 Task: Look for space in Glan, Philippines from 6th September, 2023 to 15th September, 2023 for 6 adults in price range Rs.8000 to Rs.12000. Place can be entire place or private room with 6 bedrooms having 6 beds and 6 bathrooms. Property type can be house, flat, guest house. Amenities needed are: wifi, TV, free parkinig on premises, gym, breakfast. Booking option can be shelf check-in. Required host language is English.
Action: Mouse moved to (588, 120)
Screenshot: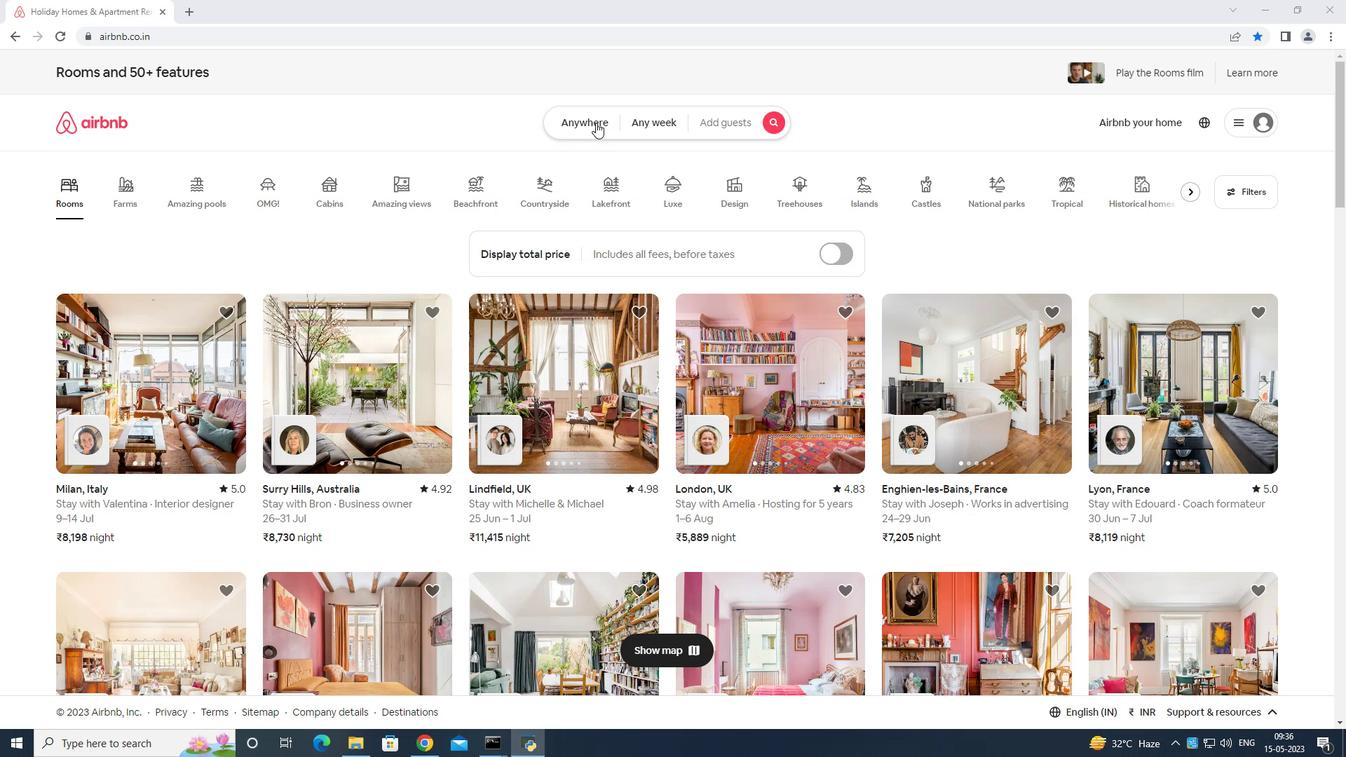
Action: Mouse pressed left at (588, 120)
Screenshot: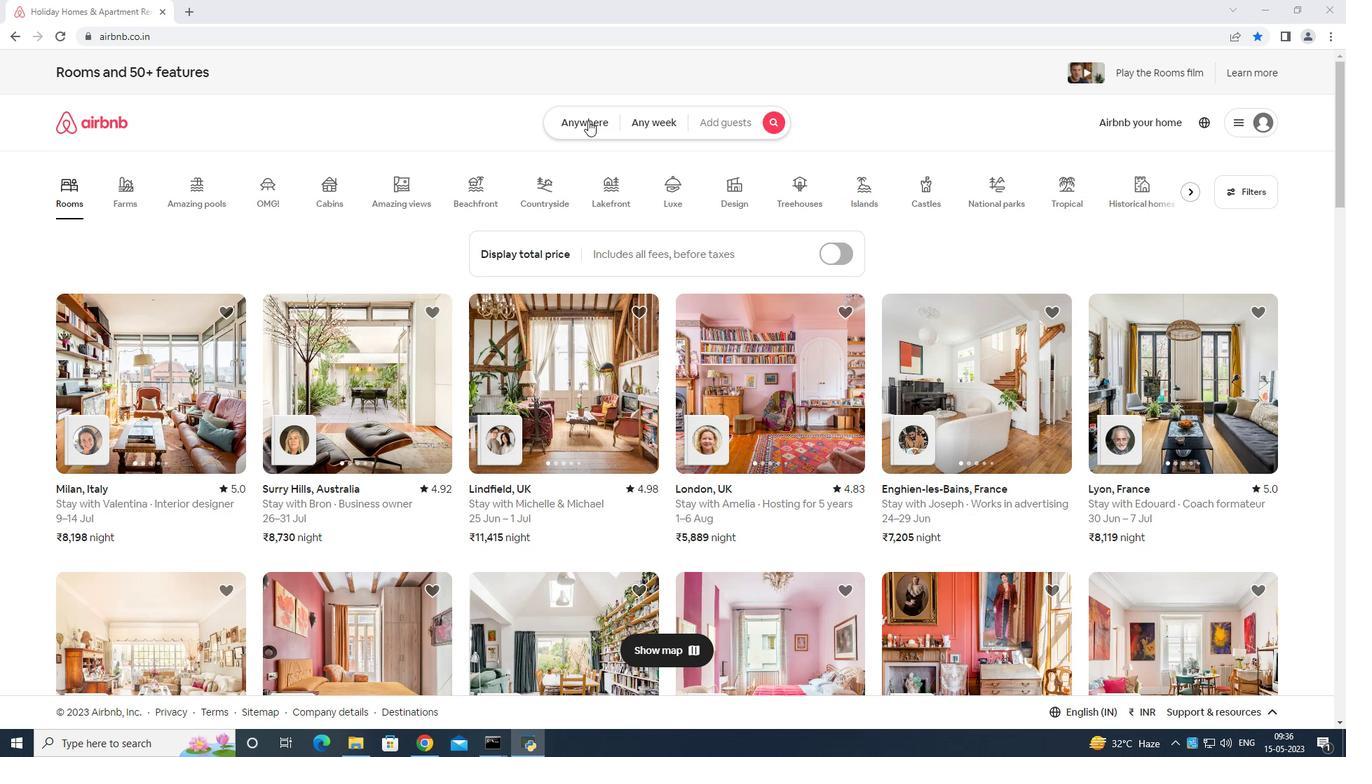 
Action: Mouse moved to (564, 169)
Screenshot: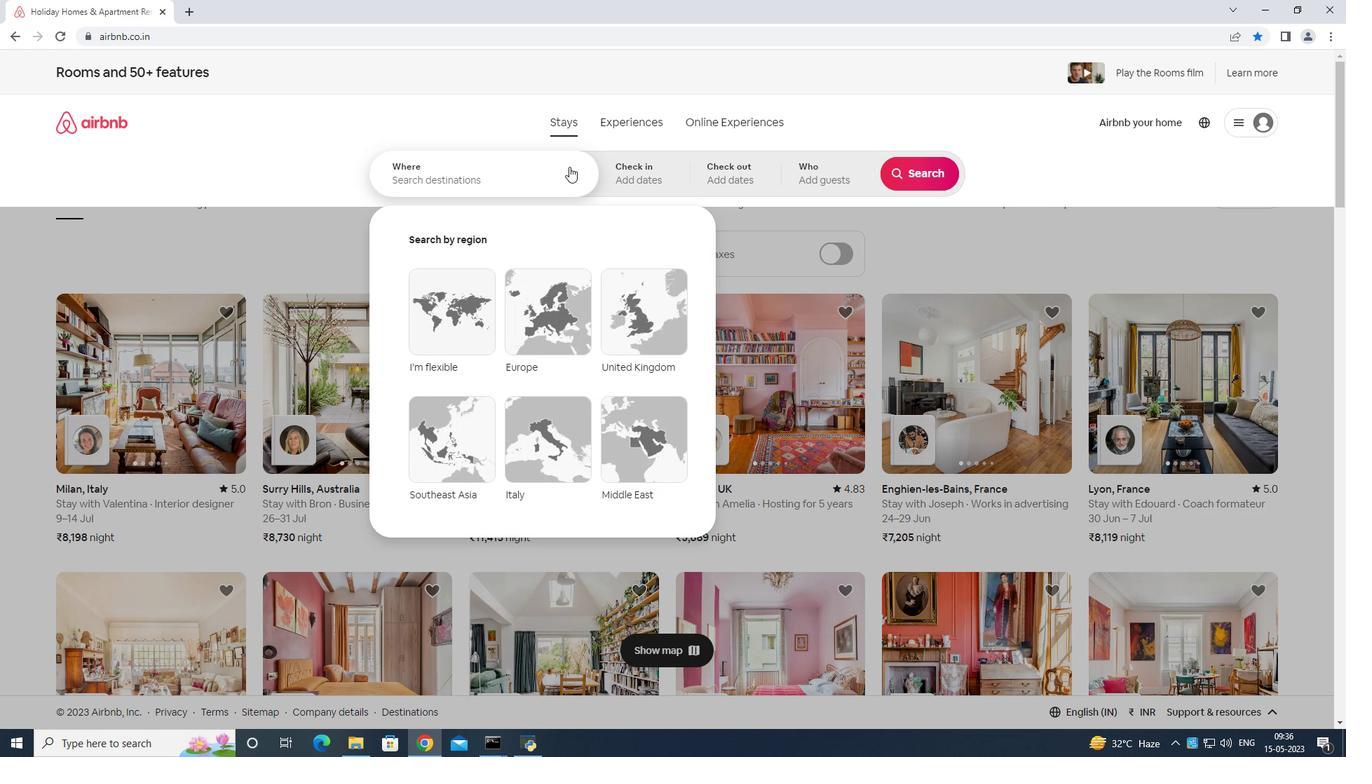 
Action: Mouse pressed left at (564, 169)
Screenshot: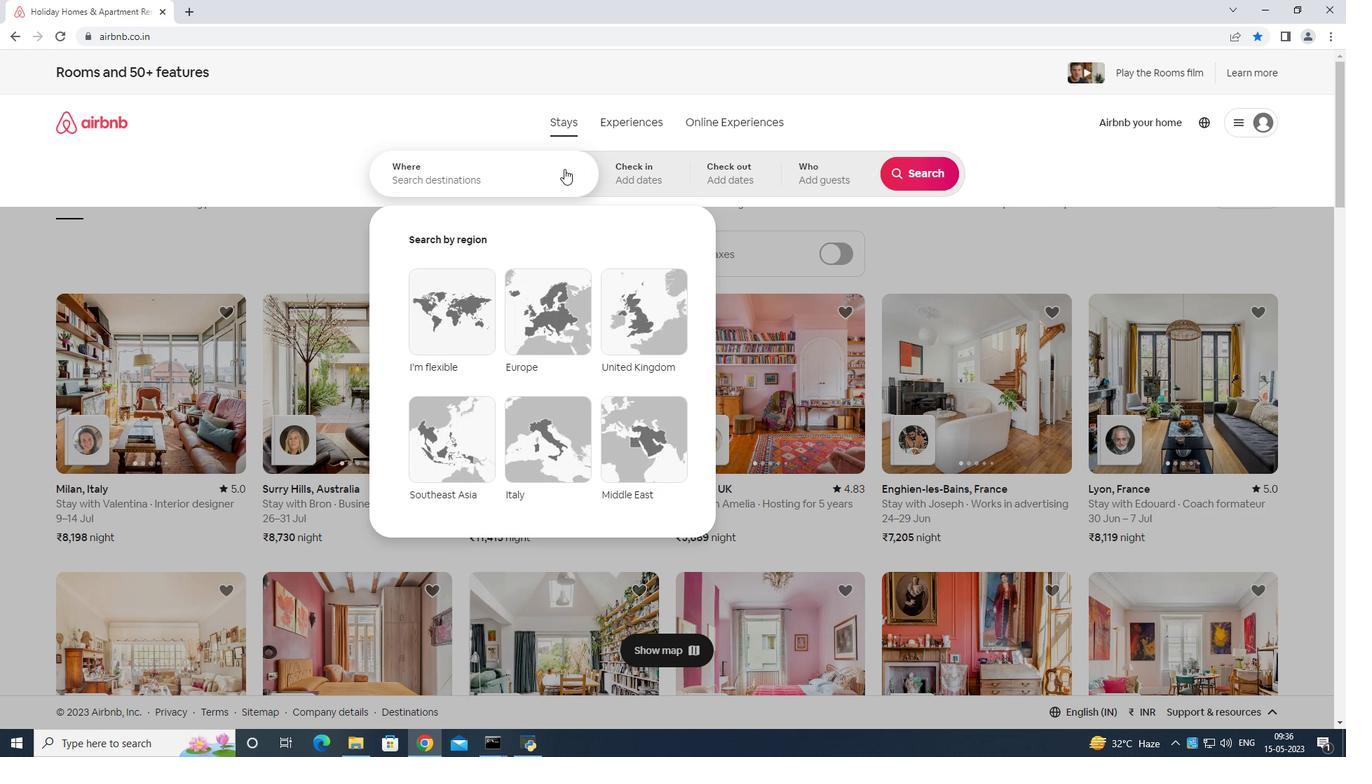 
Action: Mouse moved to (582, 180)
Screenshot: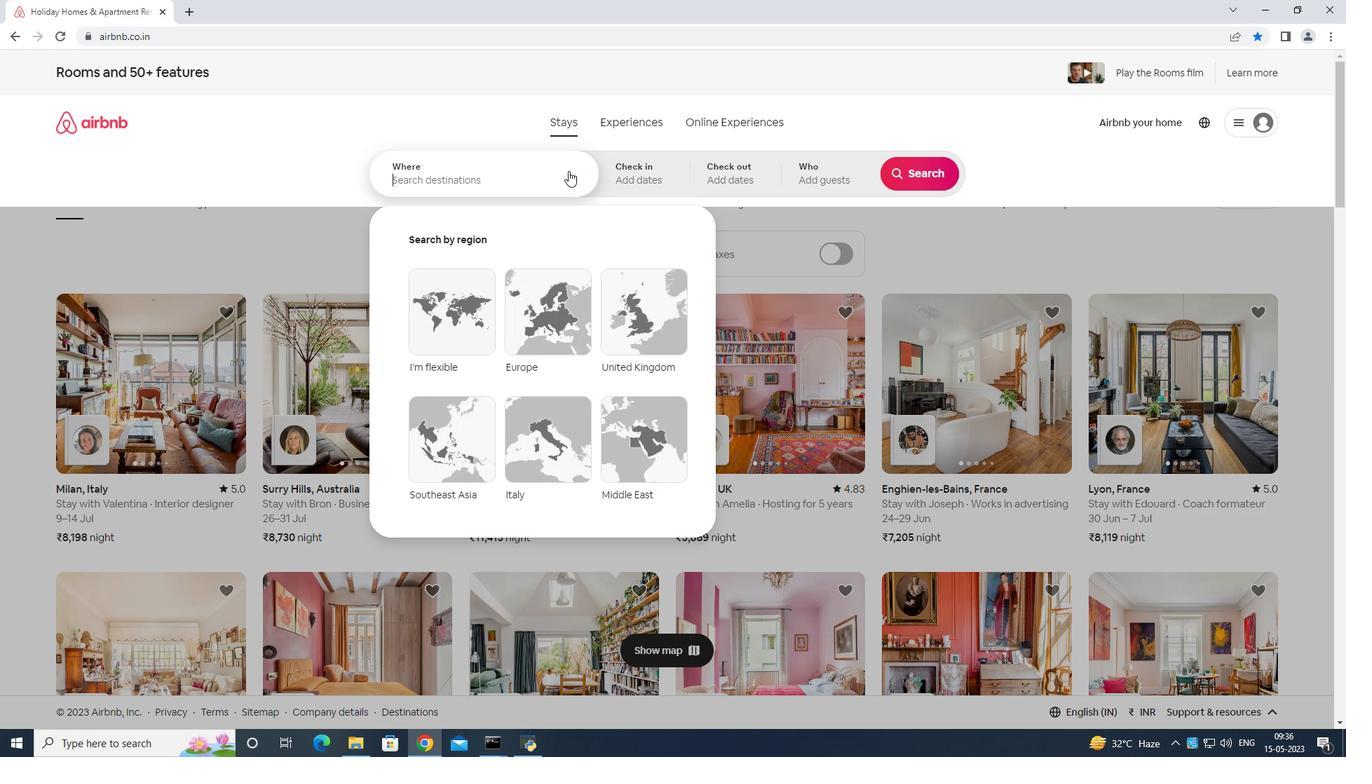 
Action: Key pressed <Key.shift>Glan<Key.space>philipines<Key.enter>
Screenshot: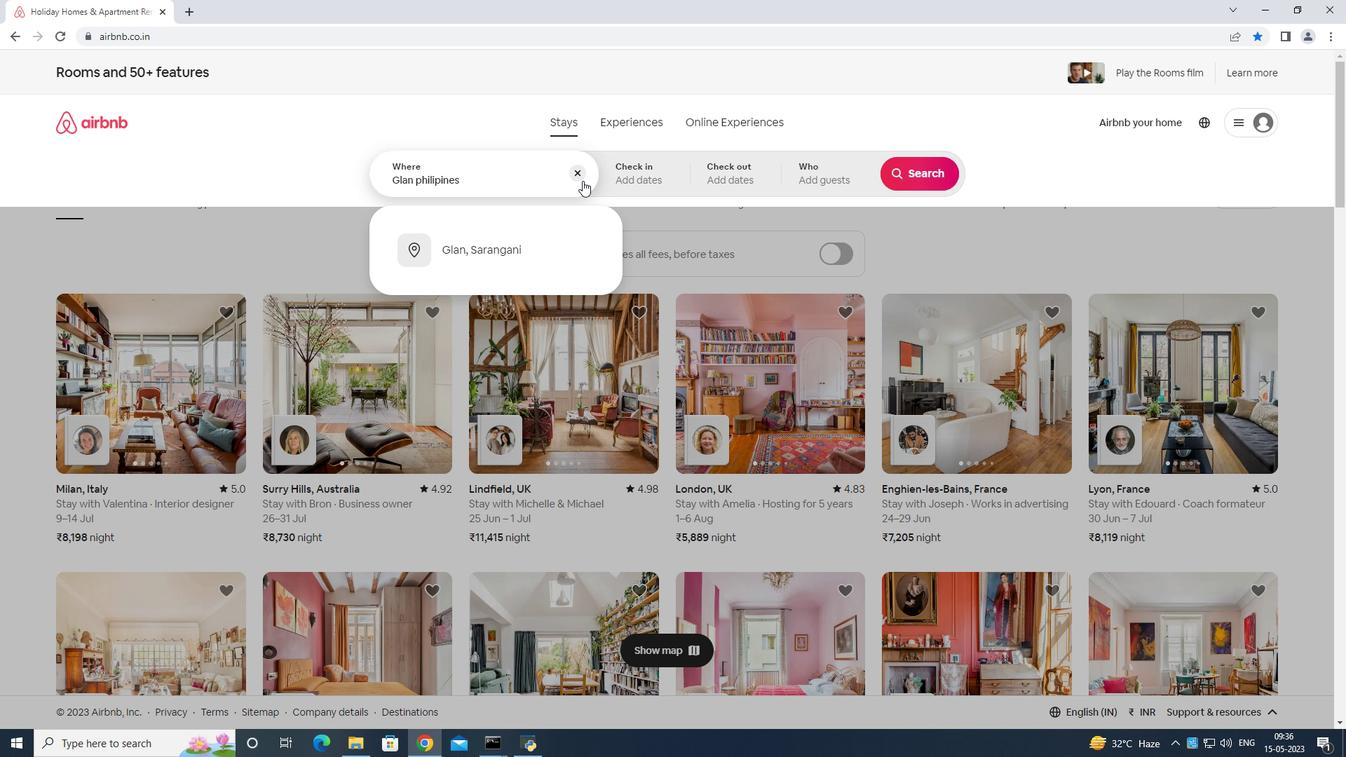 
Action: Mouse moved to (924, 283)
Screenshot: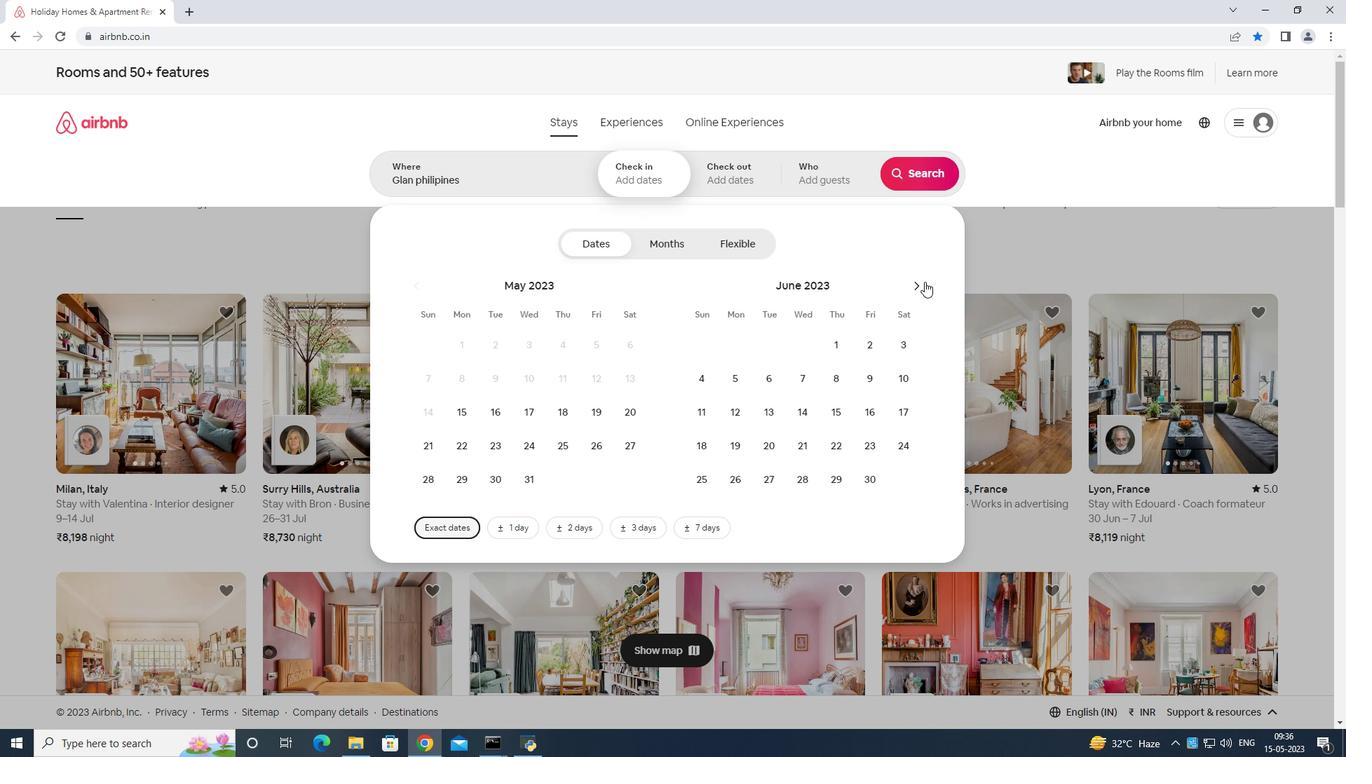 
Action: Mouse pressed left at (924, 283)
Screenshot: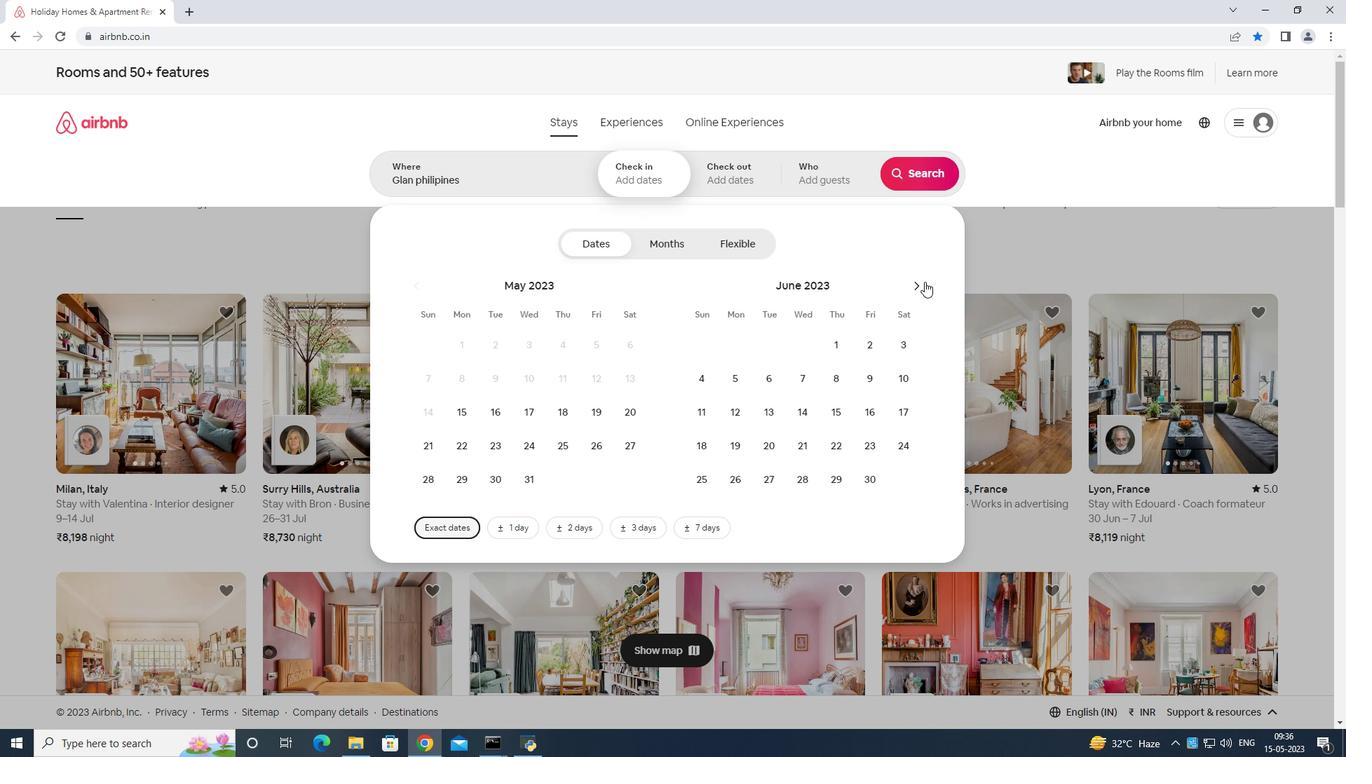 
Action: Mouse moved to (922, 284)
Screenshot: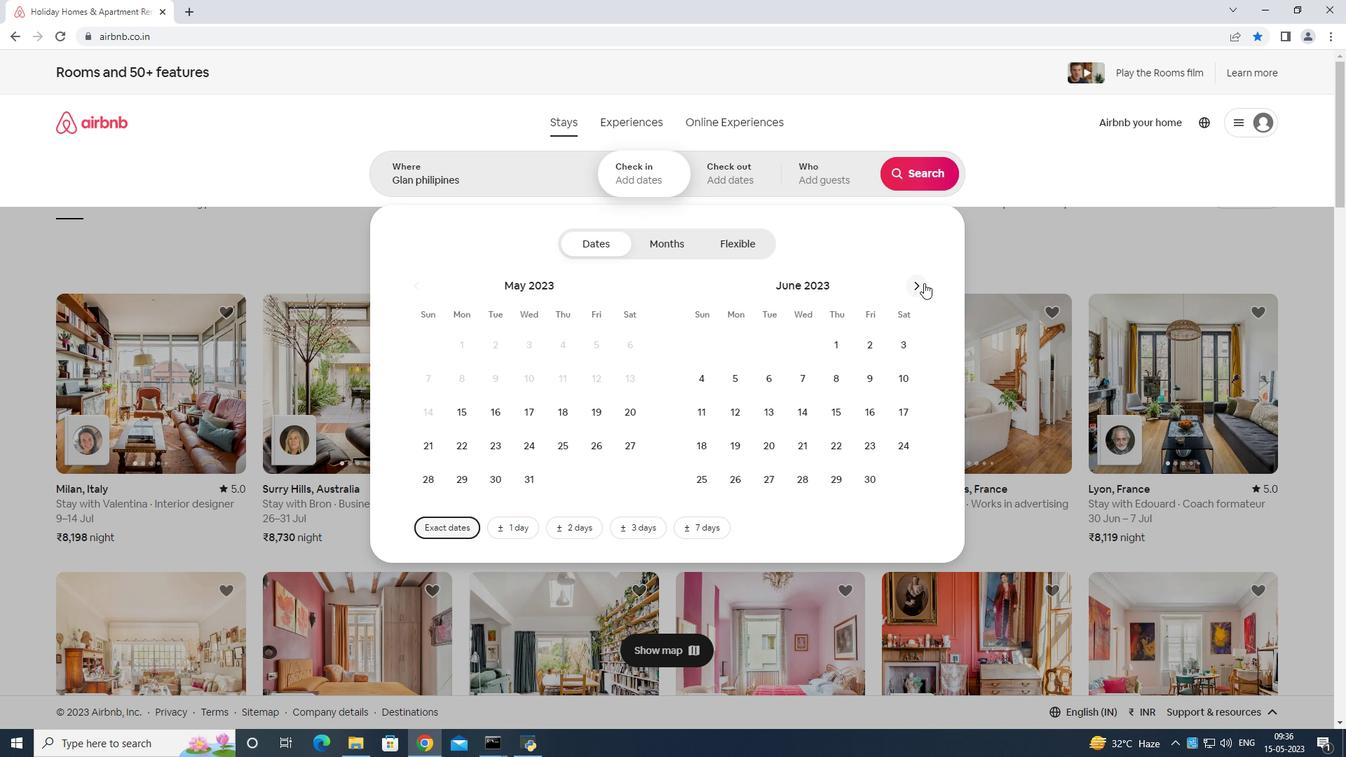 
Action: Mouse pressed left at (922, 284)
Screenshot: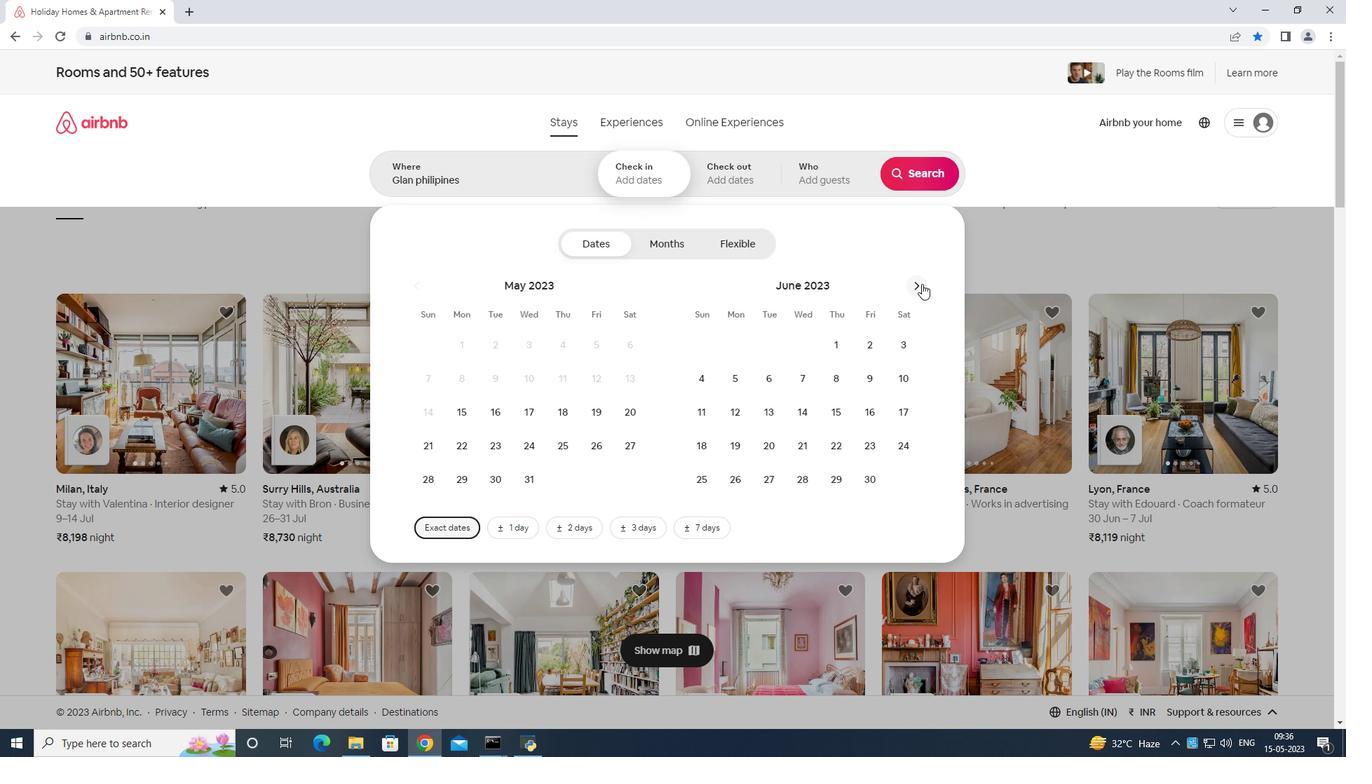 
Action: Mouse pressed left at (922, 284)
Screenshot: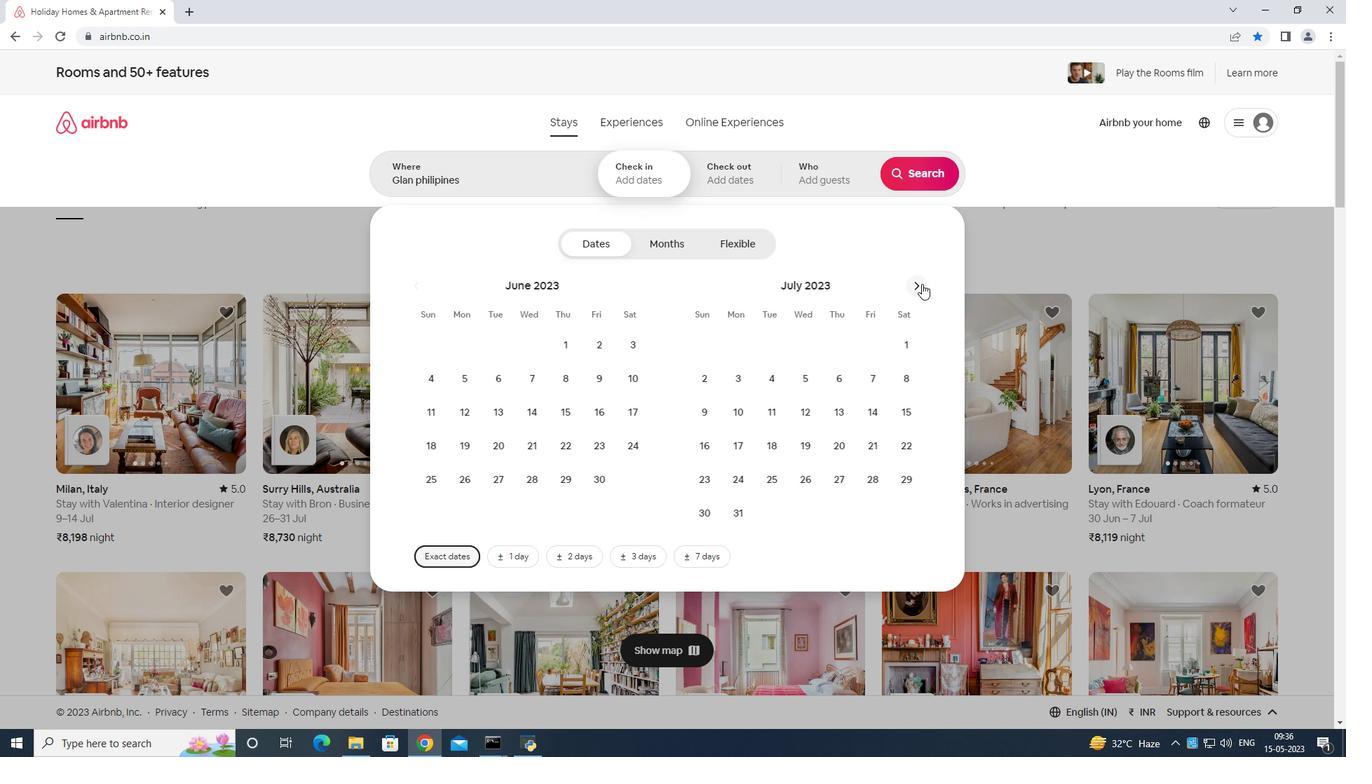 
Action: Mouse moved to (919, 282)
Screenshot: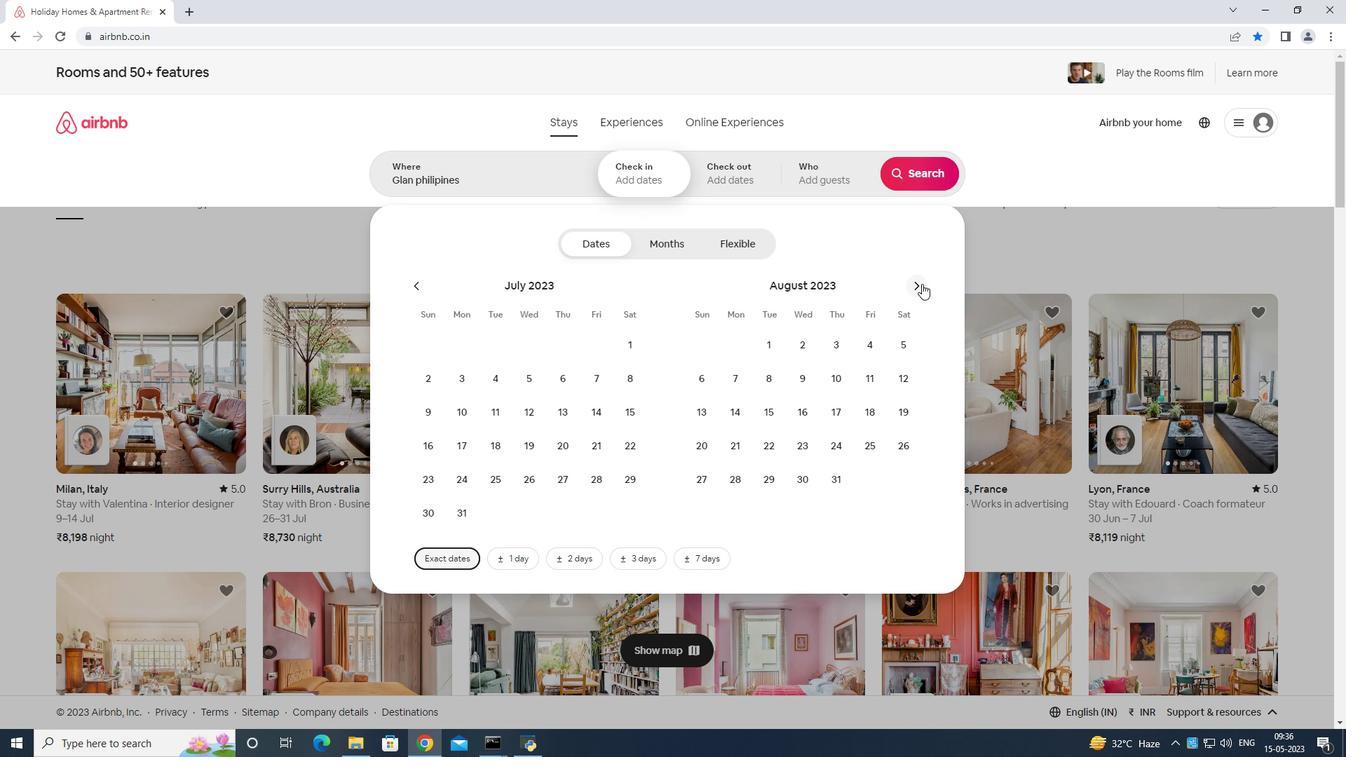 
Action: Mouse pressed left at (919, 282)
Screenshot: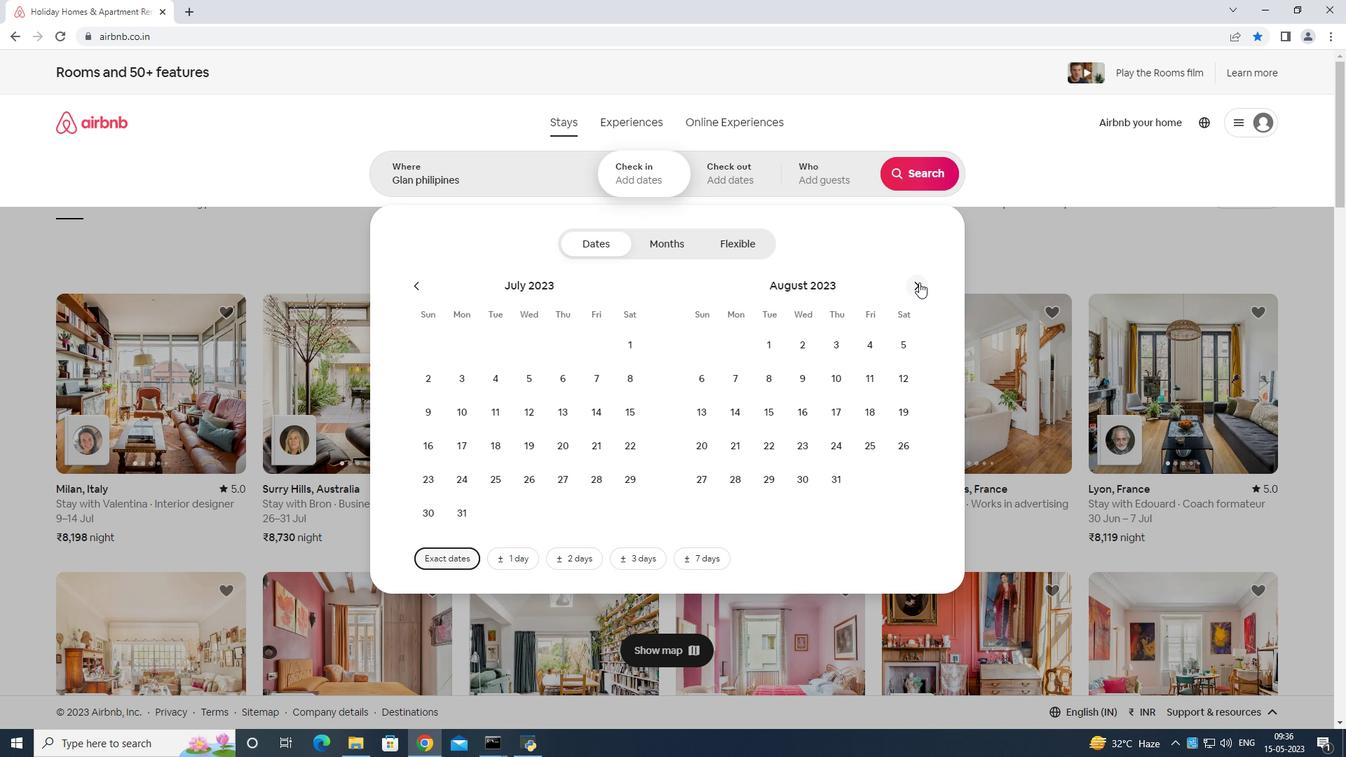 
Action: Mouse moved to (796, 376)
Screenshot: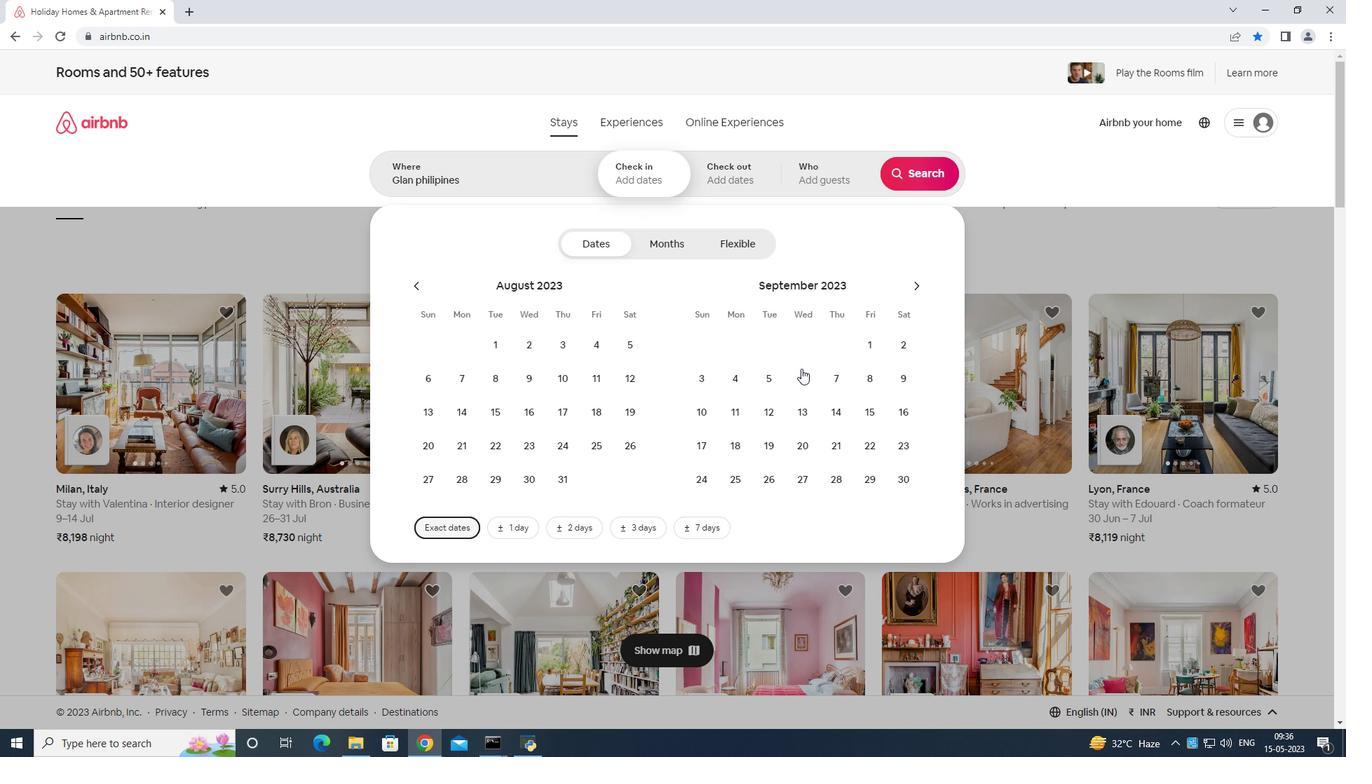 
Action: Mouse pressed left at (796, 376)
Screenshot: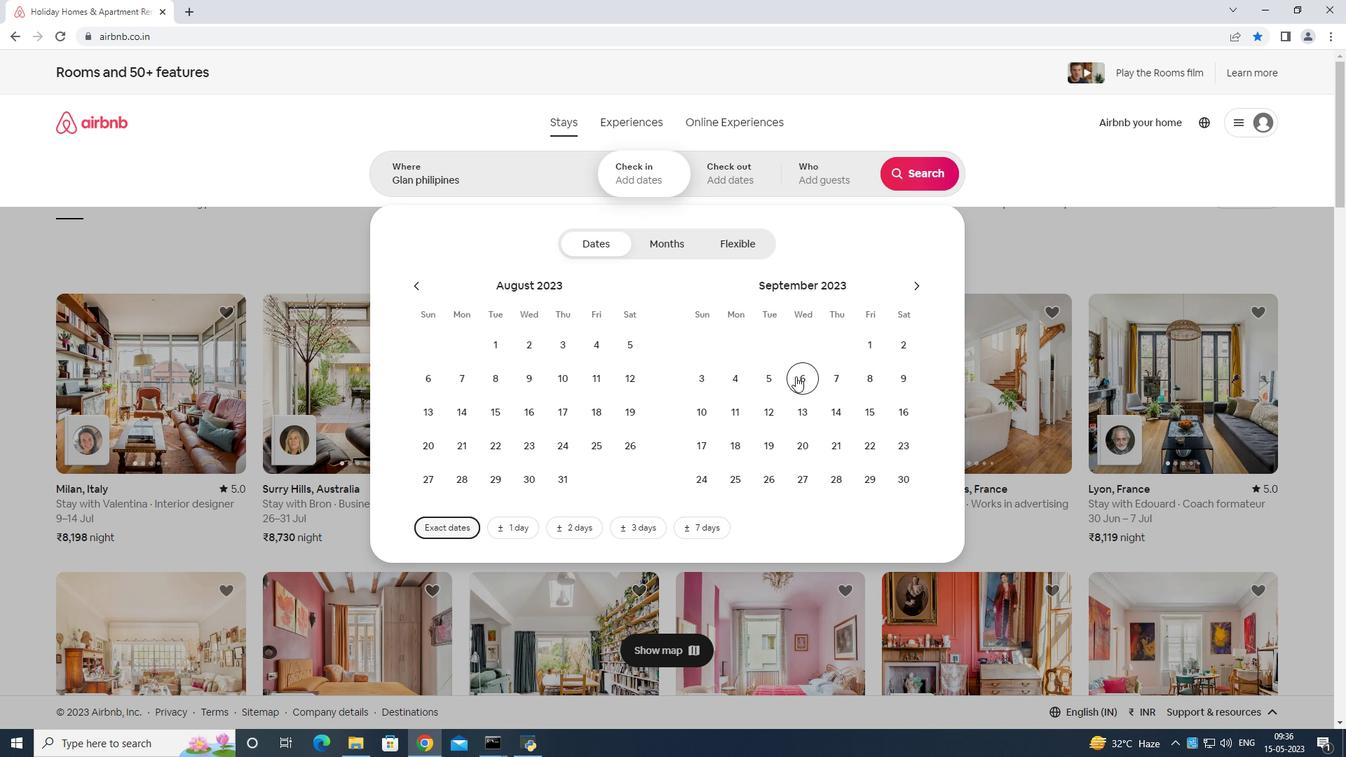 
Action: Mouse moved to (858, 413)
Screenshot: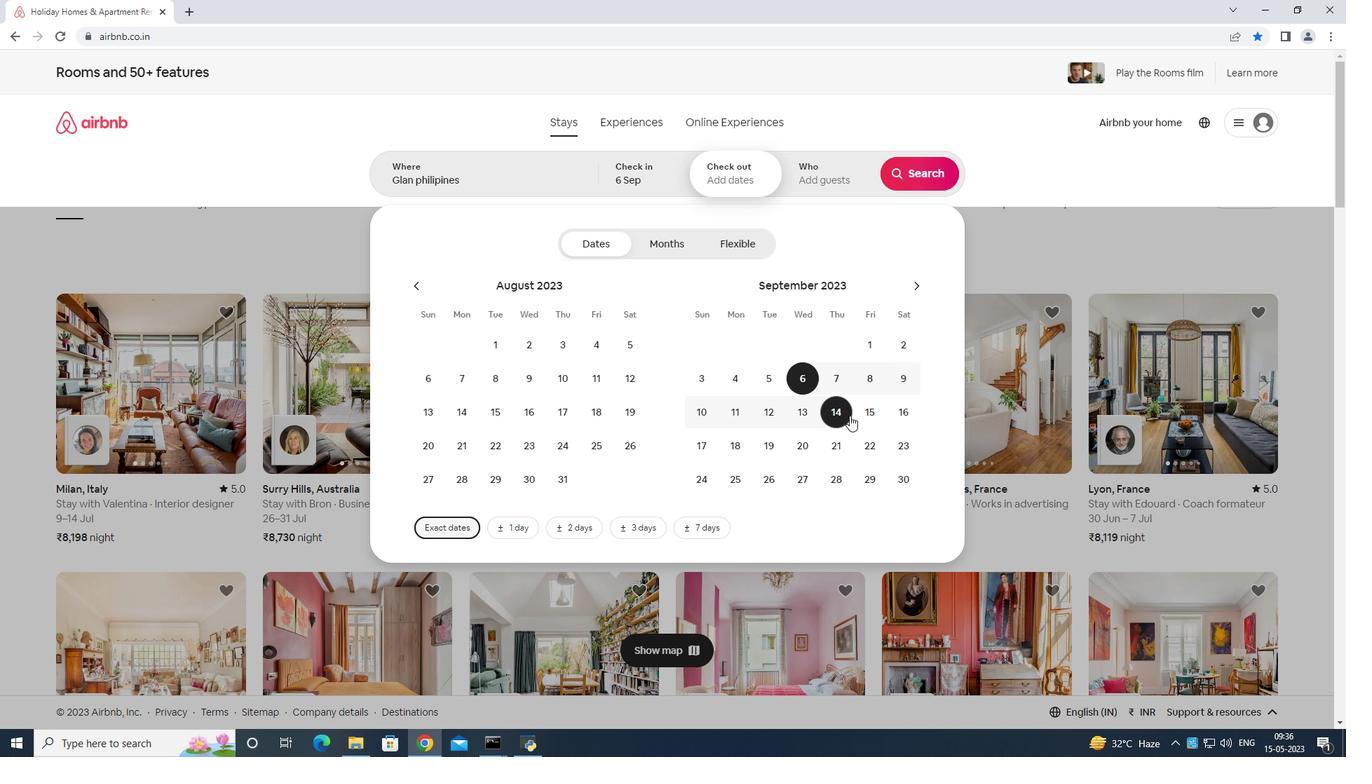 
Action: Mouse pressed left at (858, 413)
Screenshot: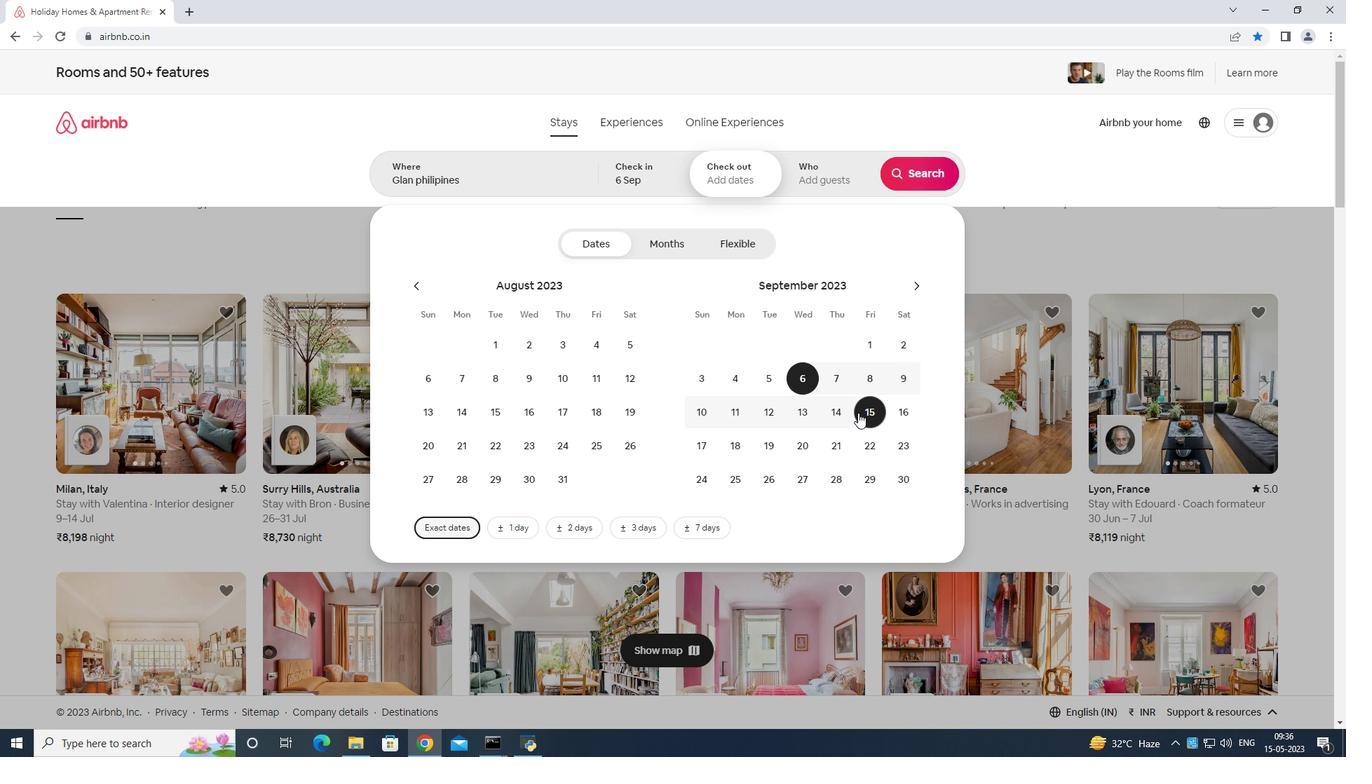 
Action: Mouse moved to (835, 176)
Screenshot: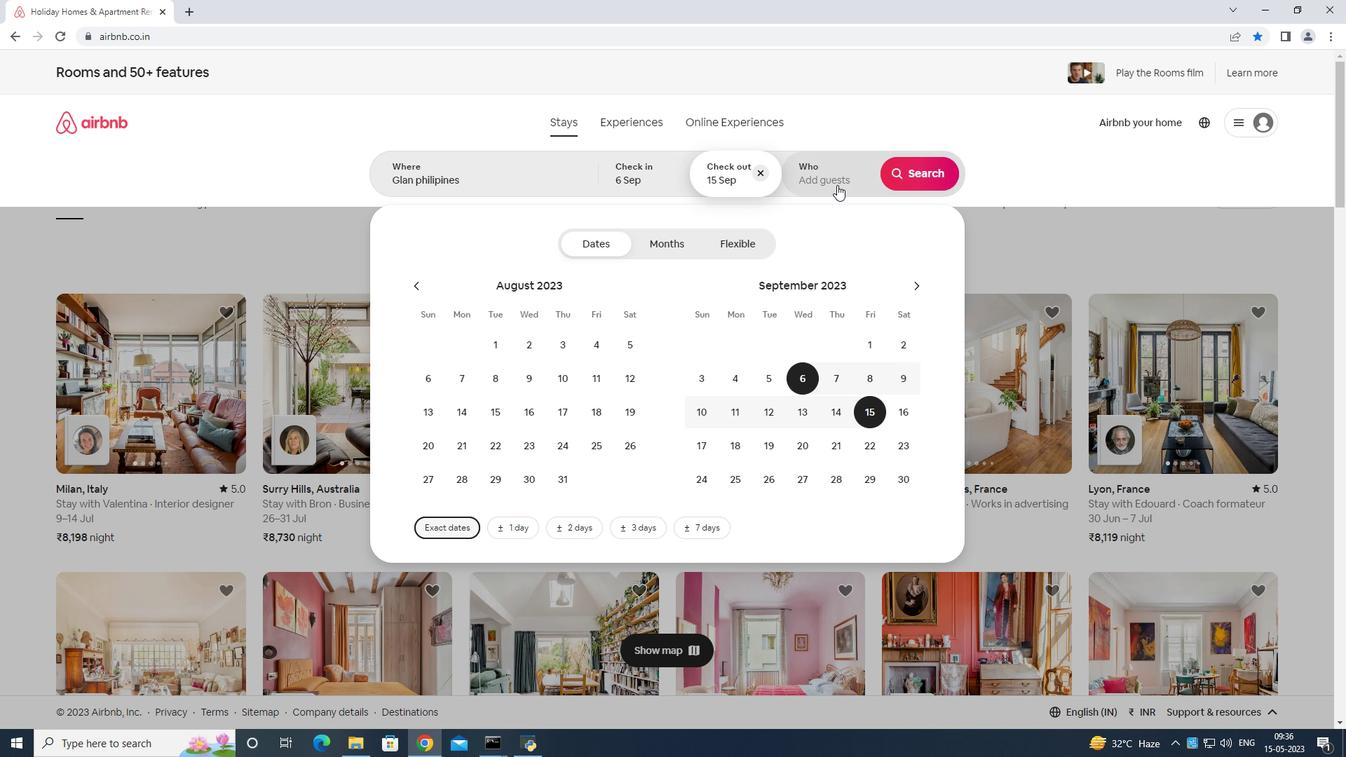 
Action: Mouse pressed left at (835, 176)
Screenshot: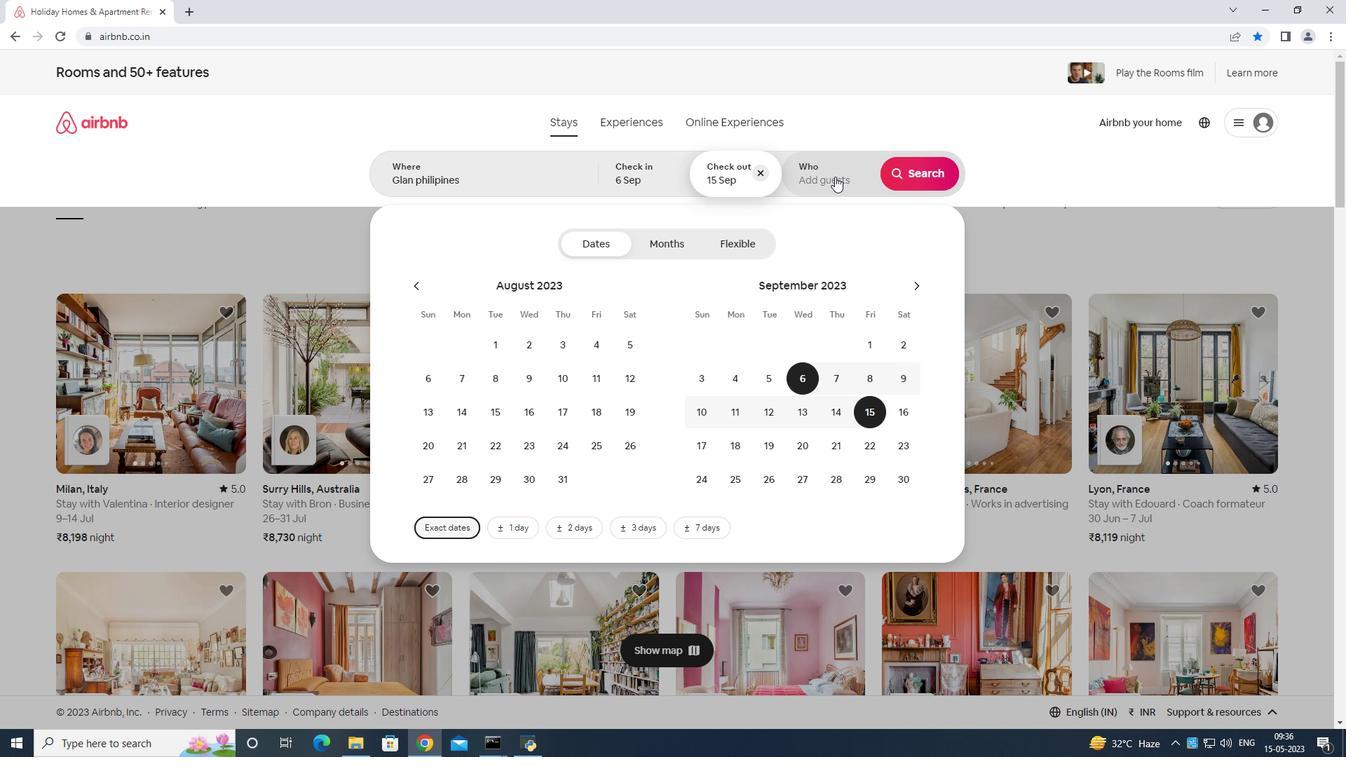 
Action: Mouse moved to (929, 253)
Screenshot: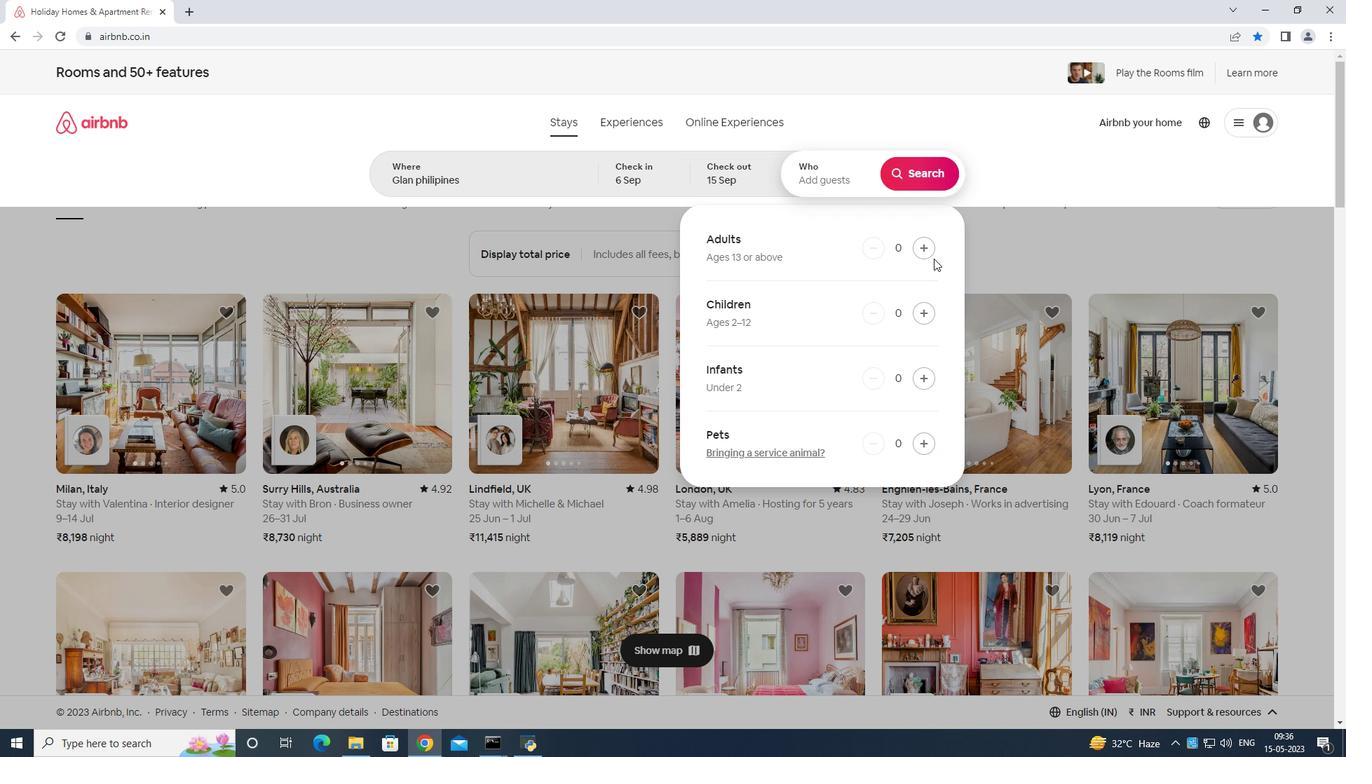 
Action: Mouse pressed left at (929, 253)
Screenshot: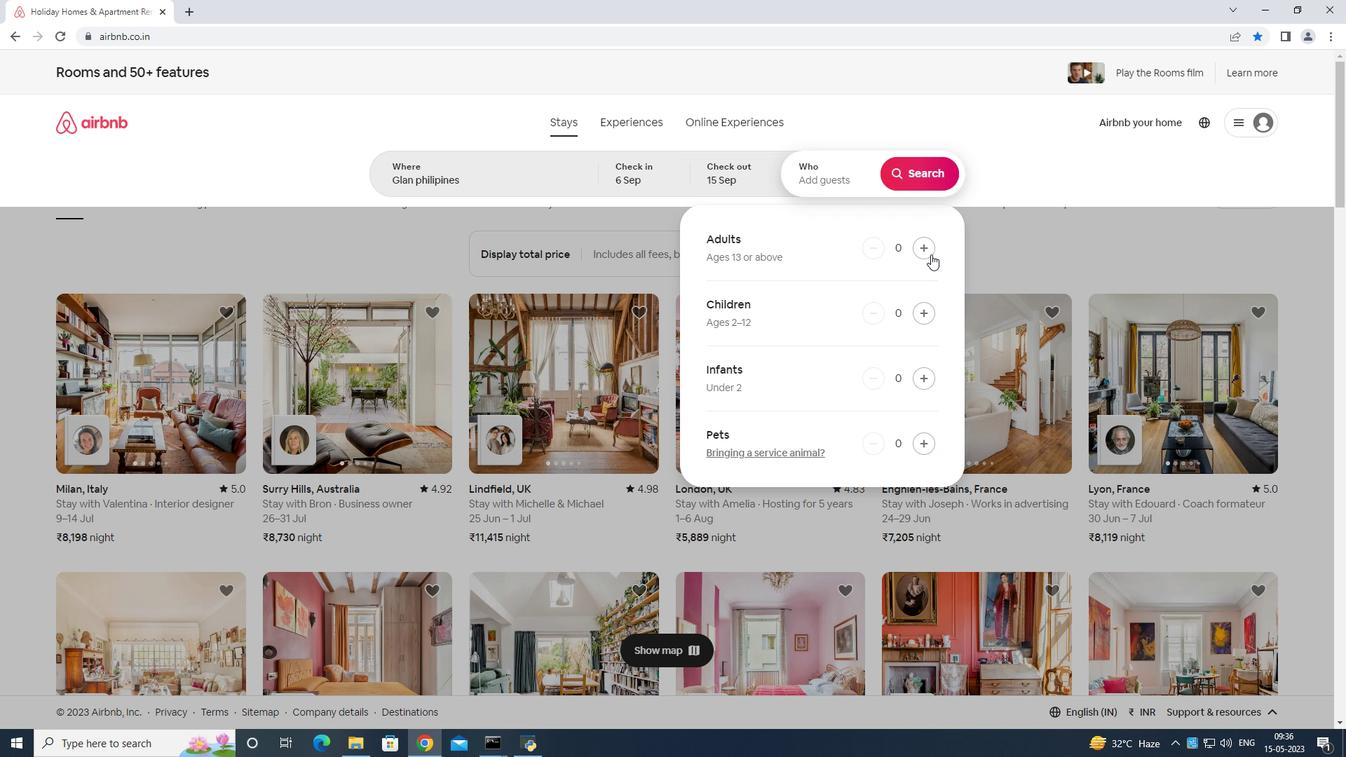 
Action: Mouse pressed left at (929, 253)
Screenshot: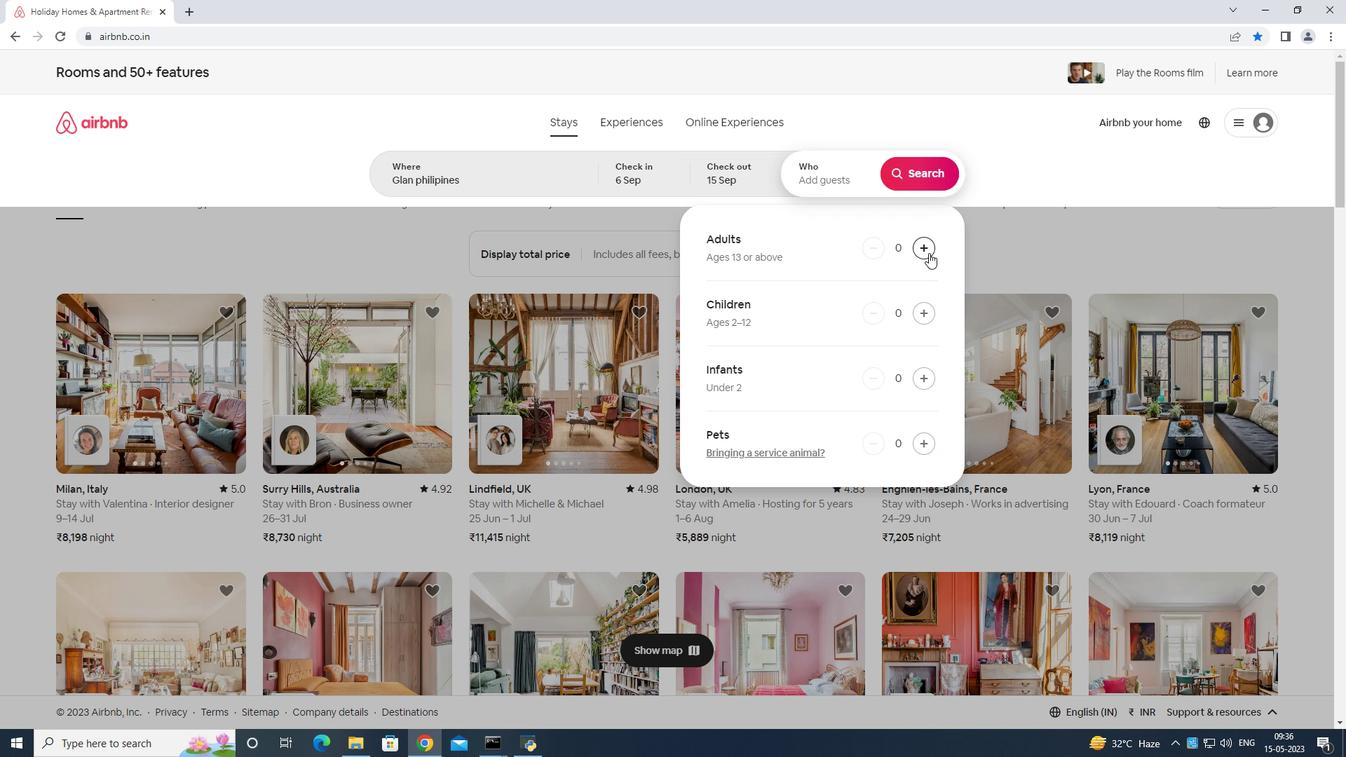 
Action: Mouse pressed left at (929, 253)
Screenshot: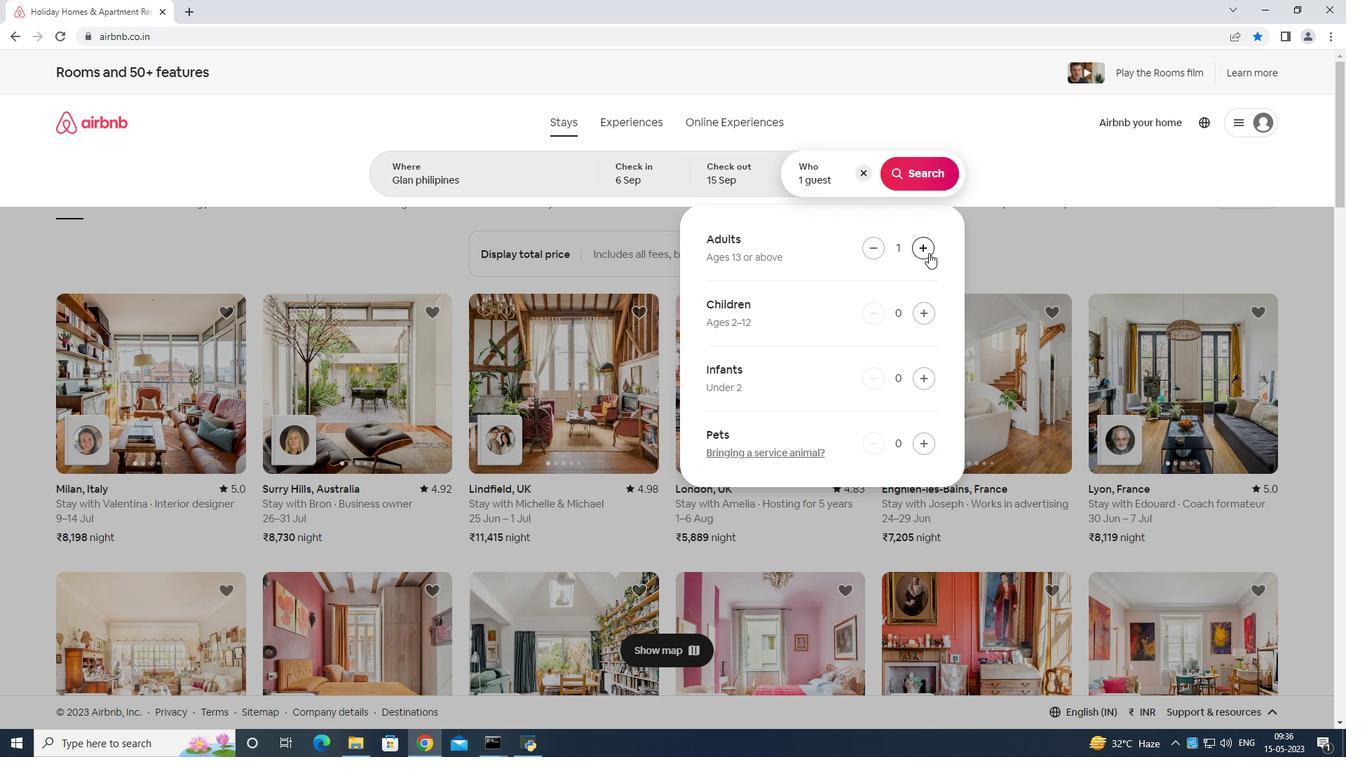 
Action: Mouse pressed left at (929, 253)
Screenshot: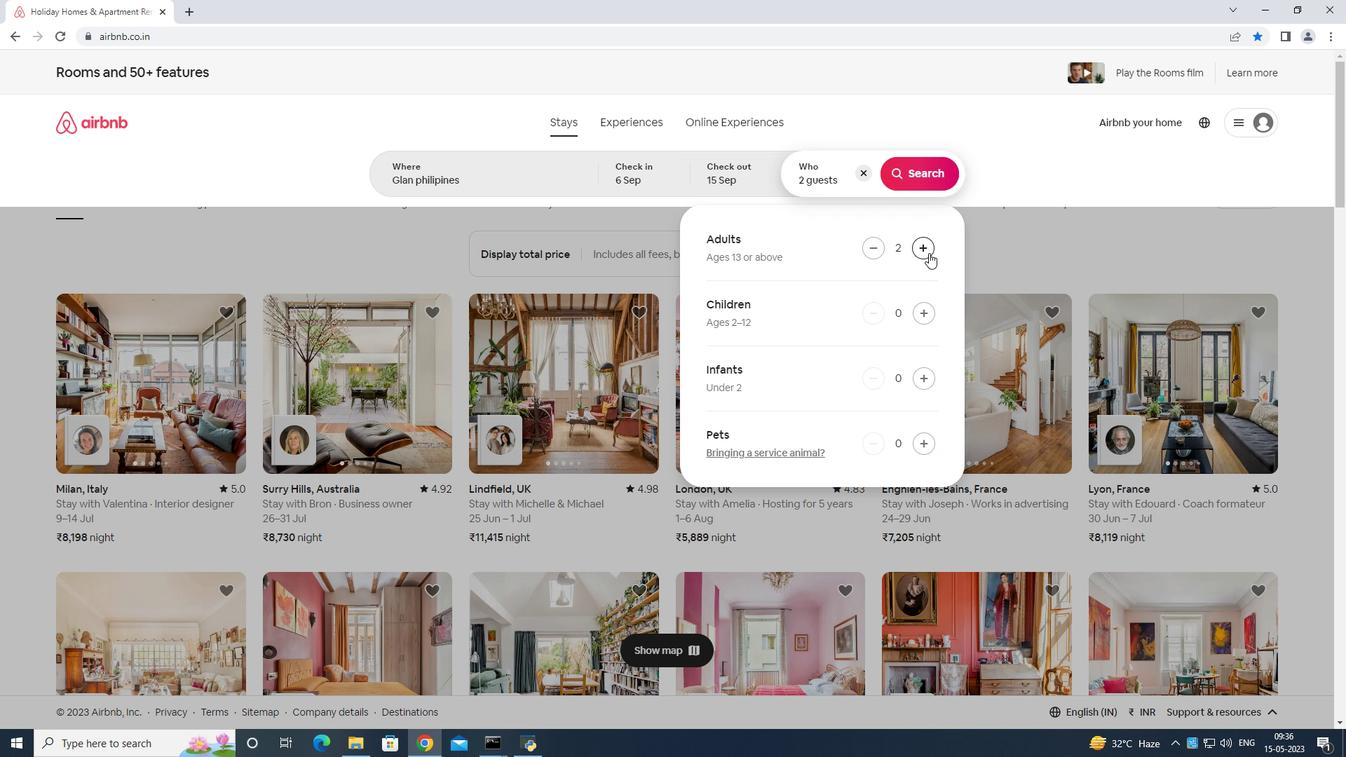 
Action: Mouse pressed left at (929, 253)
Screenshot: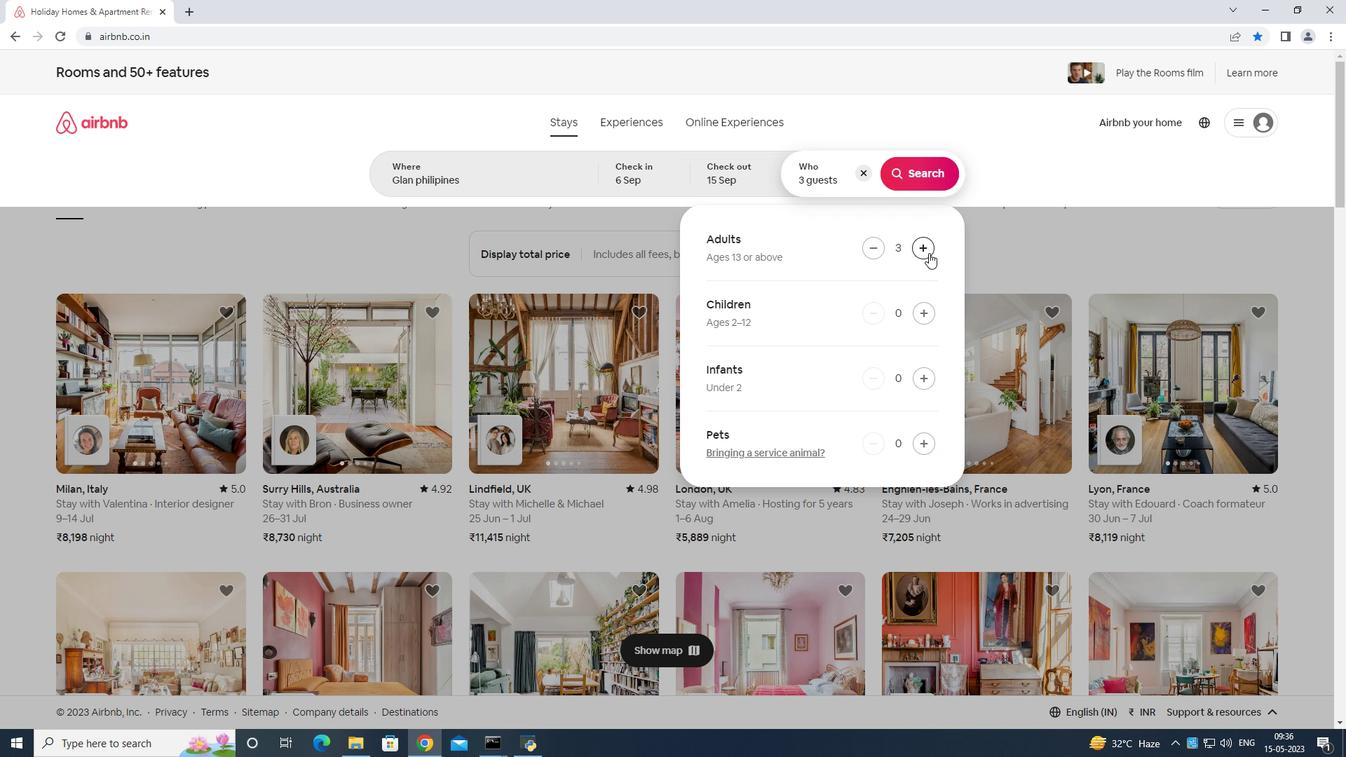 
Action: Mouse pressed left at (929, 253)
Screenshot: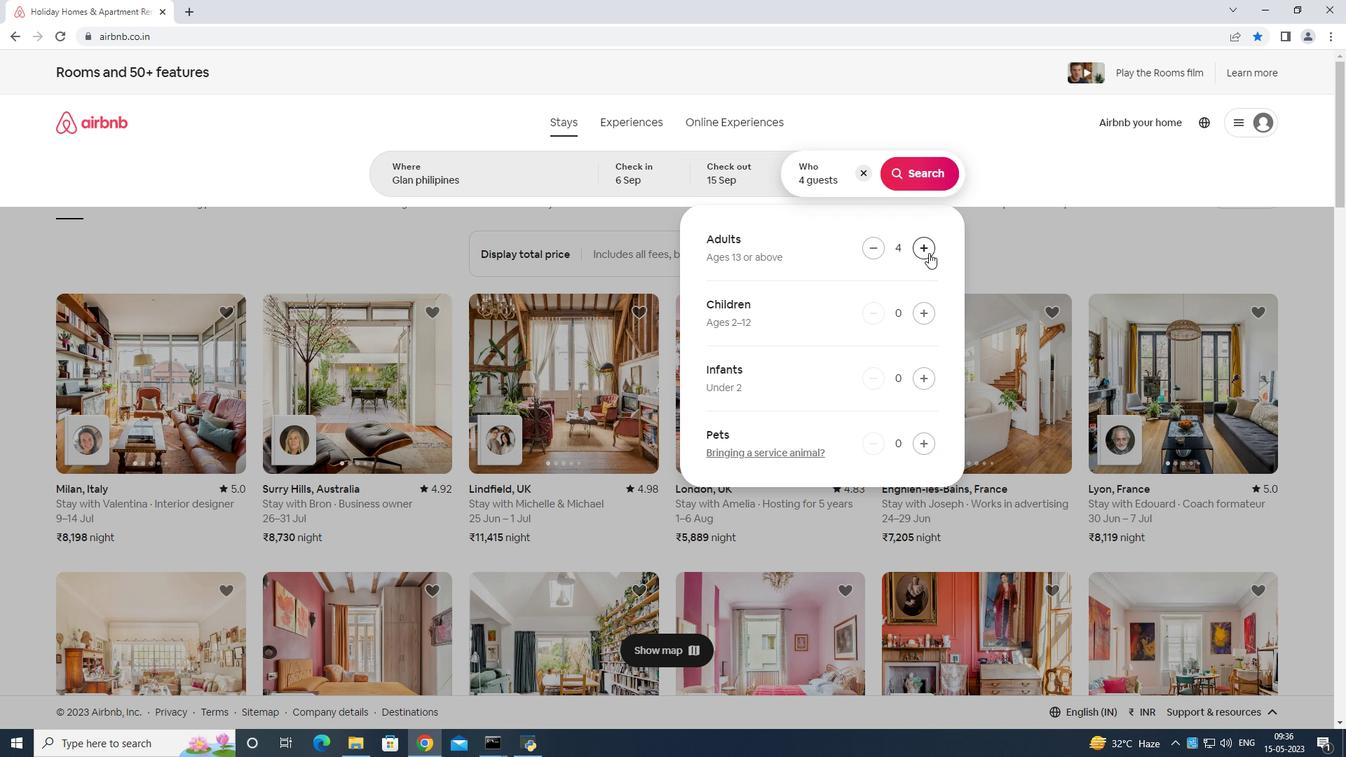 
Action: Mouse moved to (916, 176)
Screenshot: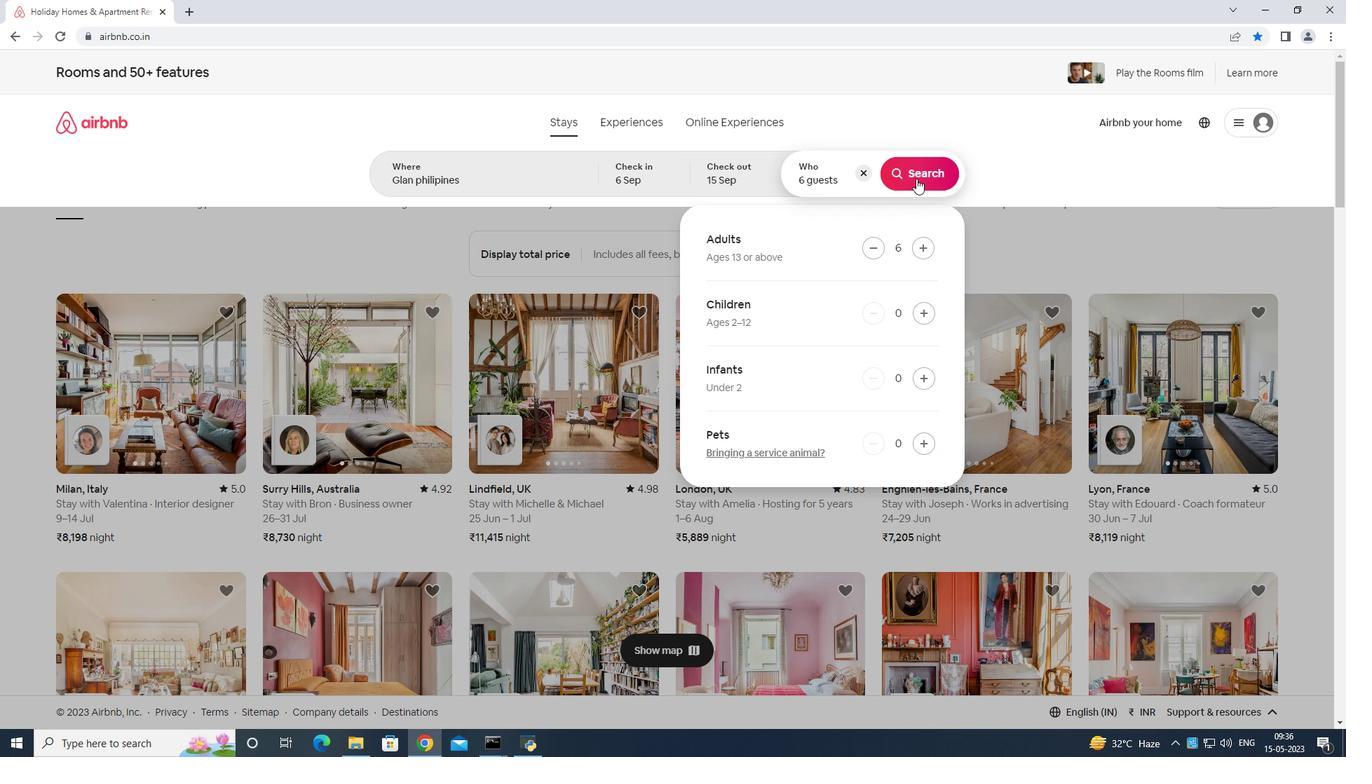 
Action: Mouse pressed left at (916, 176)
Screenshot: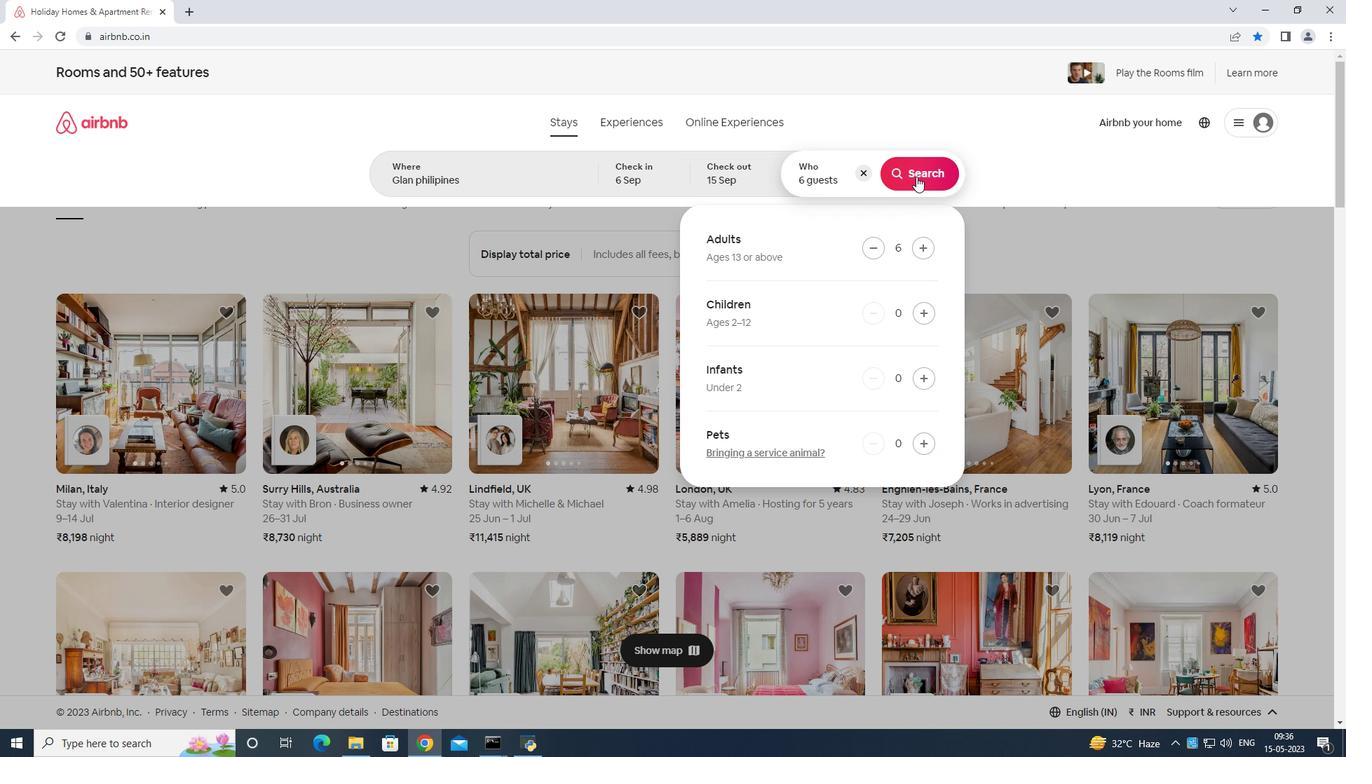 
Action: Mouse moved to (1300, 130)
Screenshot: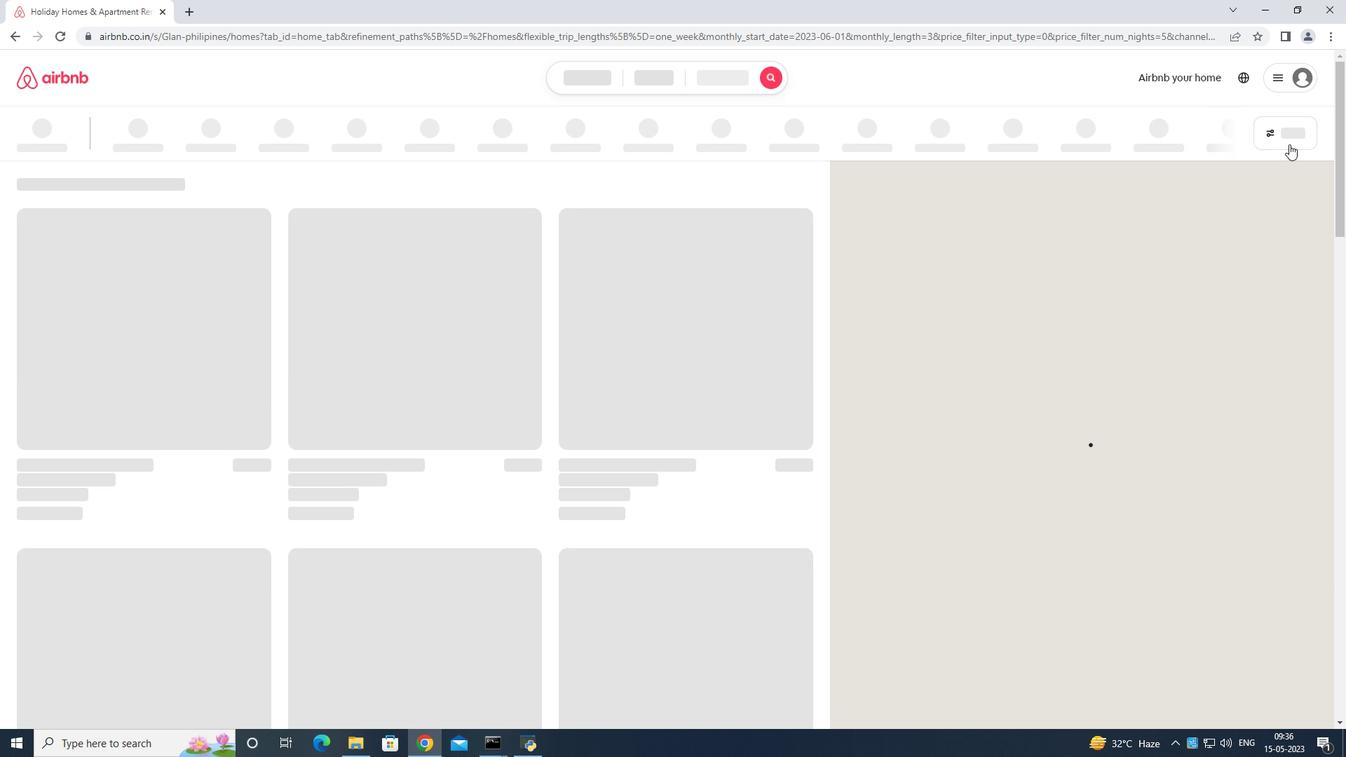
Action: Mouse pressed left at (1300, 130)
Screenshot: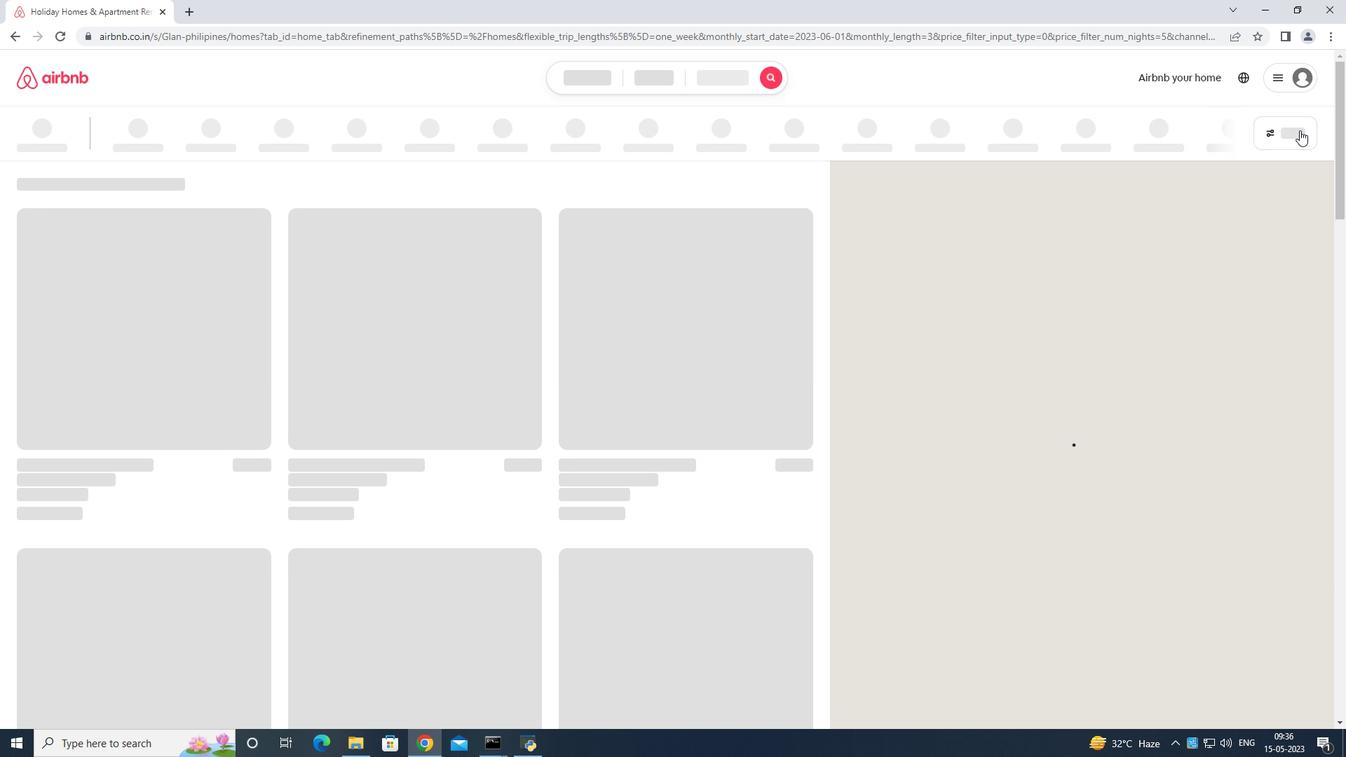 
Action: Mouse moved to (595, 460)
Screenshot: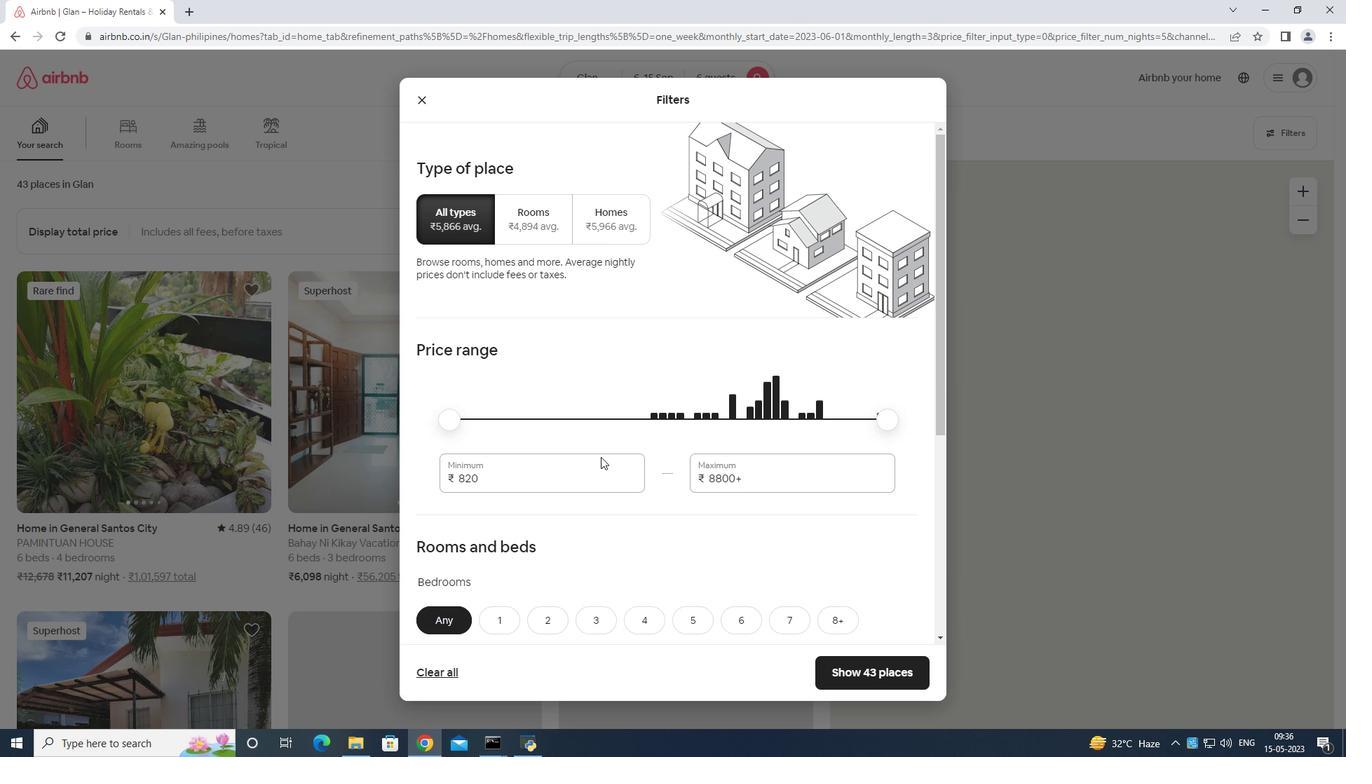 
Action: Mouse pressed left at (595, 460)
Screenshot: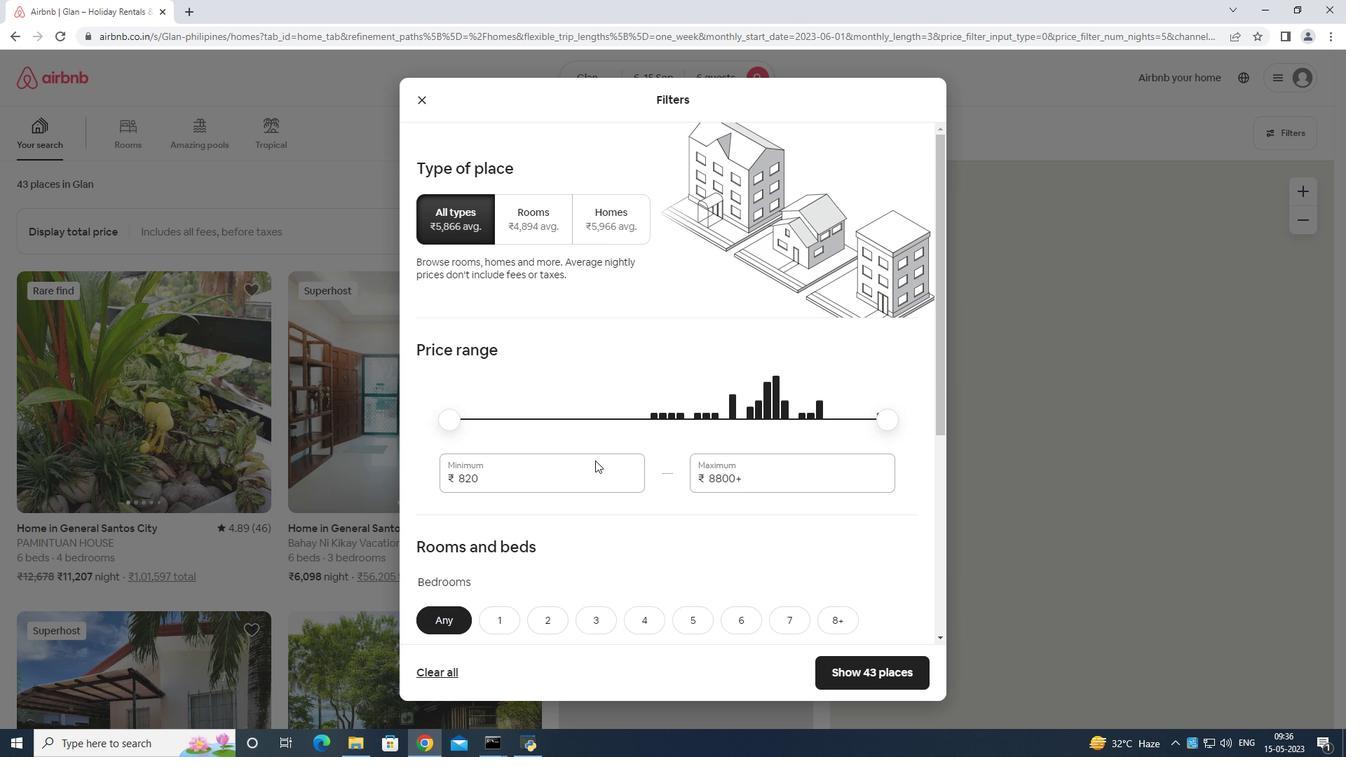 
Action: Key pressed <Key.backspace><Key.backspace><Key.backspace><Key.backspace><Key.backspace><Key.backspace><Key.backspace><Key.backspace><Key.backspace><Key.backspace><Key.backspace><Key.backspace>
Screenshot: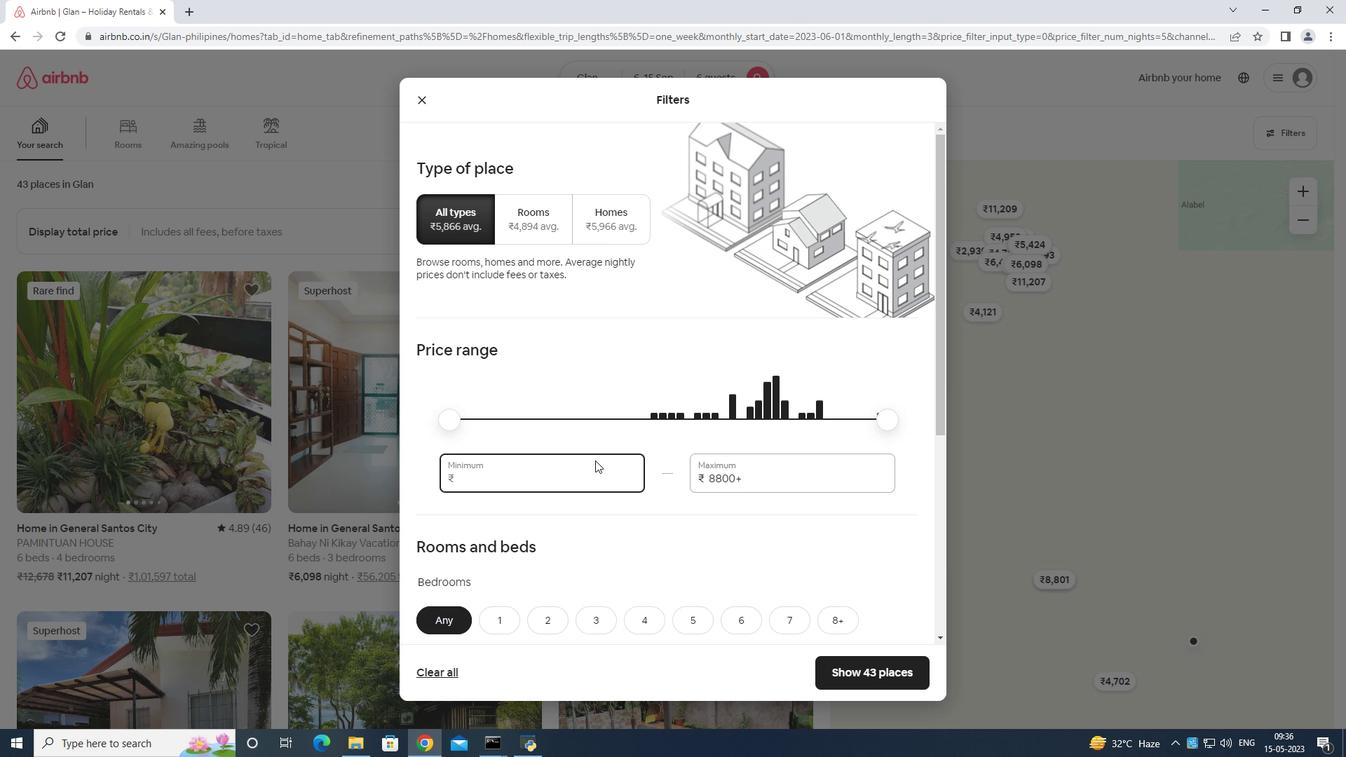 
Action: Mouse moved to (595, 460)
Screenshot: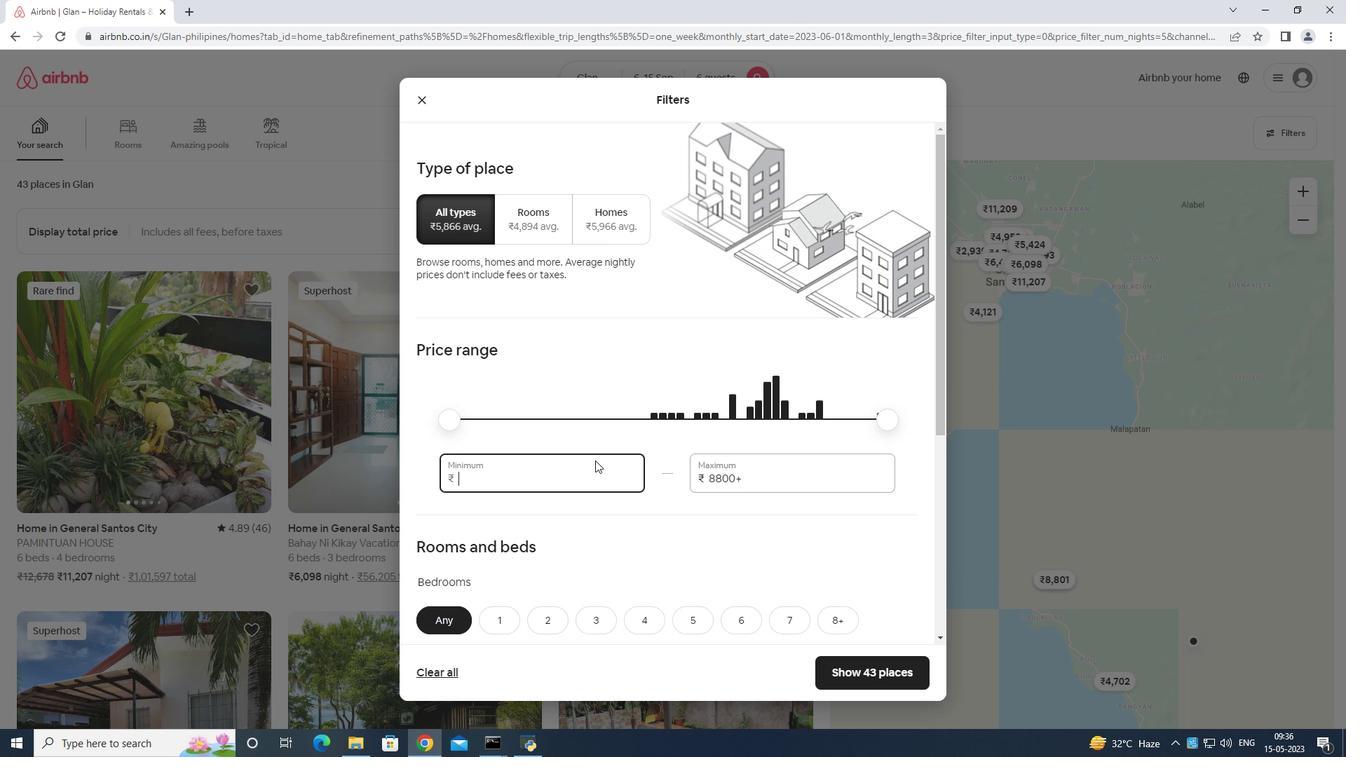
Action: Key pressed 8
Screenshot: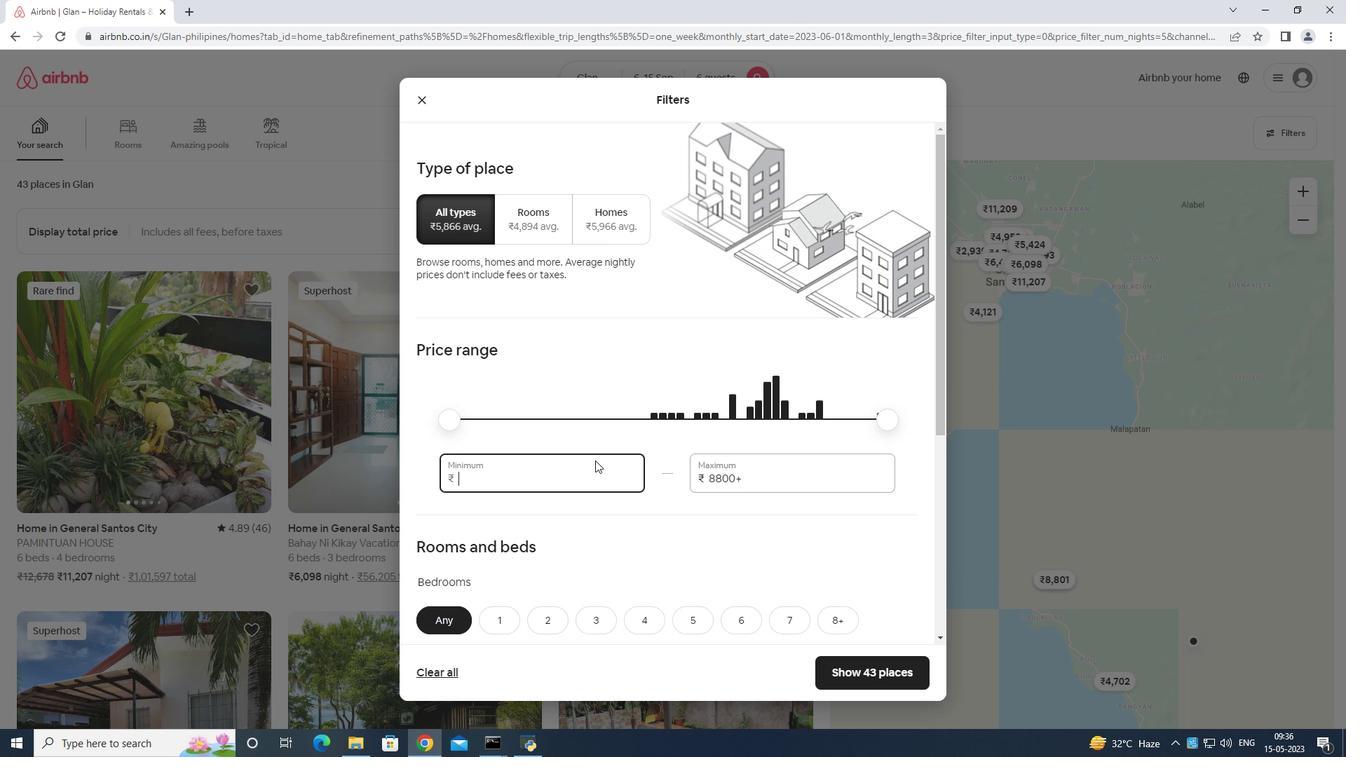 
Action: Mouse moved to (598, 460)
Screenshot: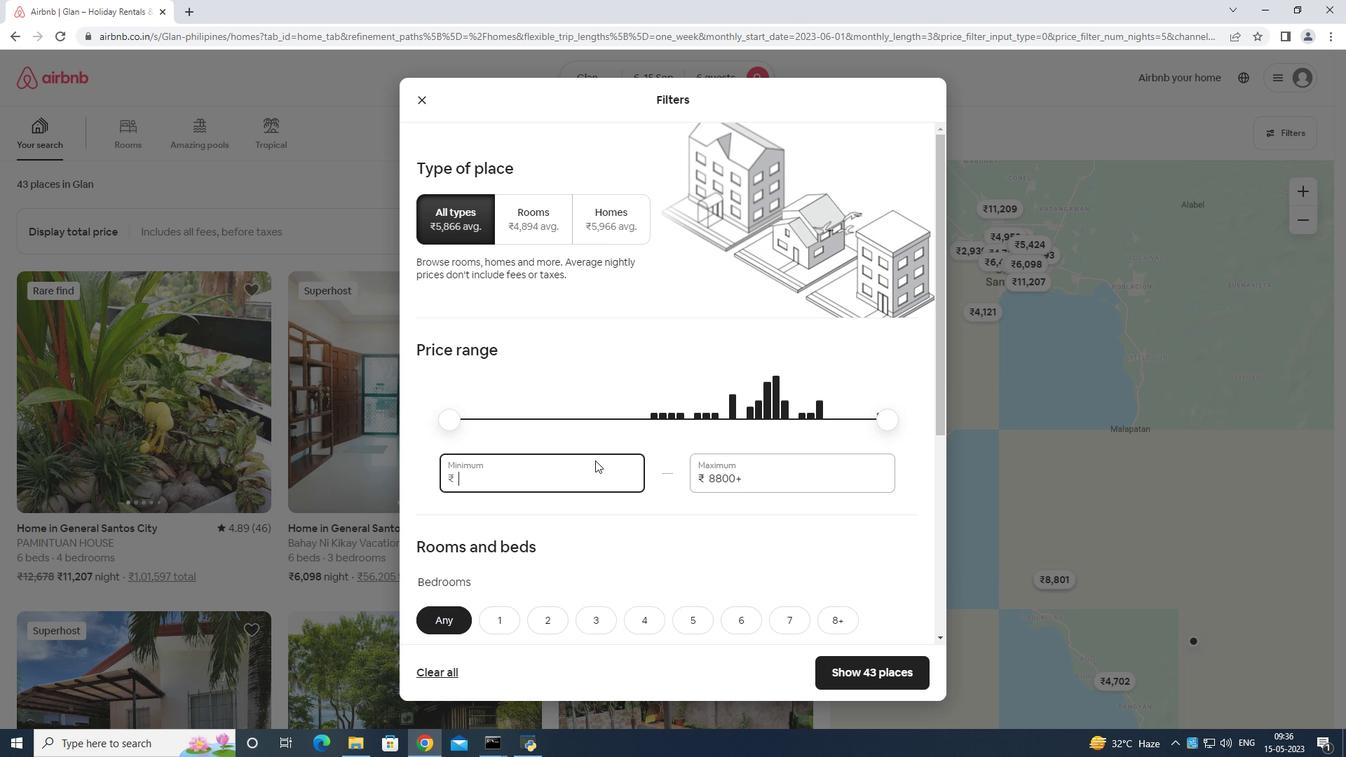 
Action: Key pressed 000
Screenshot: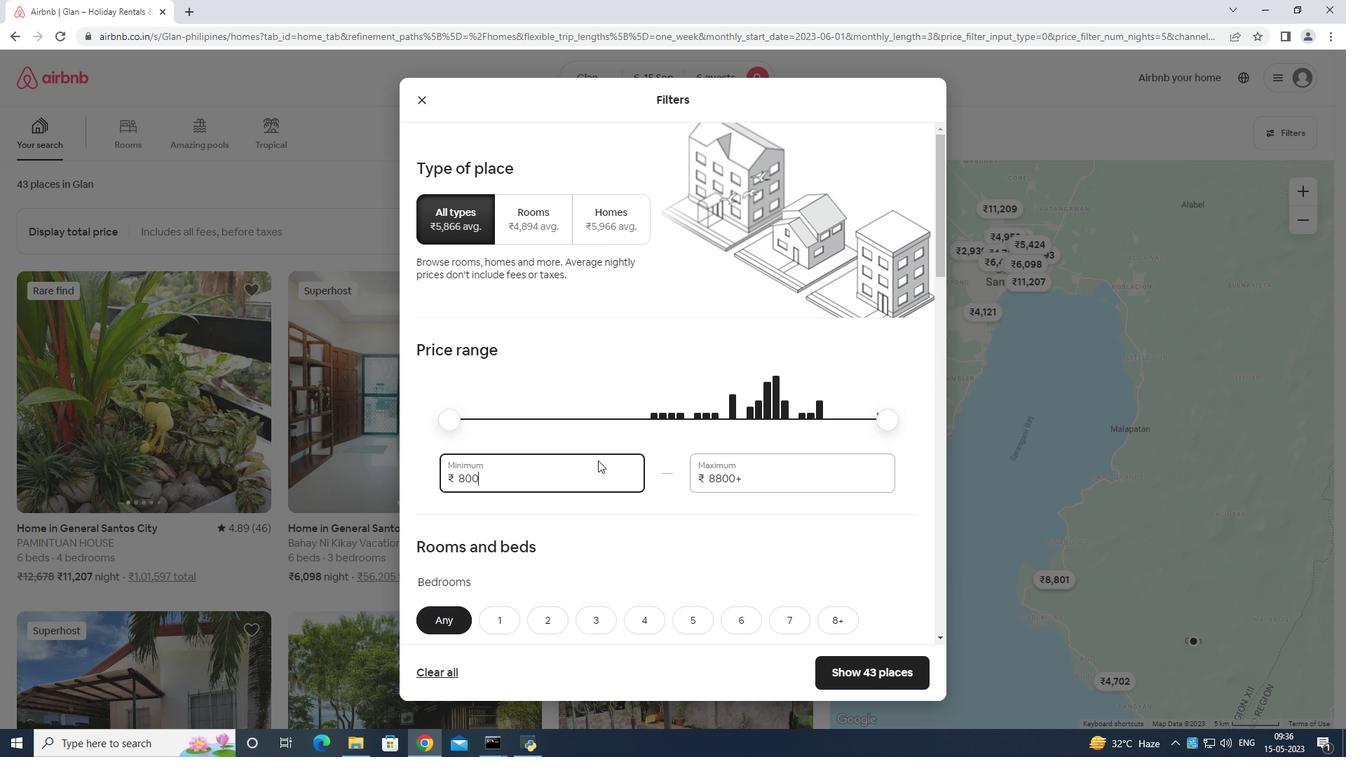 
Action: Mouse moved to (786, 477)
Screenshot: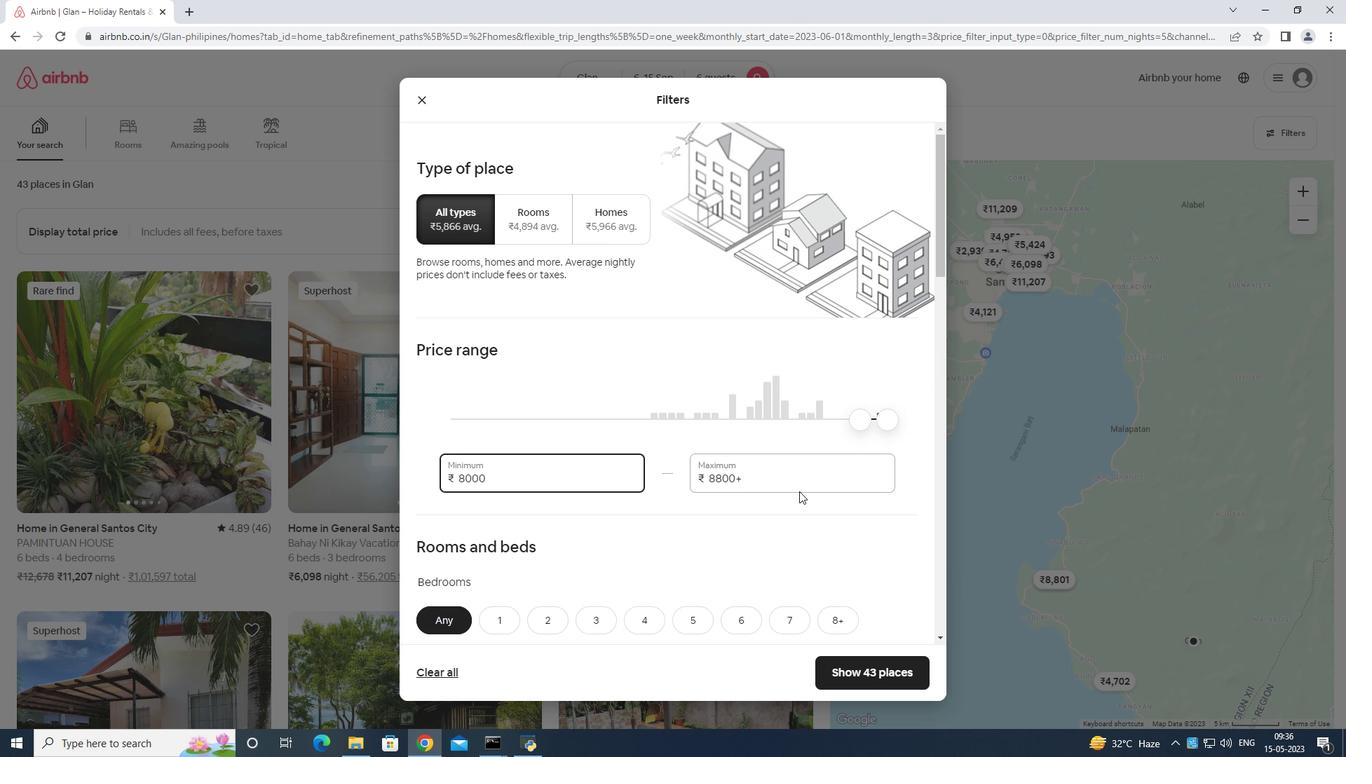 
Action: Mouse pressed left at (786, 477)
Screenshot: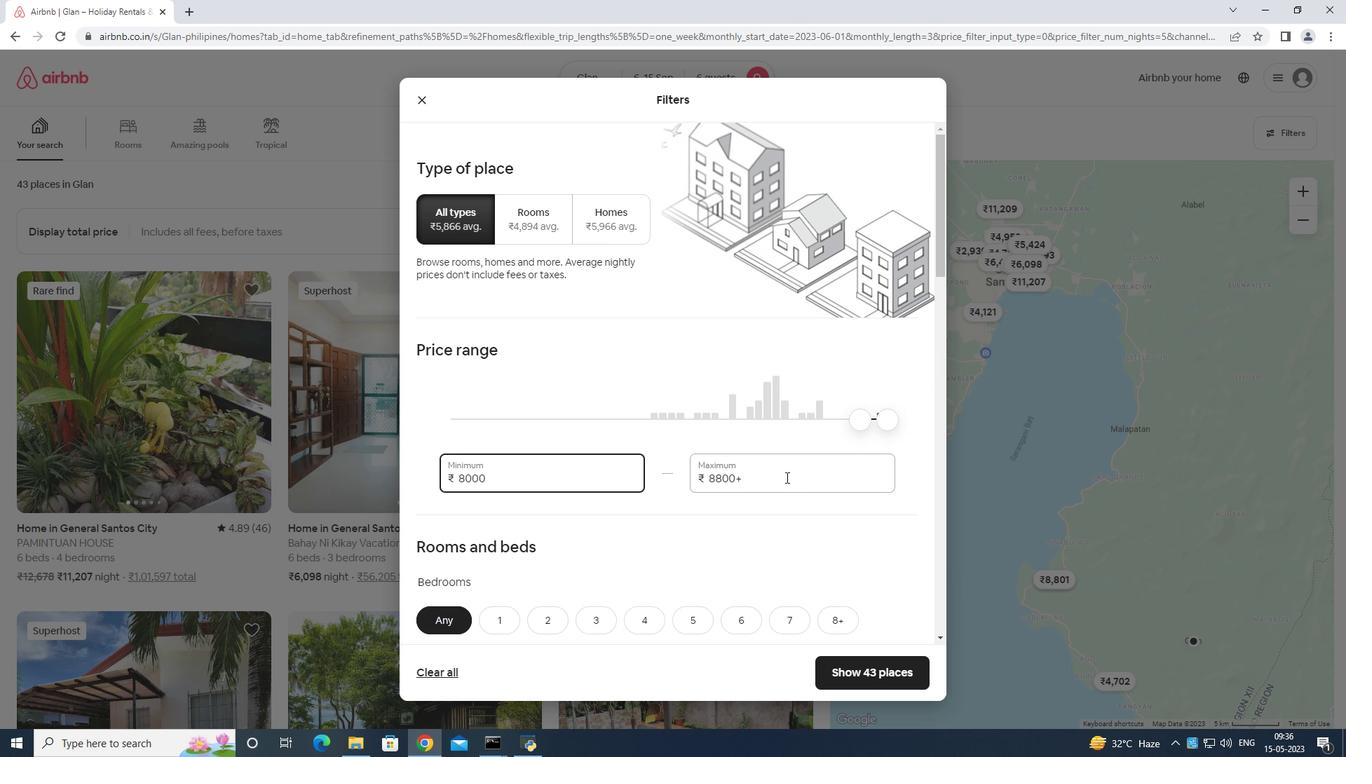 
Action: Key pressed <Key.backspace><Key.backspace><Key.backspace><Key.backspace><Key.backspace><Key.backspace><Key.backspace><Key.backspace><Key.backspace><Key.backspace><Key.backspace><Key.backspace>12000
Screenshot: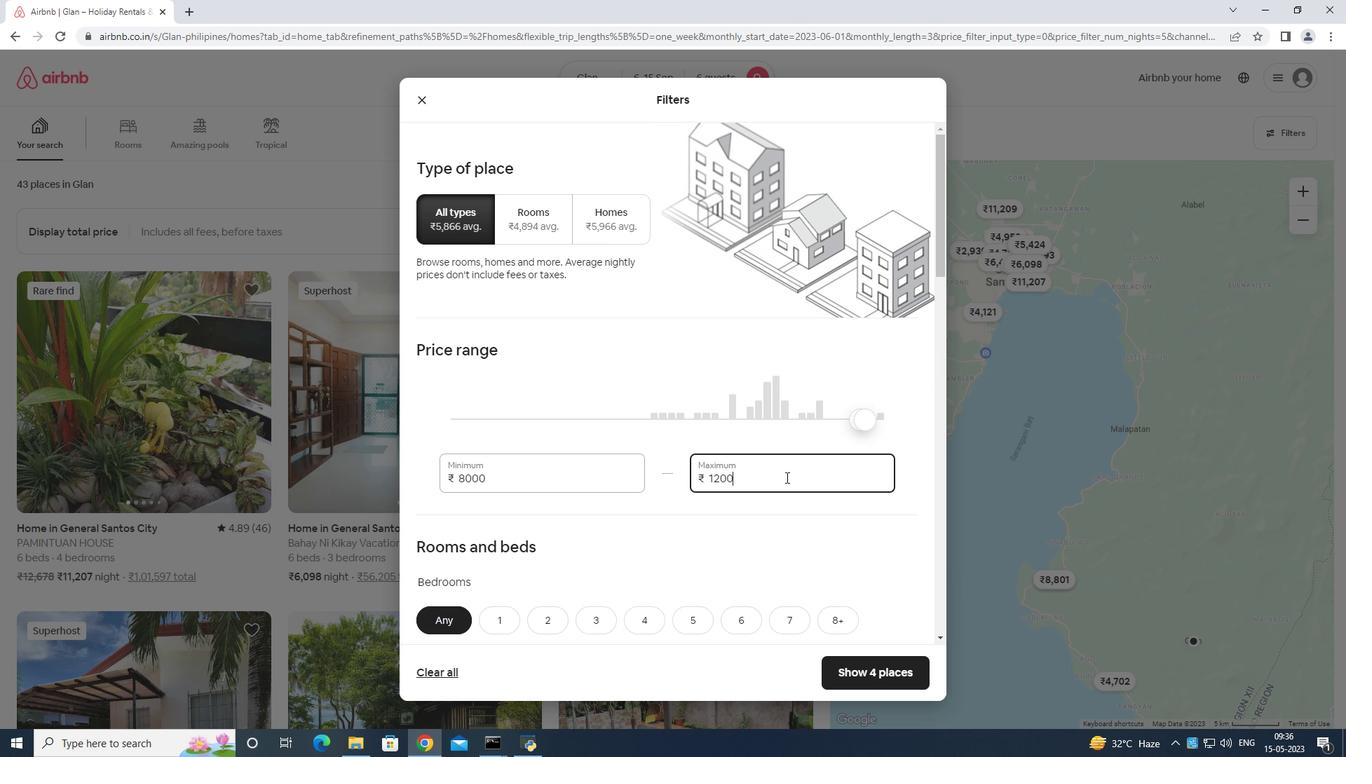 
Action: Mouse scrolled (786, 476) with delta (0, 0)
Screenshot: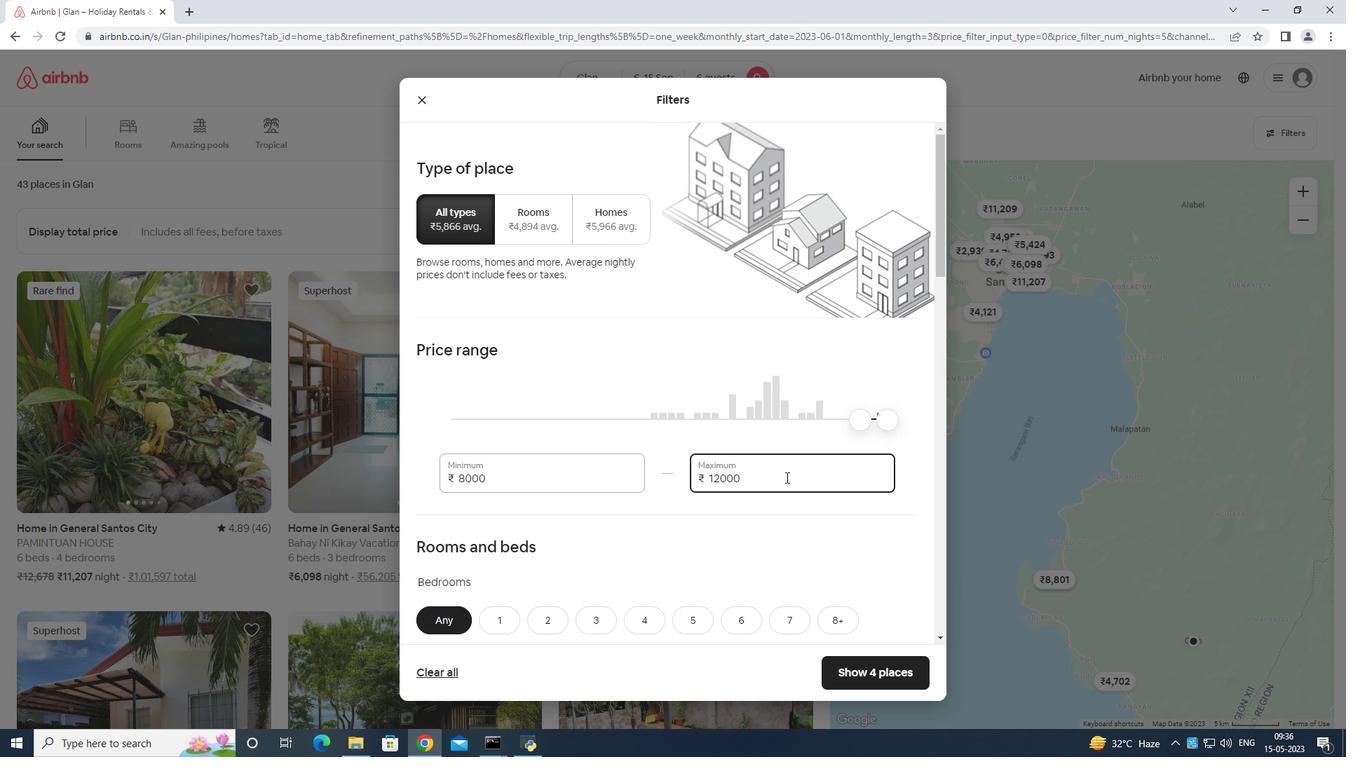 
Action: Mouse scrolled (786, 476) with delta (0, 0)
Screenshot: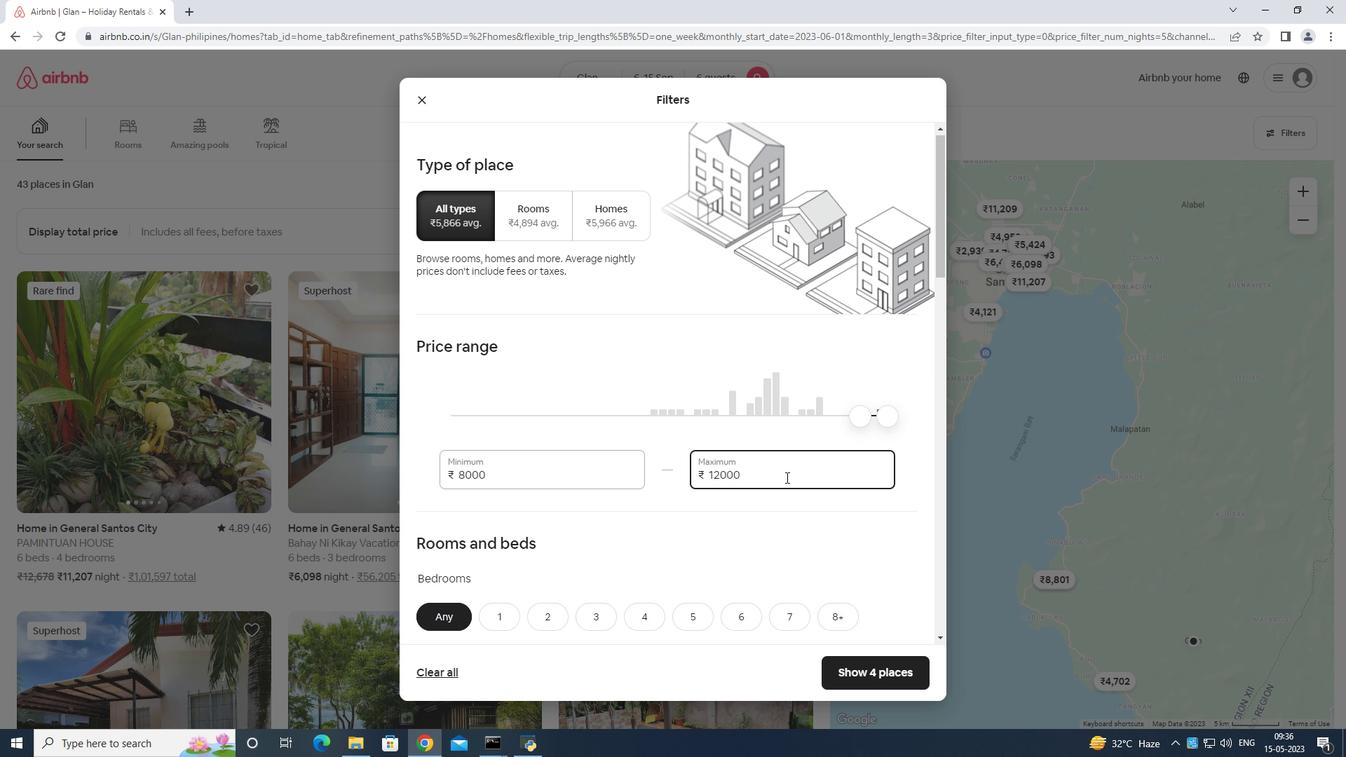 
Action: Mouse scrolled (786, 476) with delta (0, 0)
Screenshot: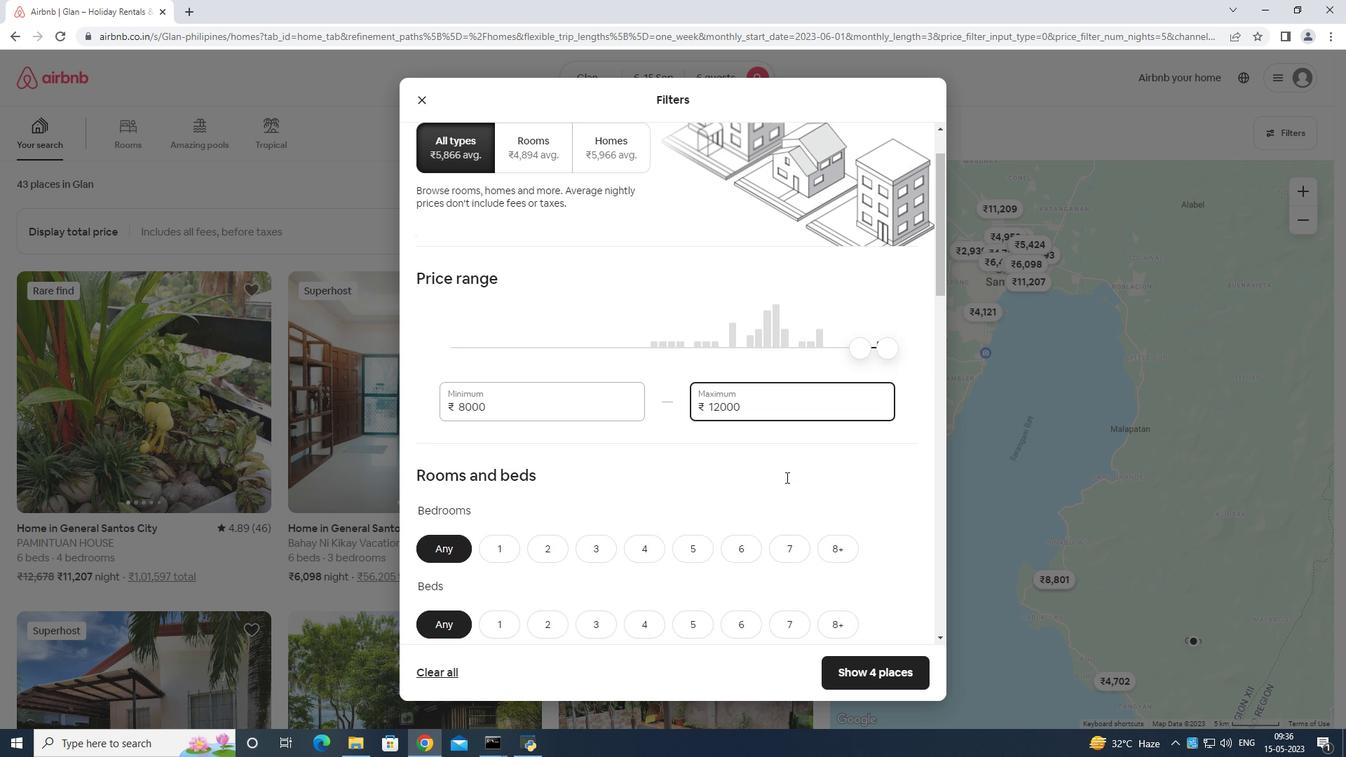 
Action: Mouse scrolled (786, 476) with delta (0, 0)
Screenshot: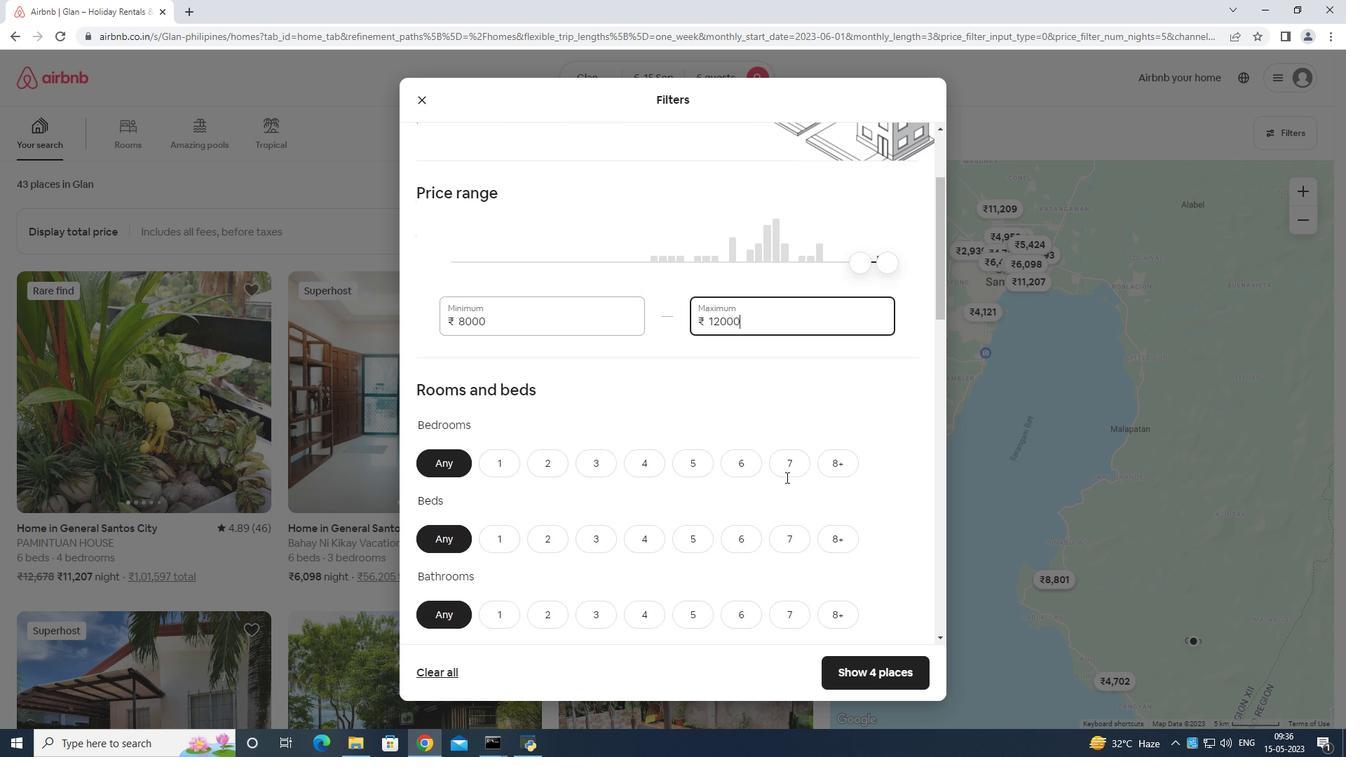 
Action: Mouse scrolled (786, 476) with delta (0, 0)
Screenshot: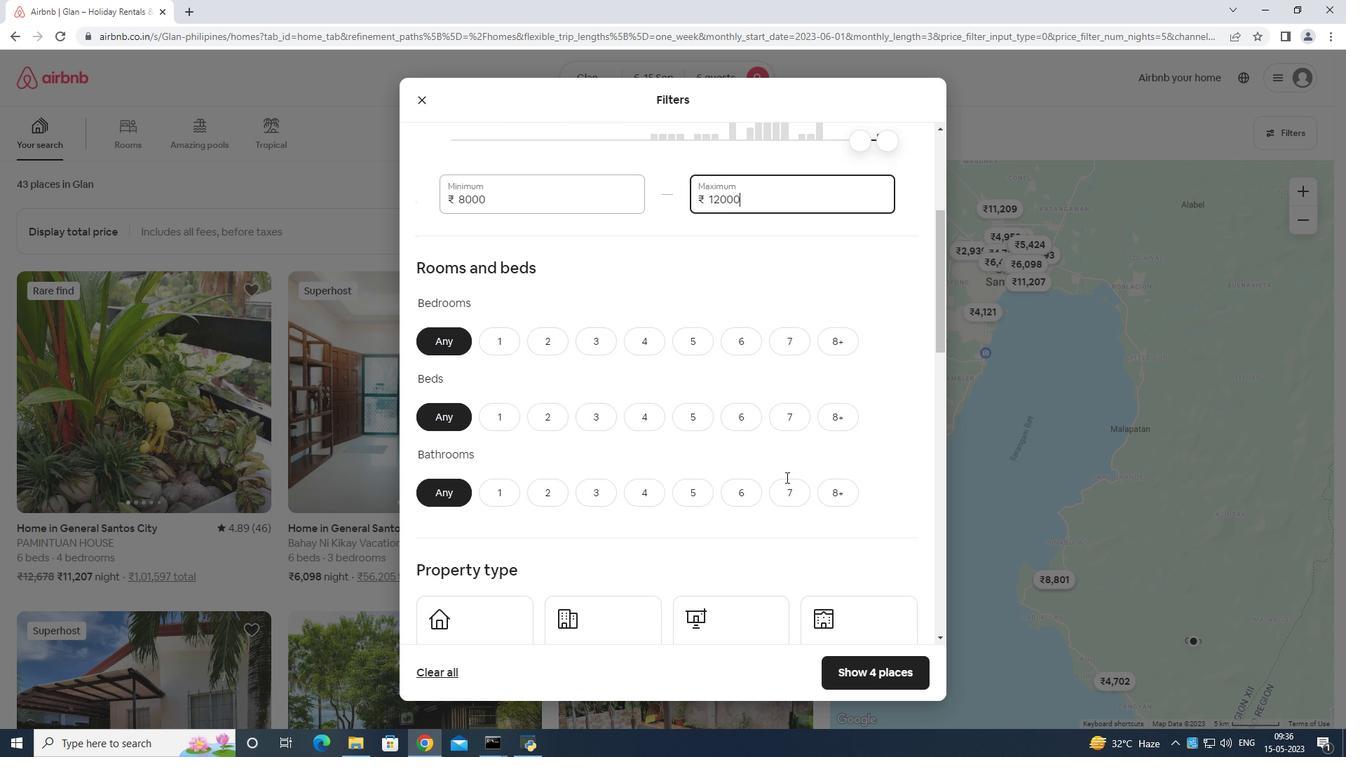 
Action: Mouse moved to (737, 271)
Screenshot: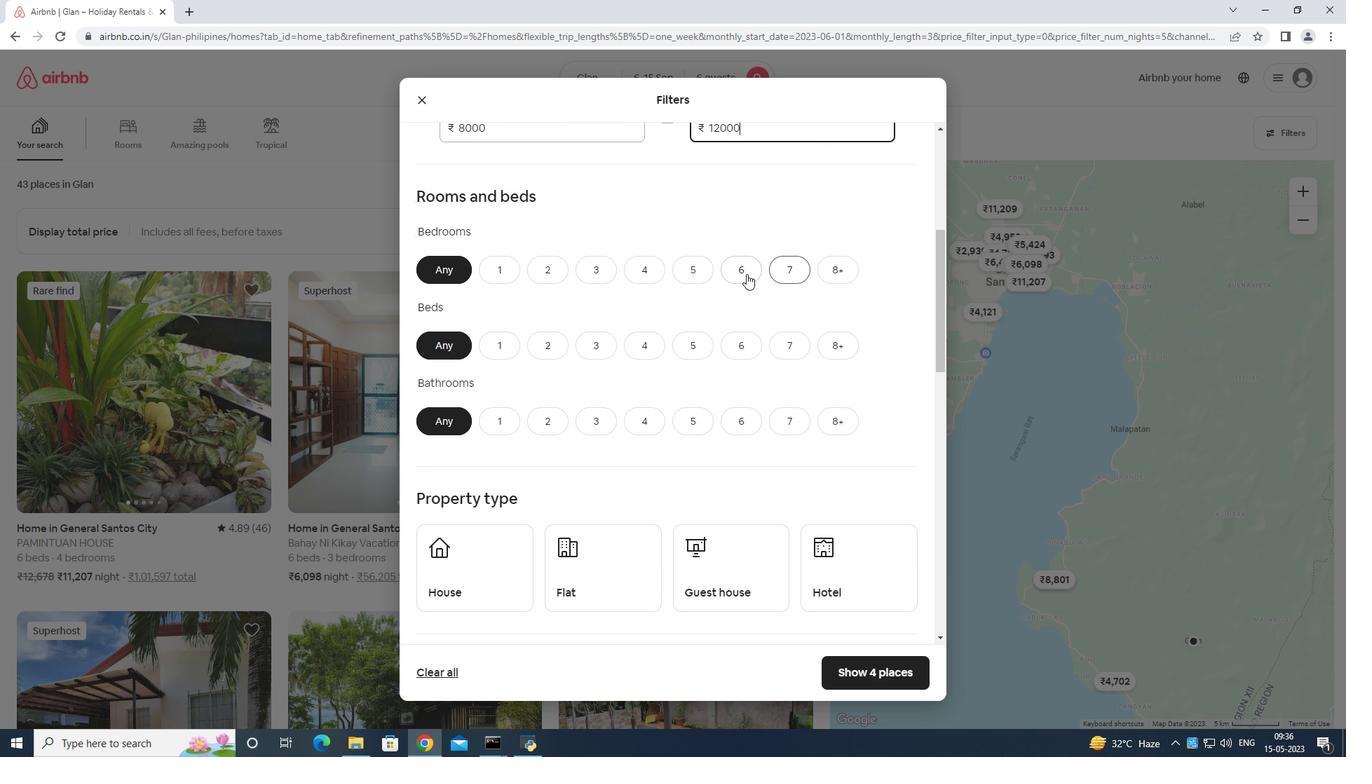
Action: Mouse pressed left at (737, 271)
Screenshot: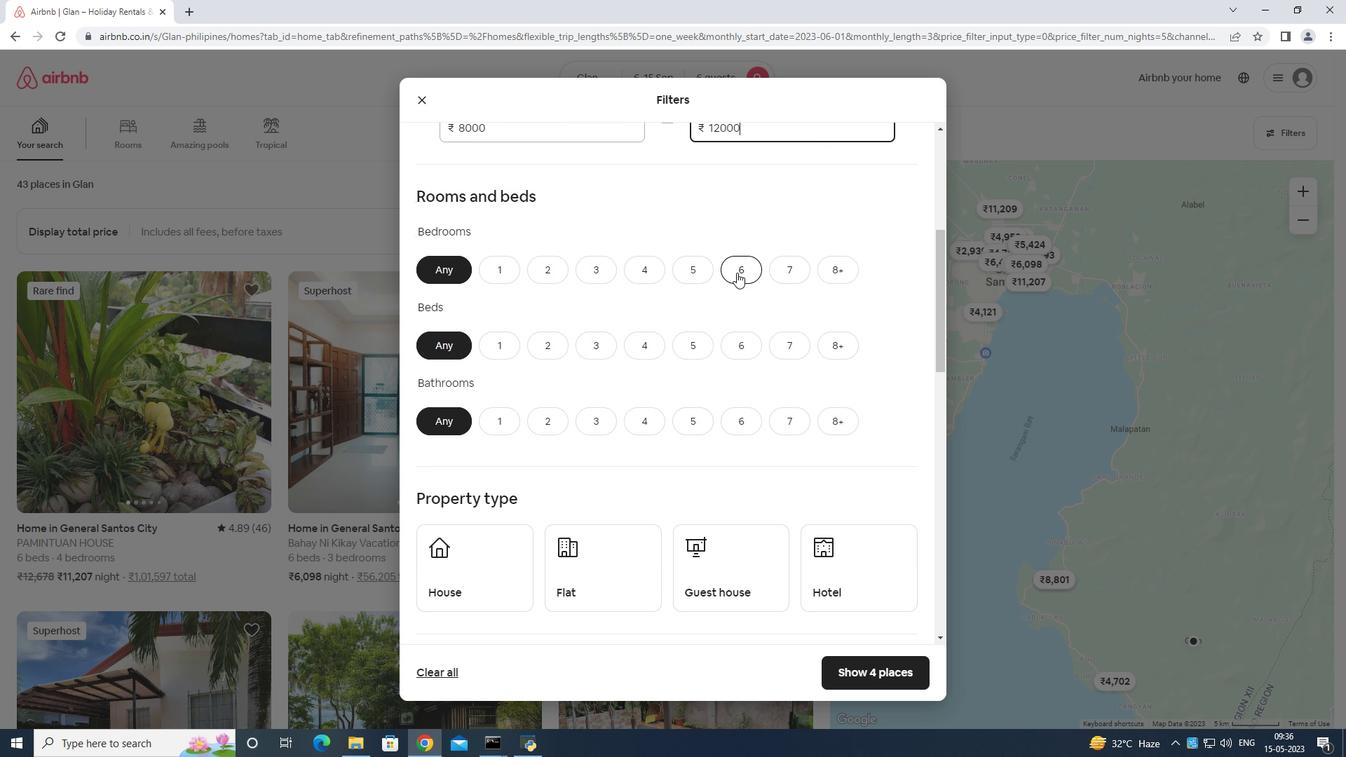 
Action: Mouse moved to (732, 349)
Screenshot: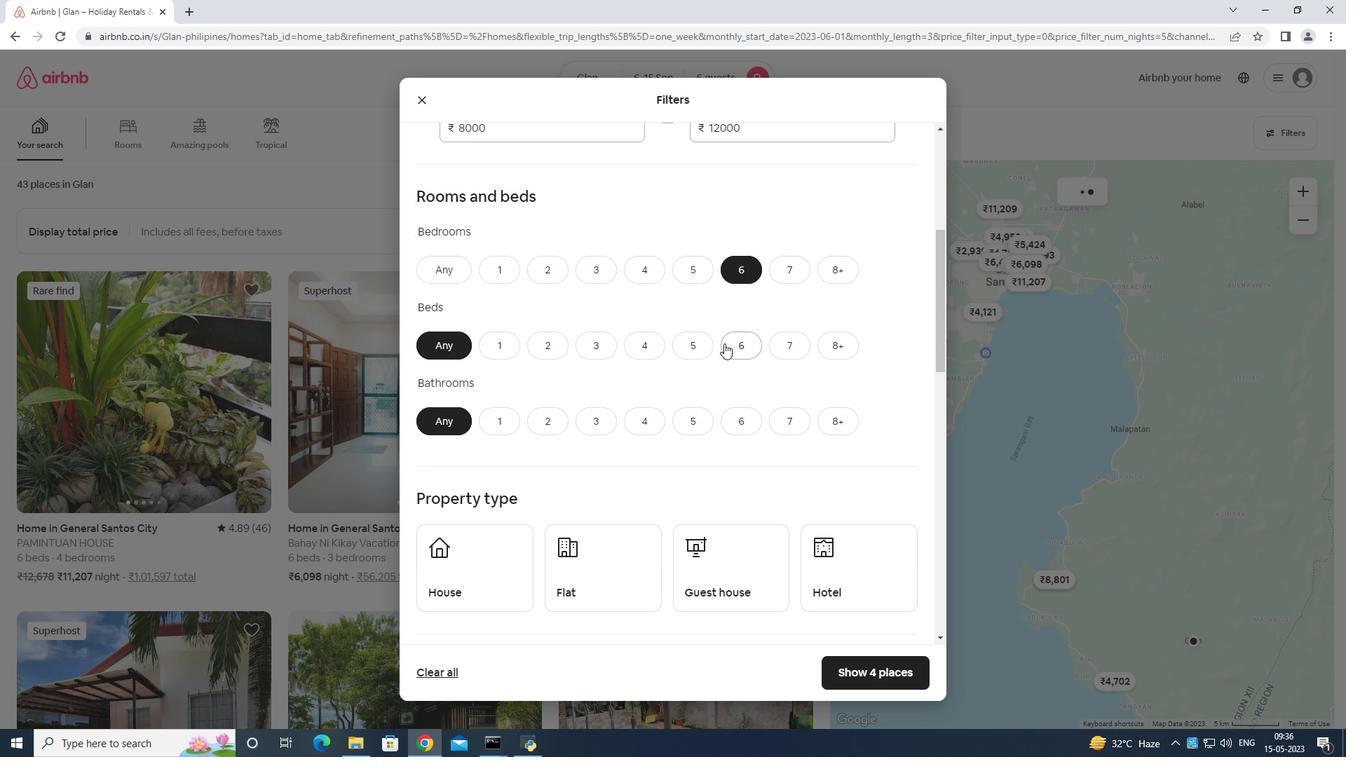 
Action: Mouse pressed left at (732, 349)
Screenshot: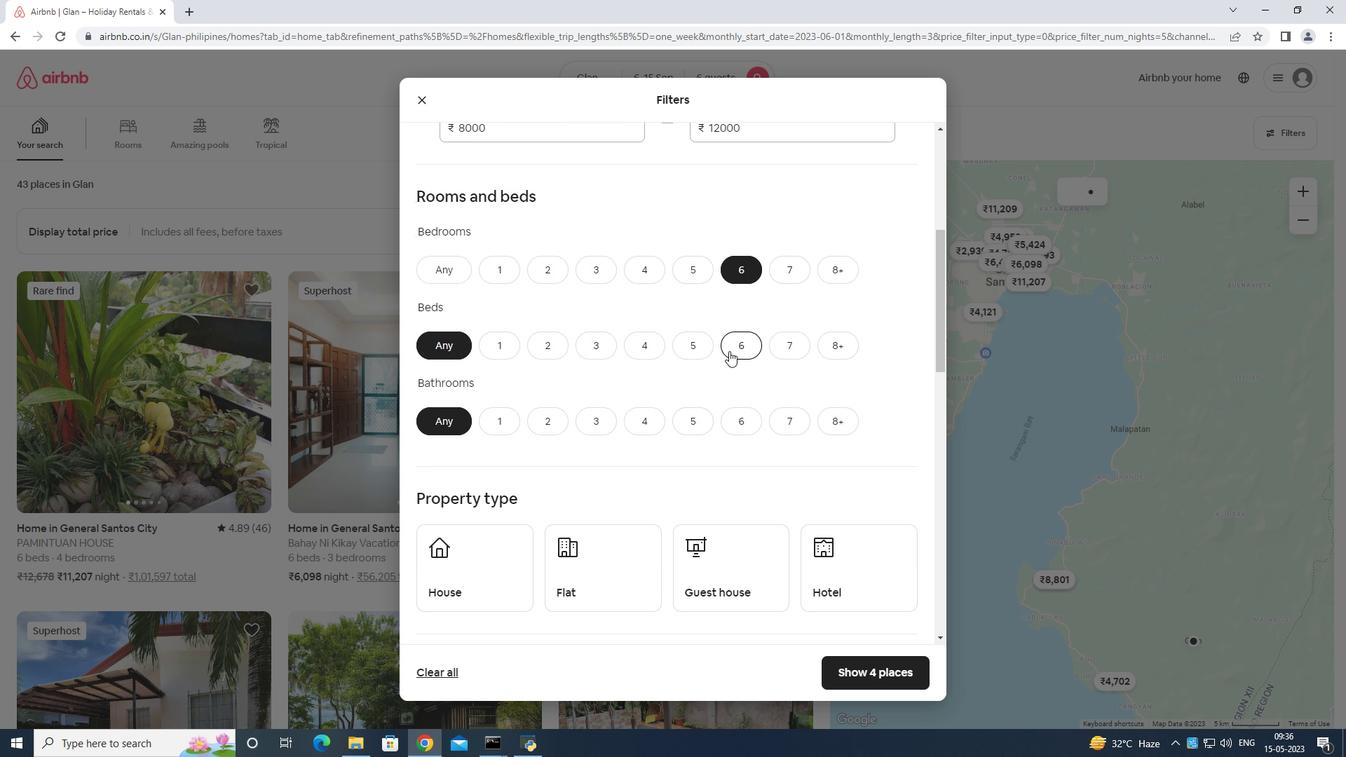 
Action: Mouse moved to (733, 412)
Screenshot: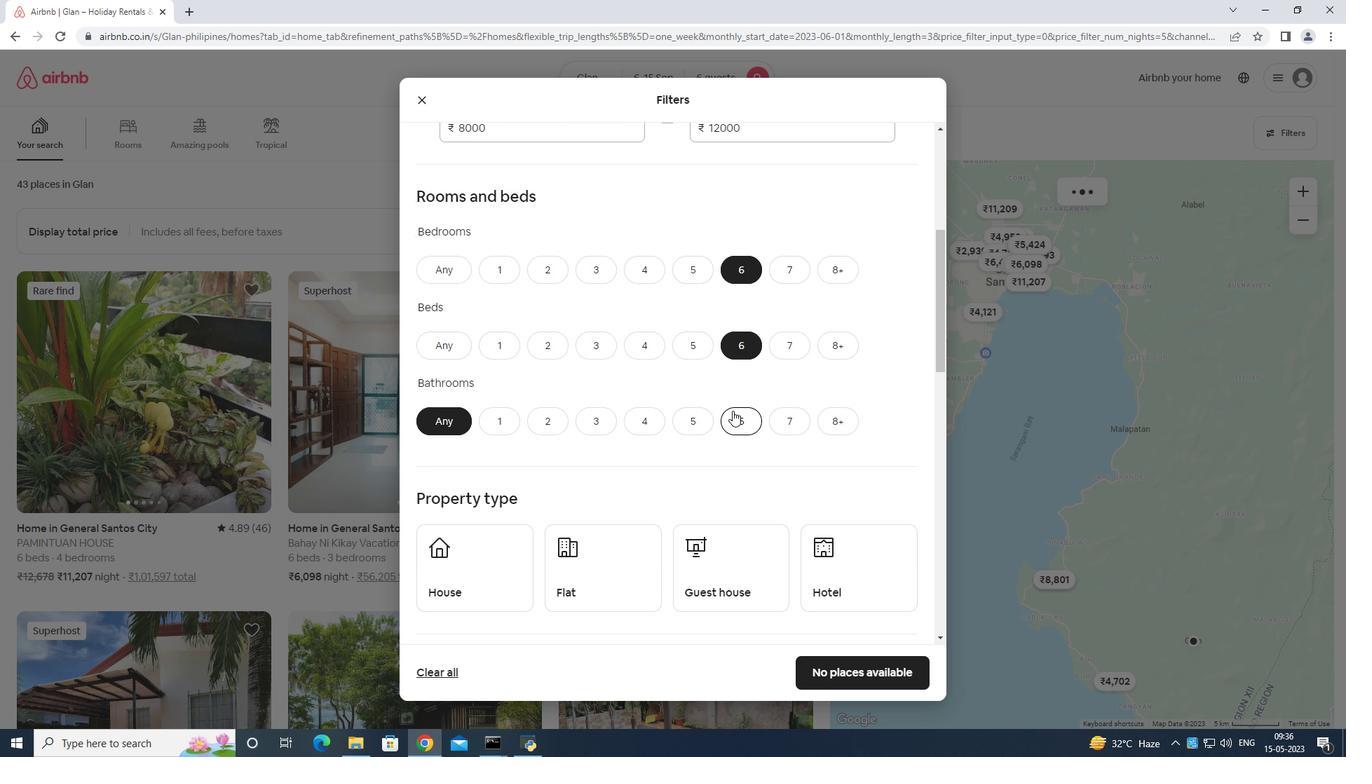 
Action: Mouse pressed left at (733, 412)
Screenshot: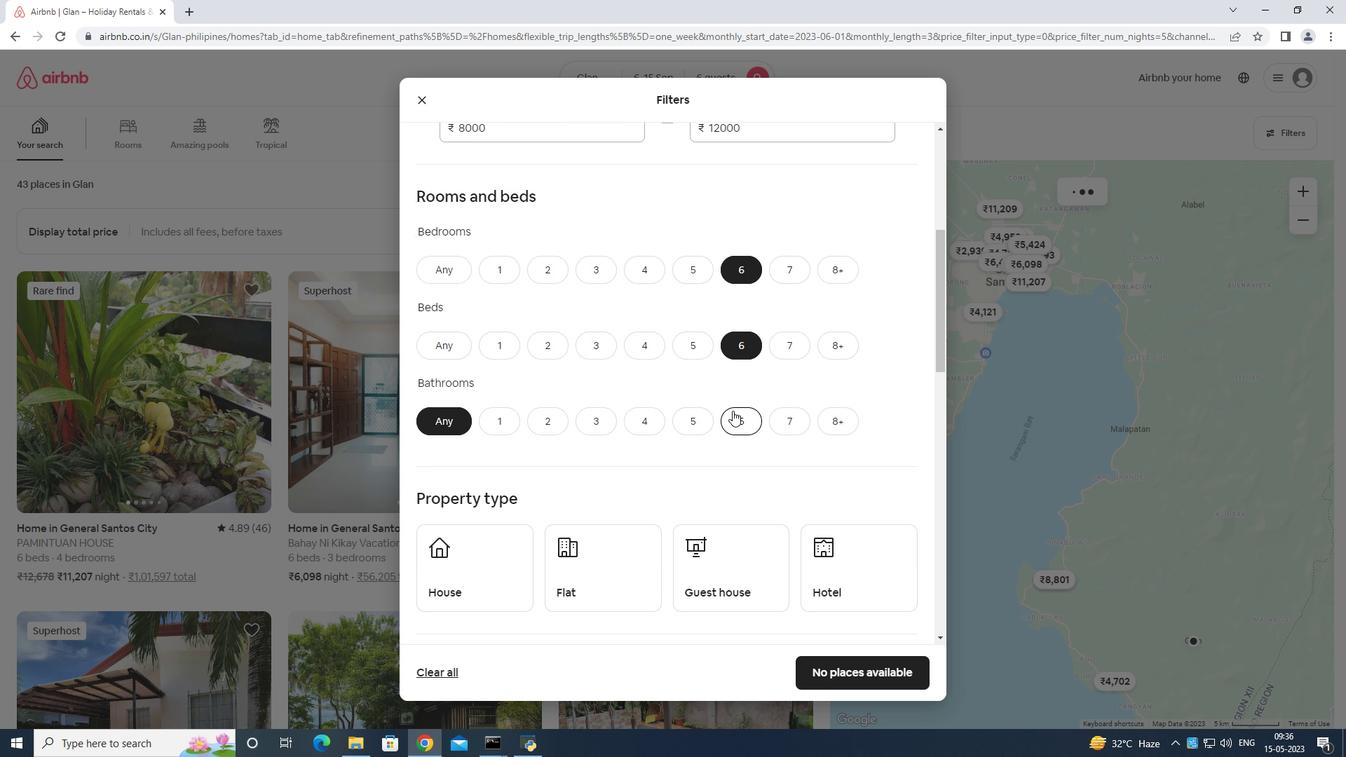 
Action: Mouse scrolled (733, 411) with delta (0, 0)
Screenshot: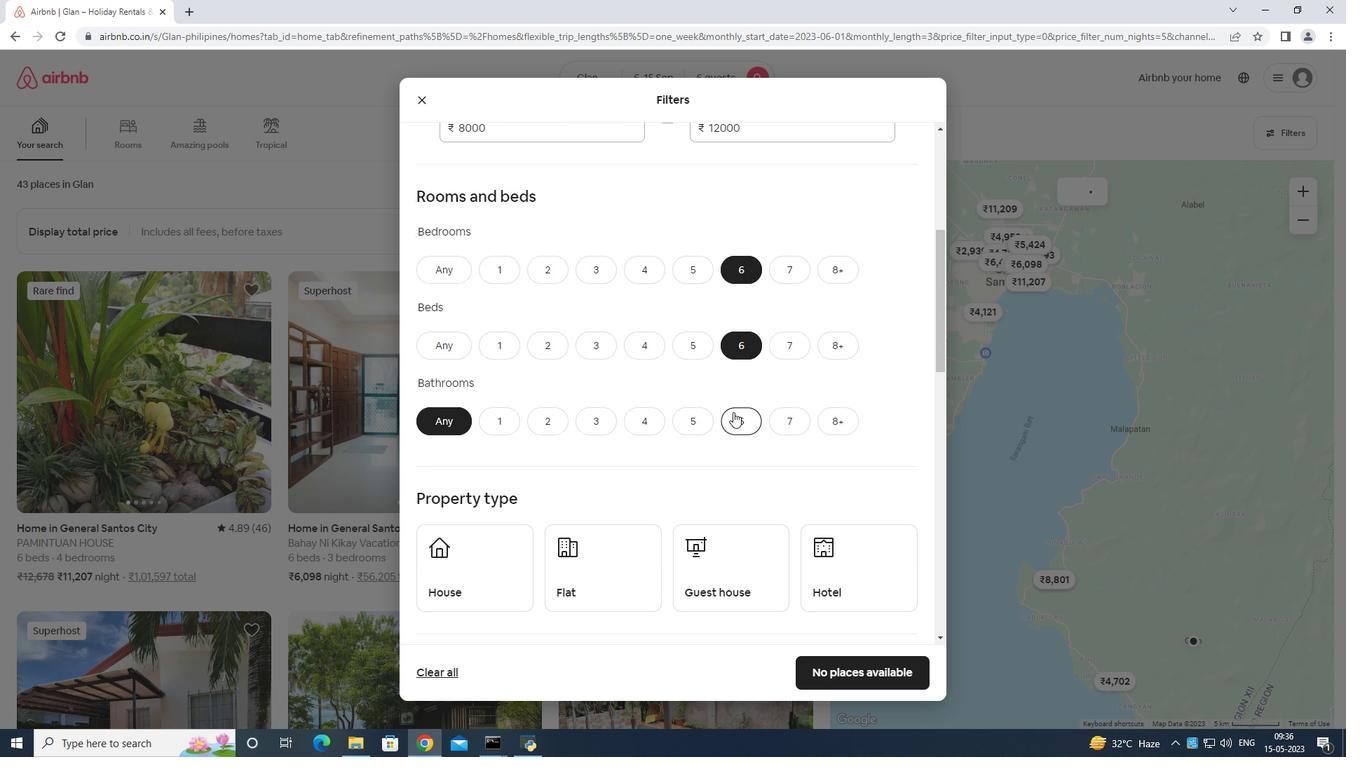 
Action: Mouse scrolled (733, 411) with delta (0, 0)
Screenshot: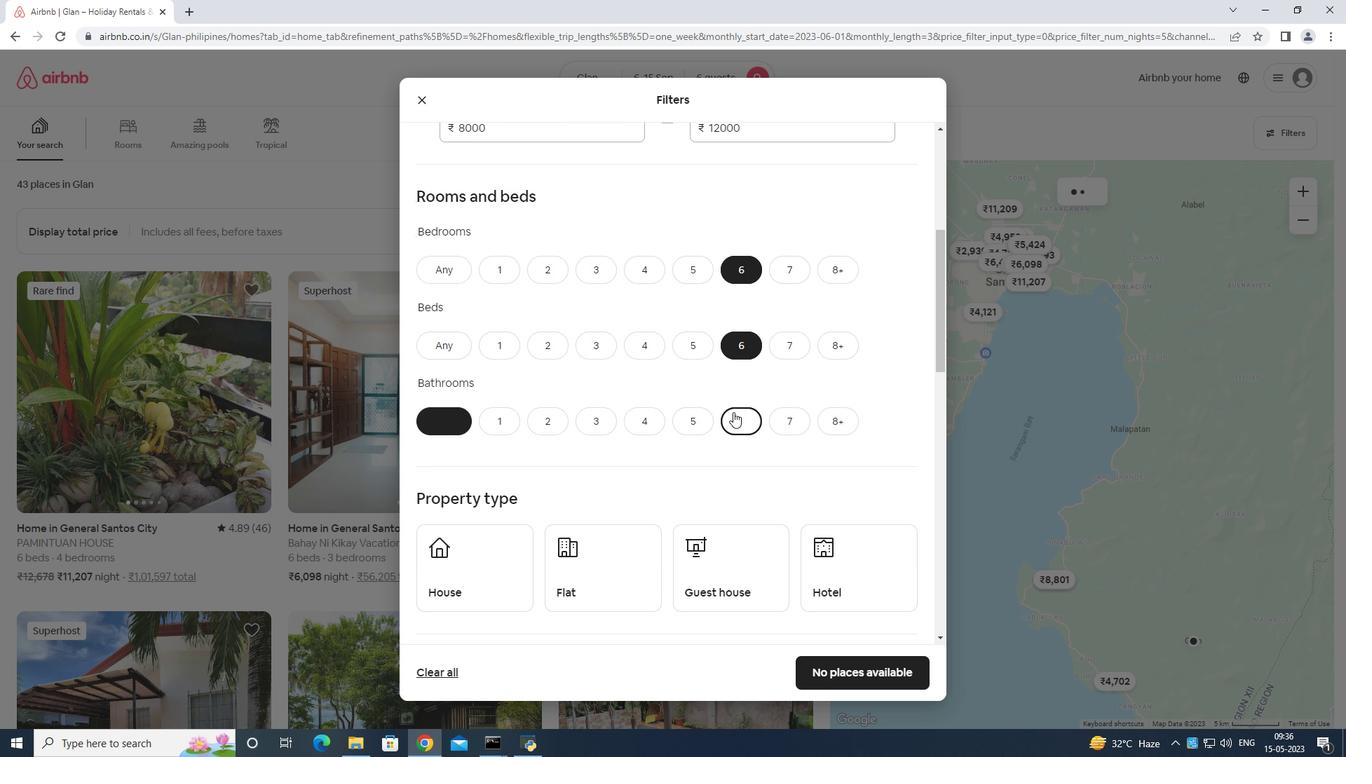 
Action: Mouse scrolled (733, 411) with delta (0, 0)
Screenshot: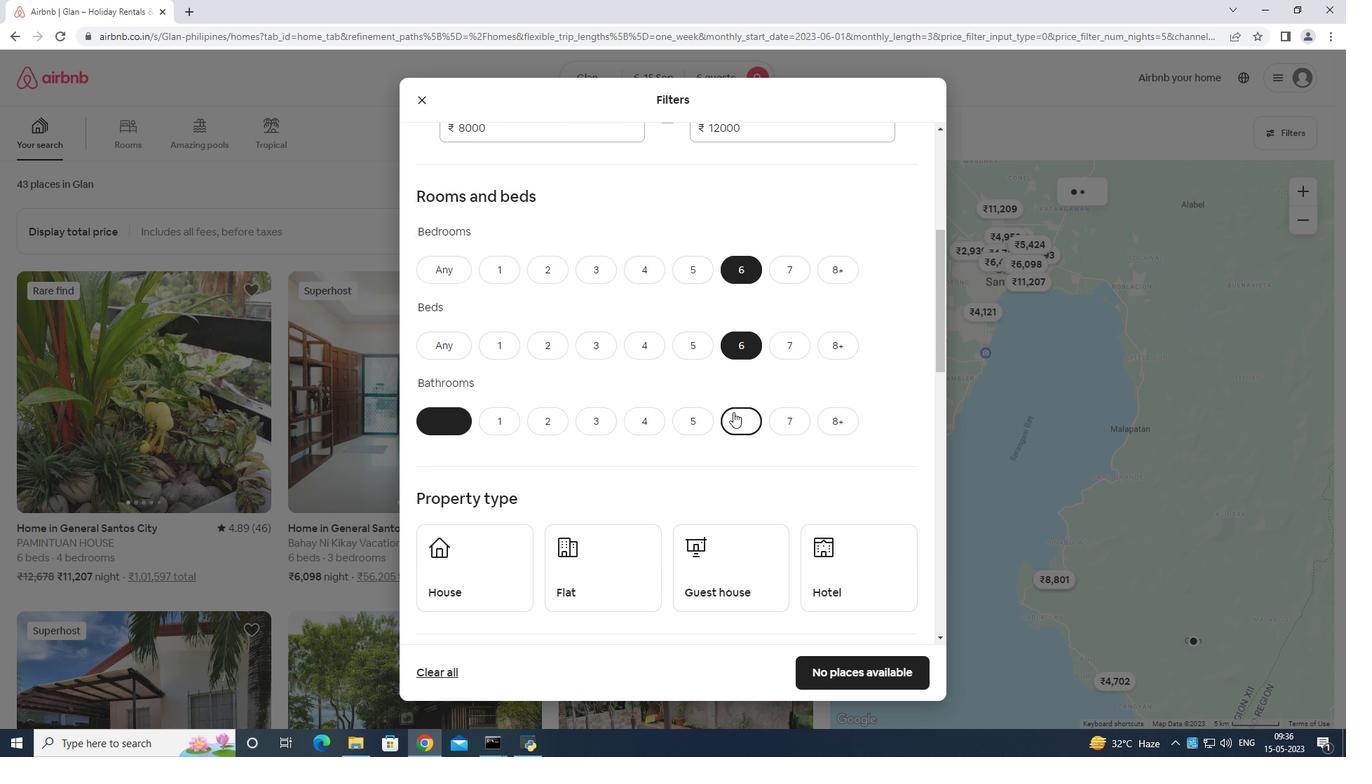 
Action: Mouse moved to (489, 372)
Screenshot: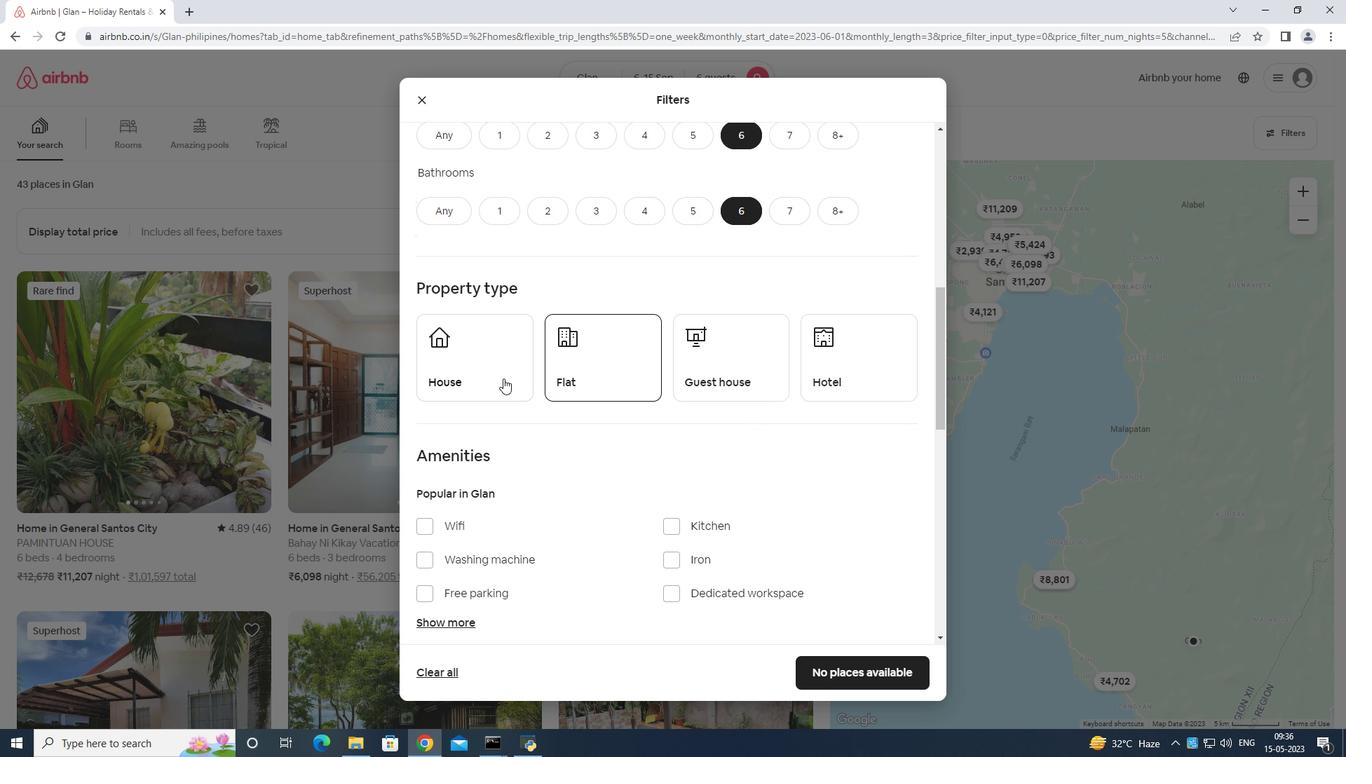 
Action: Mouse pressed left at (489, 372)
Screenshot: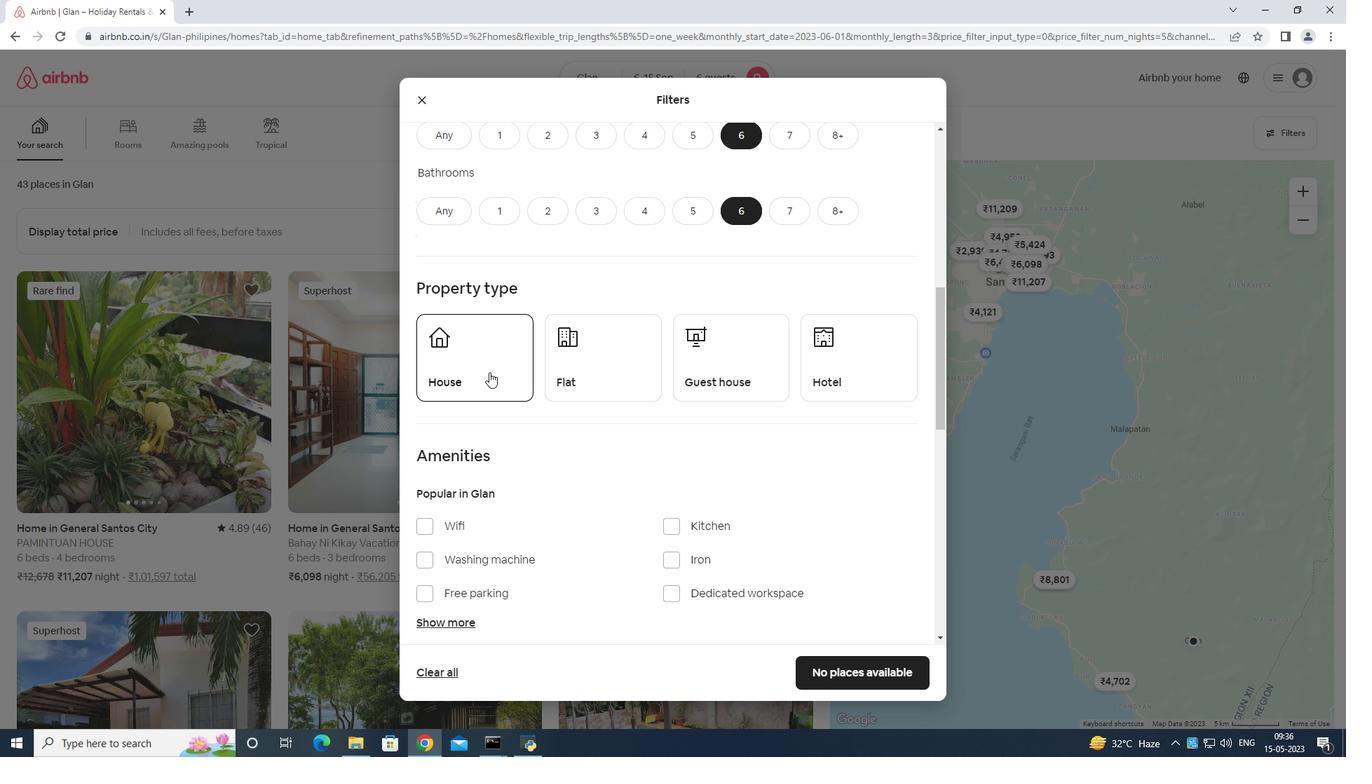 
Action: Mouse moved to (575, 366)
Screenshot: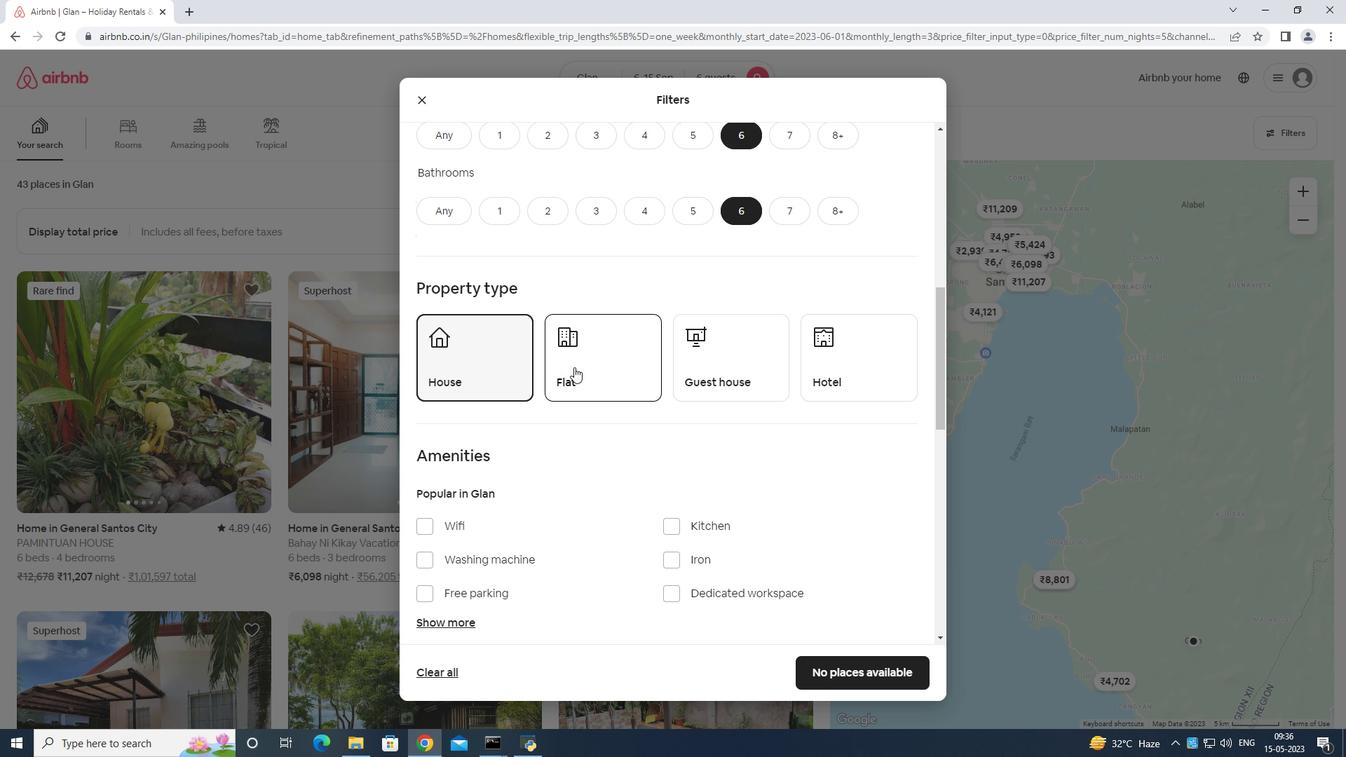 
Action: Mouse pressed left at (575, 366)
Screenshot: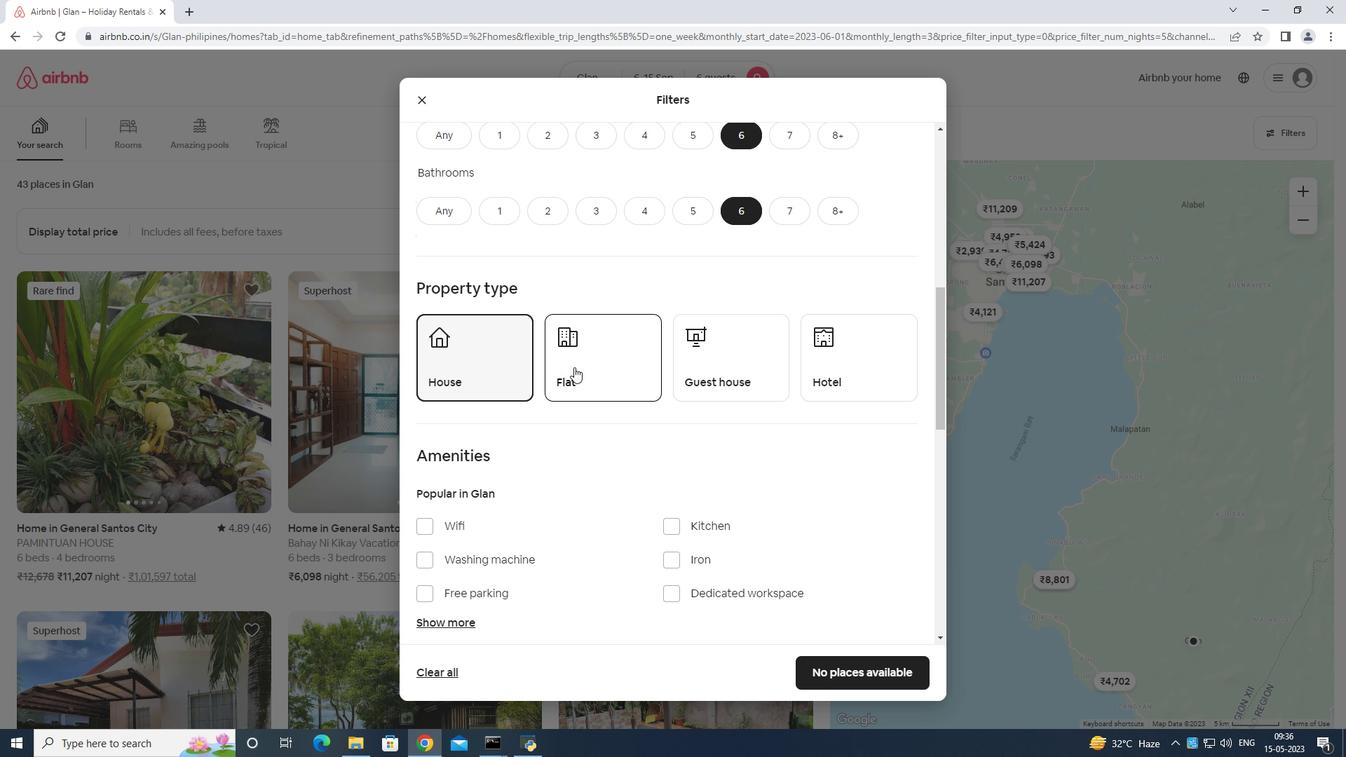 
Action: Mouse moved to (732, 345)
Screenshot: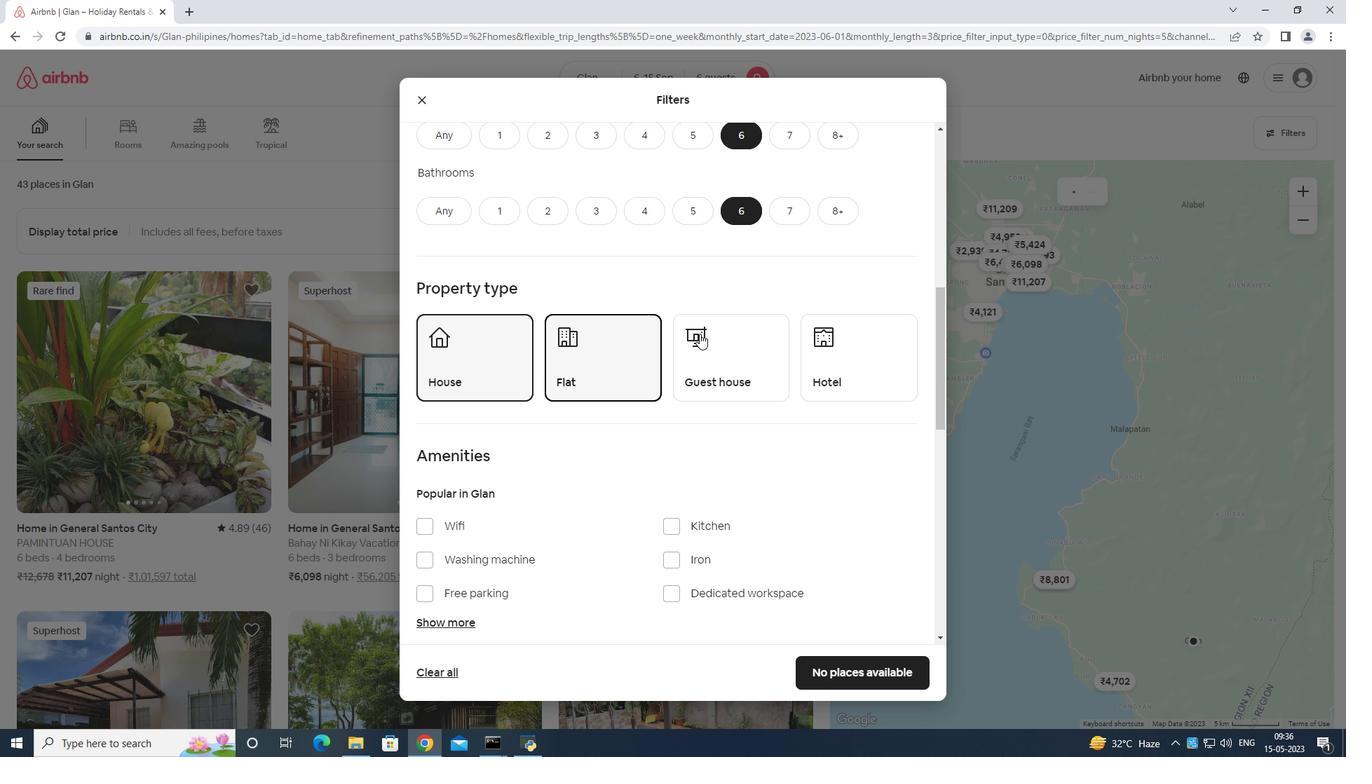 
Action: Mouse pressed left at (732, 345)
Screenshot: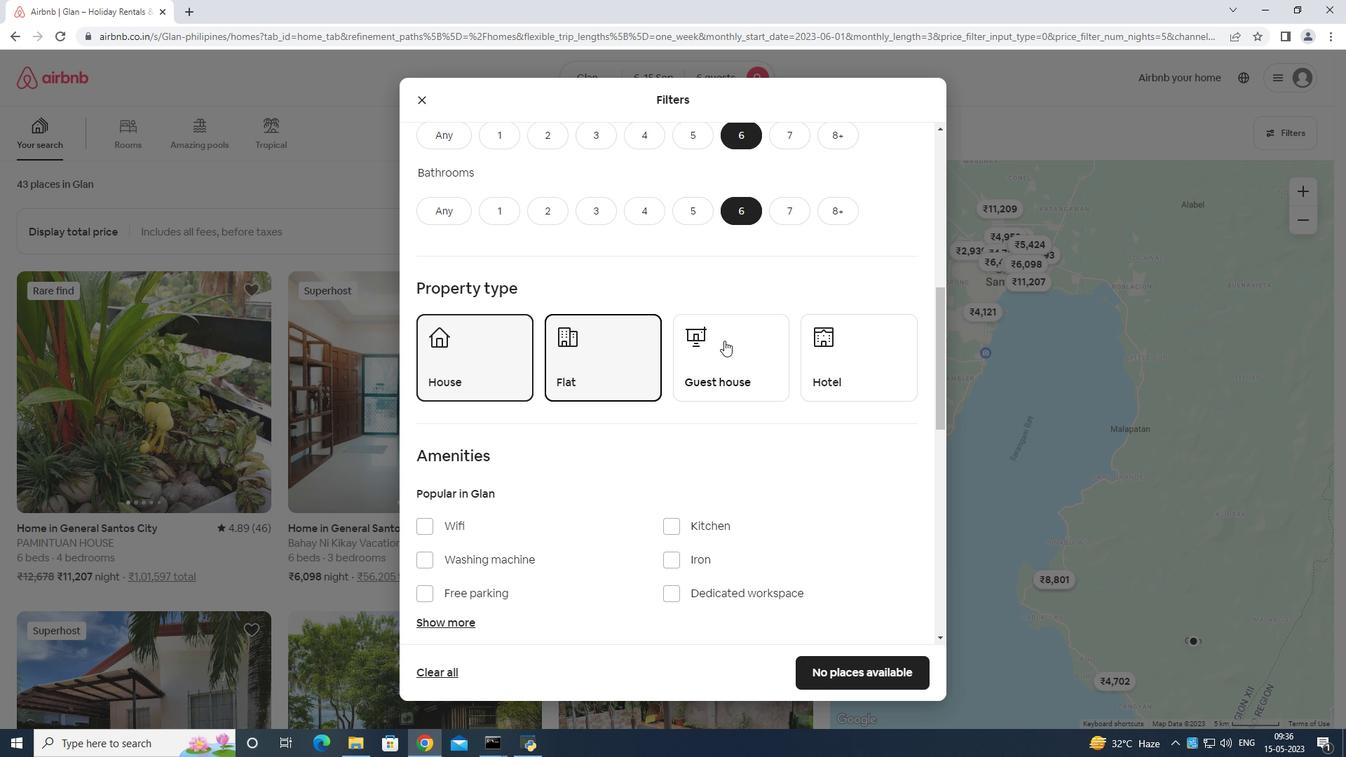 
Action: Mouse moved to (424, 510)
Screenshot: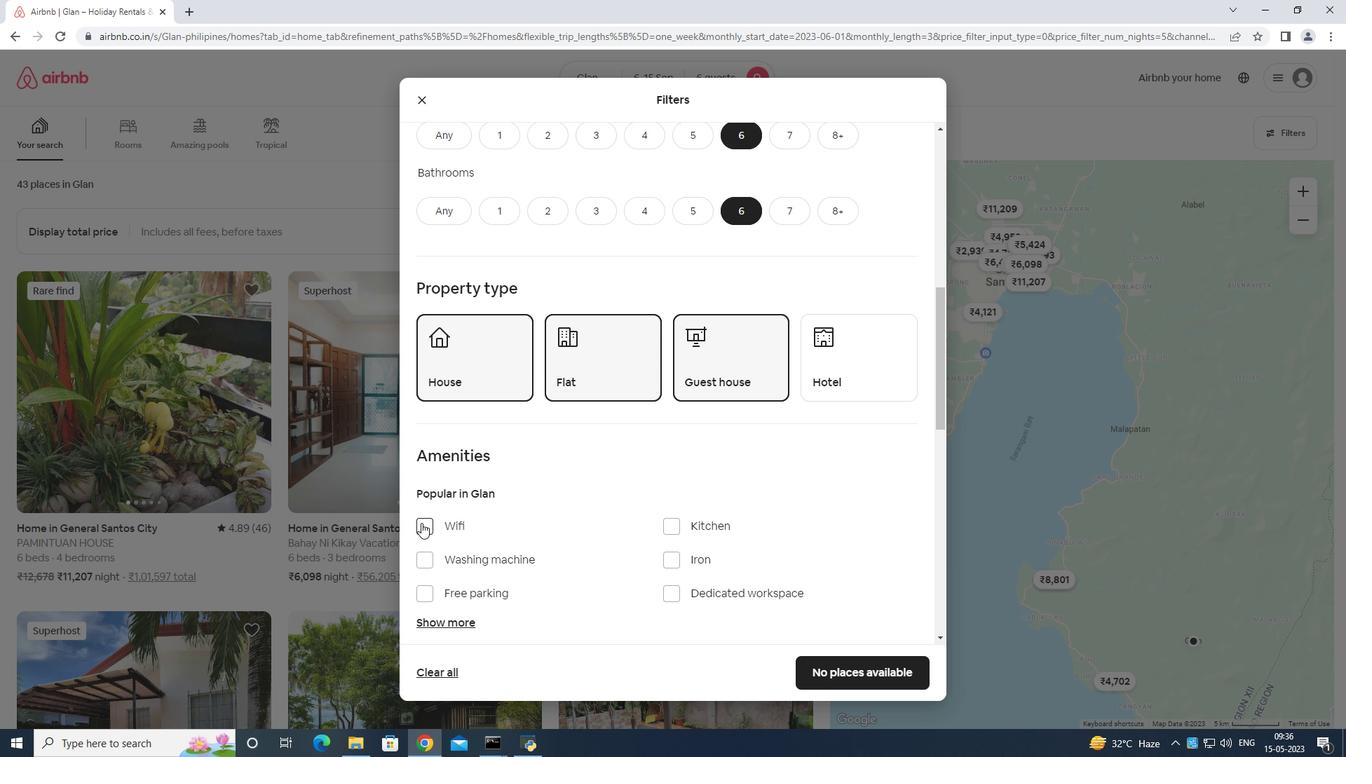 
Action: Mouse pressed left at (424, 510)
Screenshot: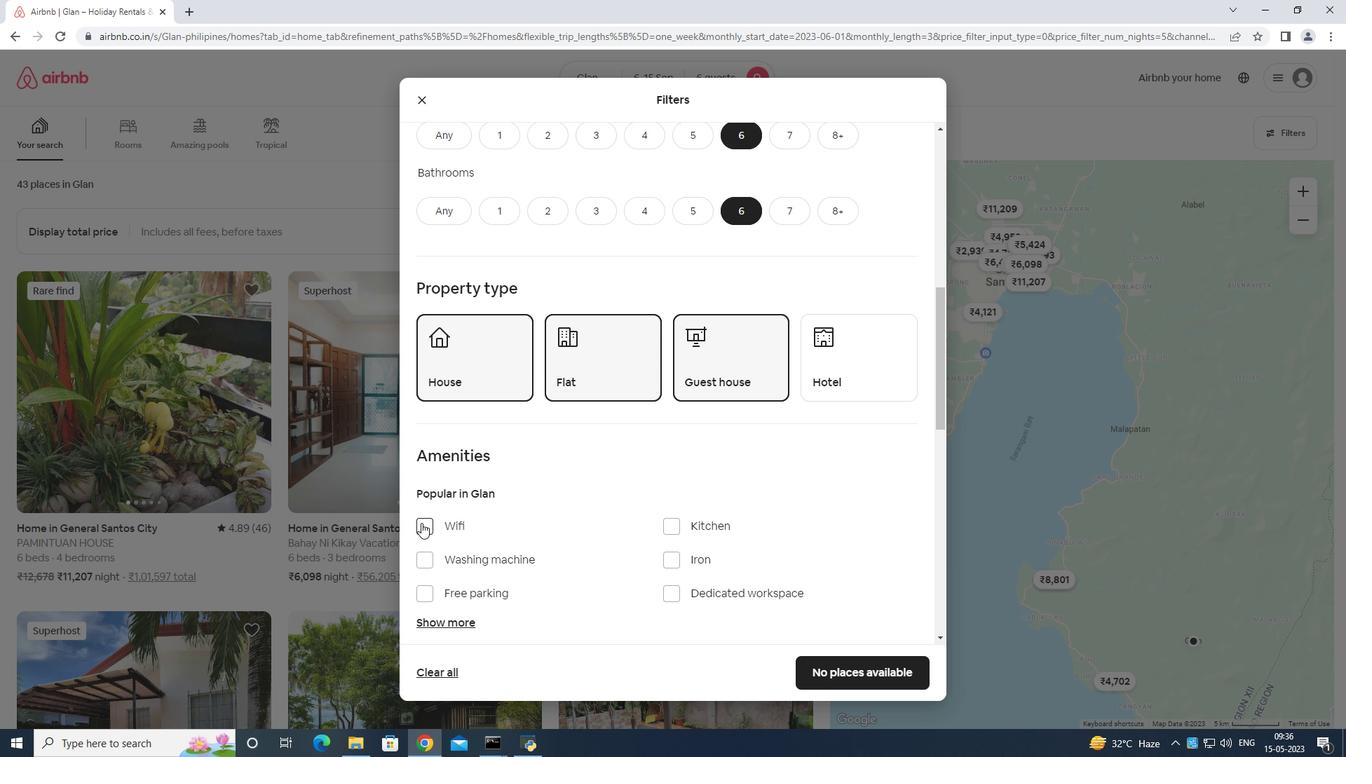 
Action: Mouse moved to (421, 528)
Screenshot: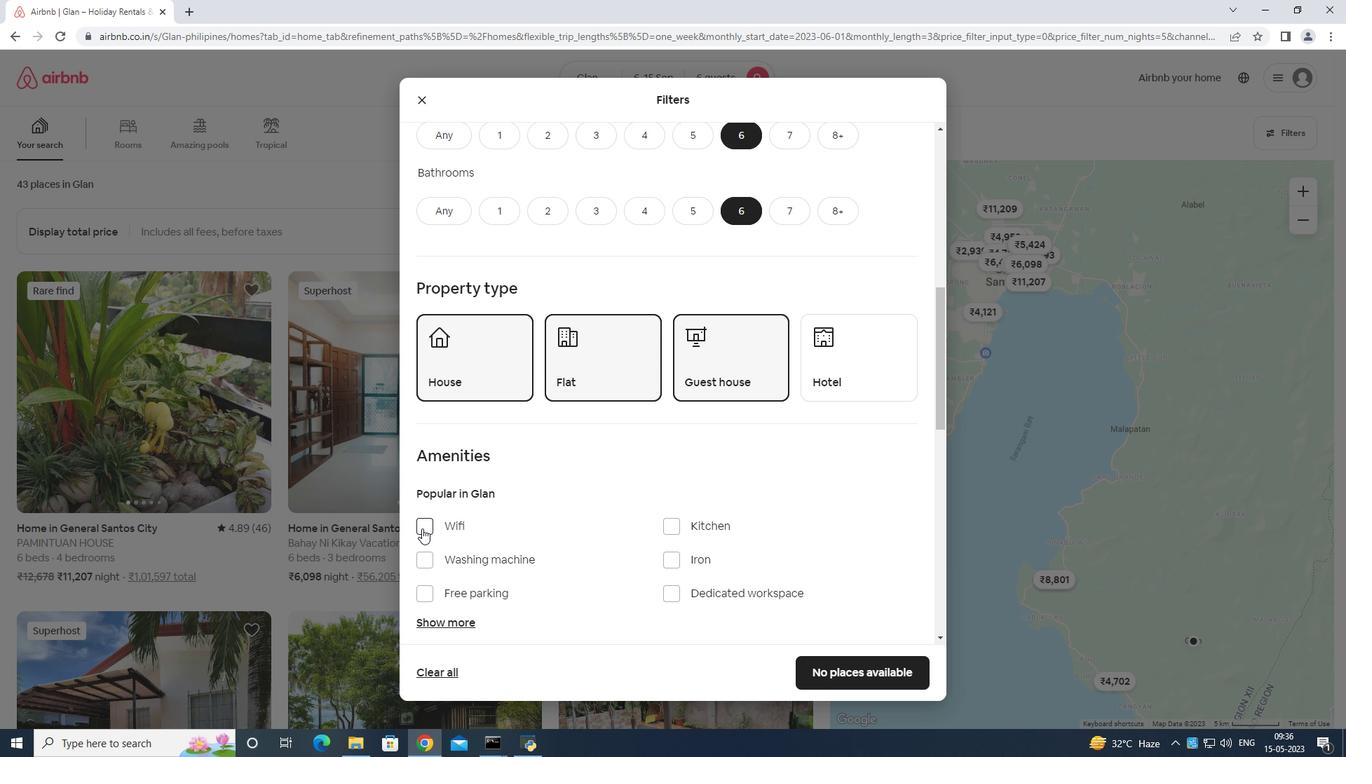
Action: Mouse pressed left at (421, 528)
Screenshot: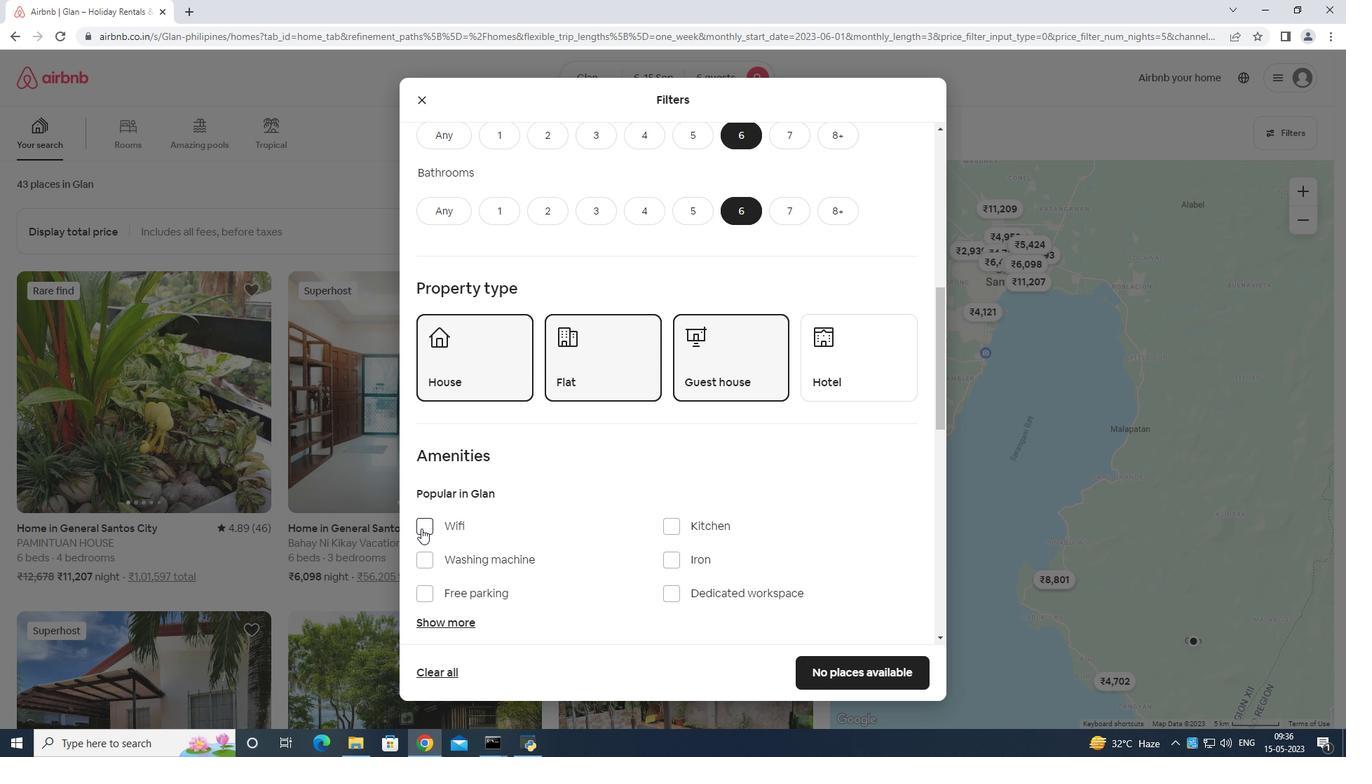 
Action: Mouse moved to (418, 588)
Screenshot: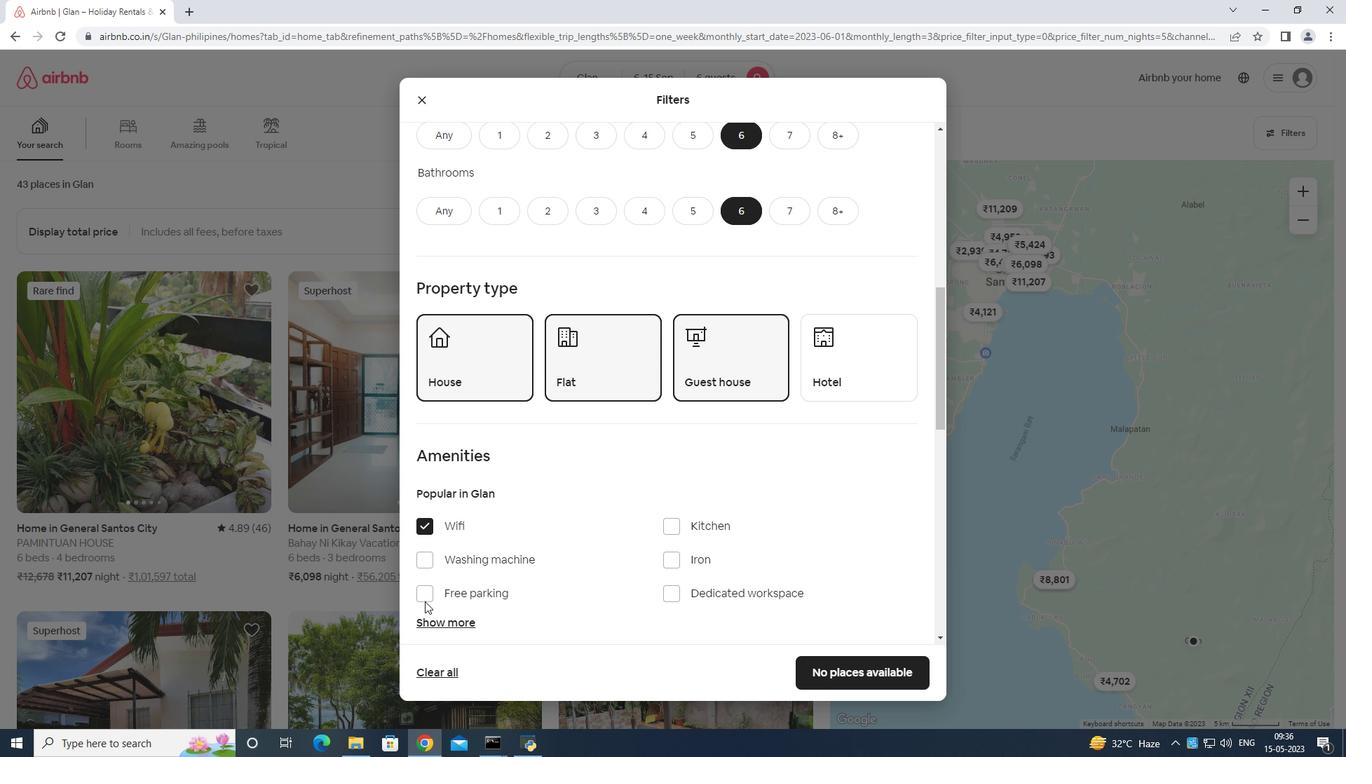 
Action: Mouse pressed left at (418, 588)
Screenshot: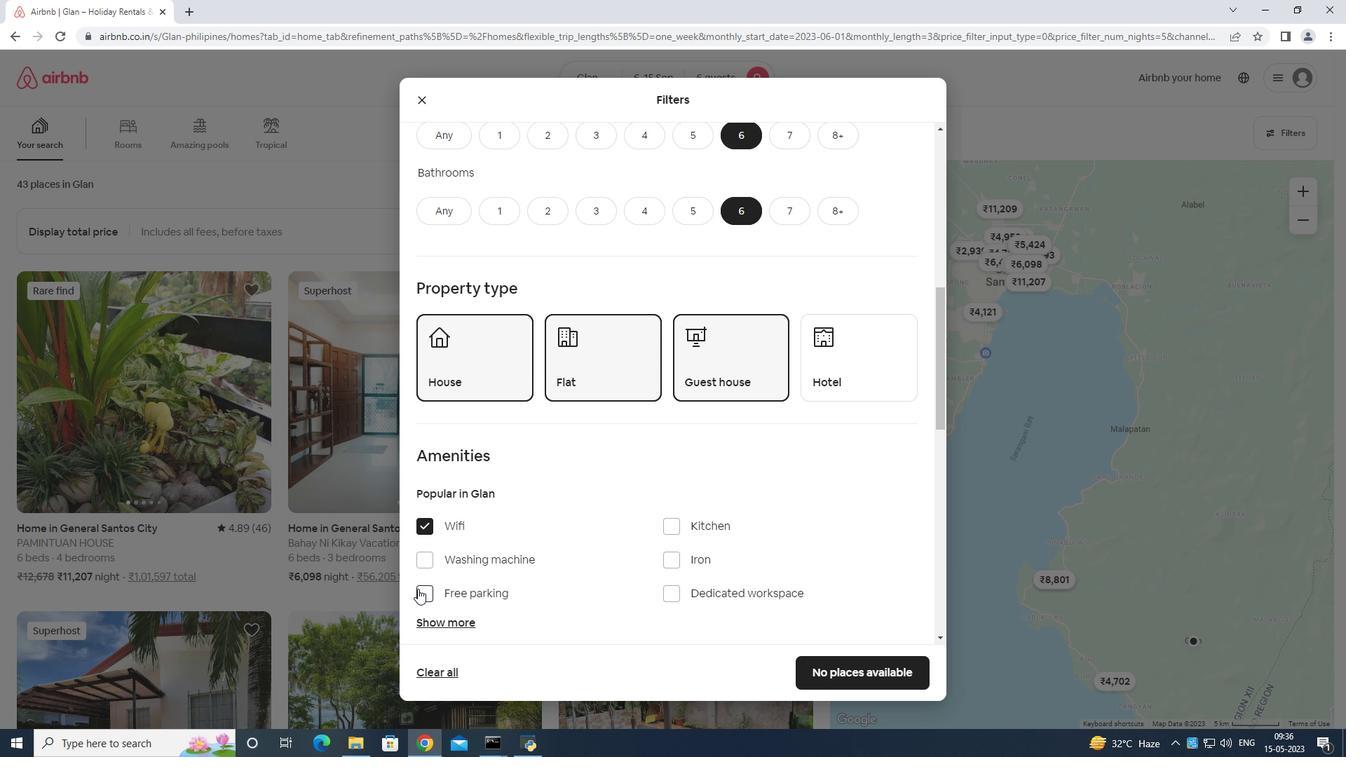 
Action: Mouse moved to (433, 624)
Screenshot: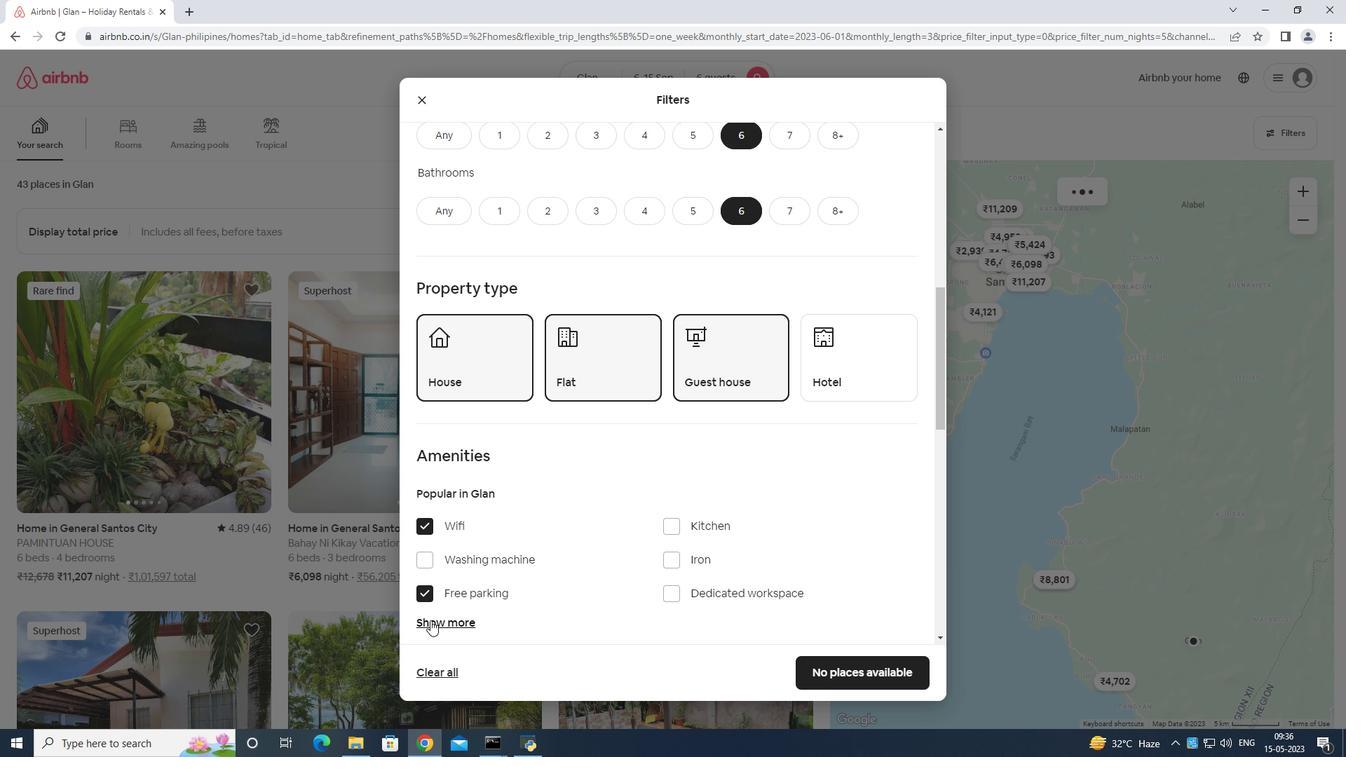 
Action: Mouse pressed left at (433, 624)
Screenshot: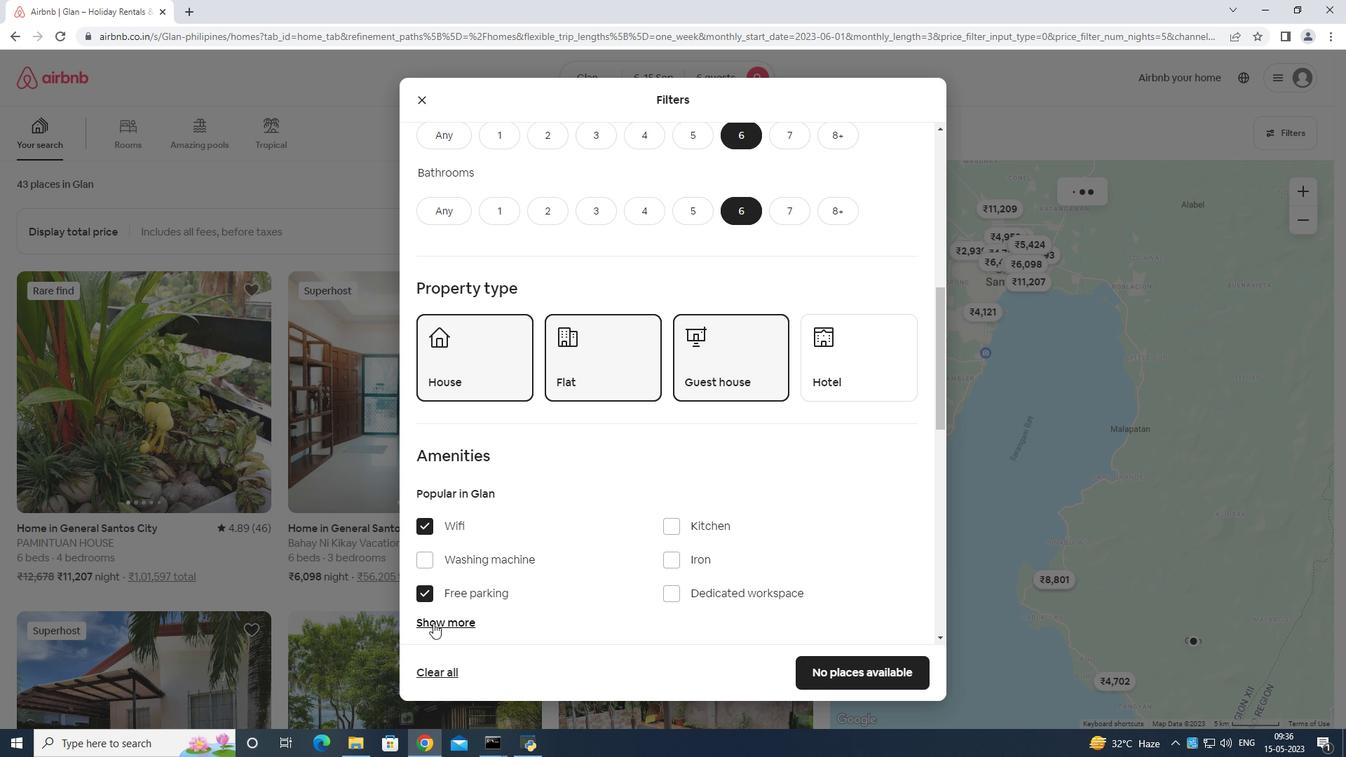 
Action: Mouse moved to (456, 610)
Screenshot: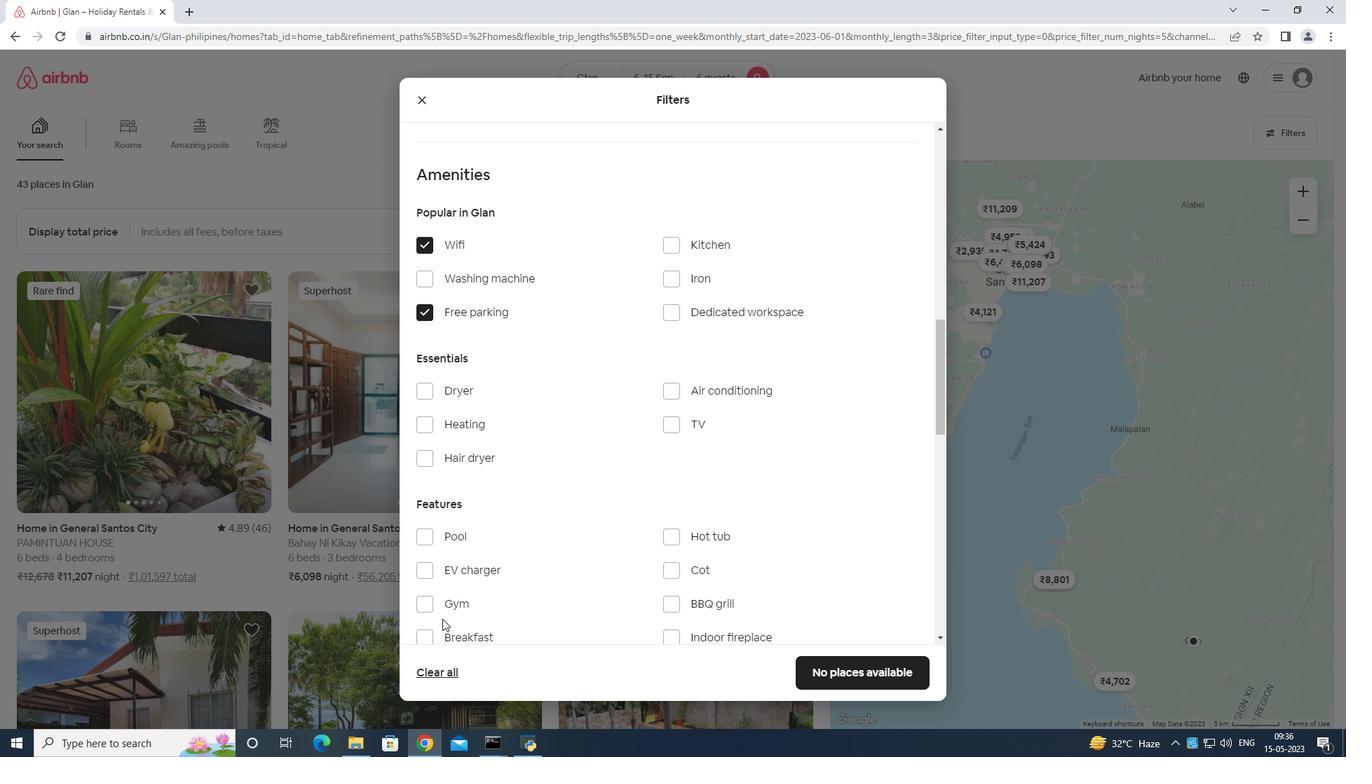 
Action: Mouse scrolled (456, 610) with delta (0, 0)
Screenshot: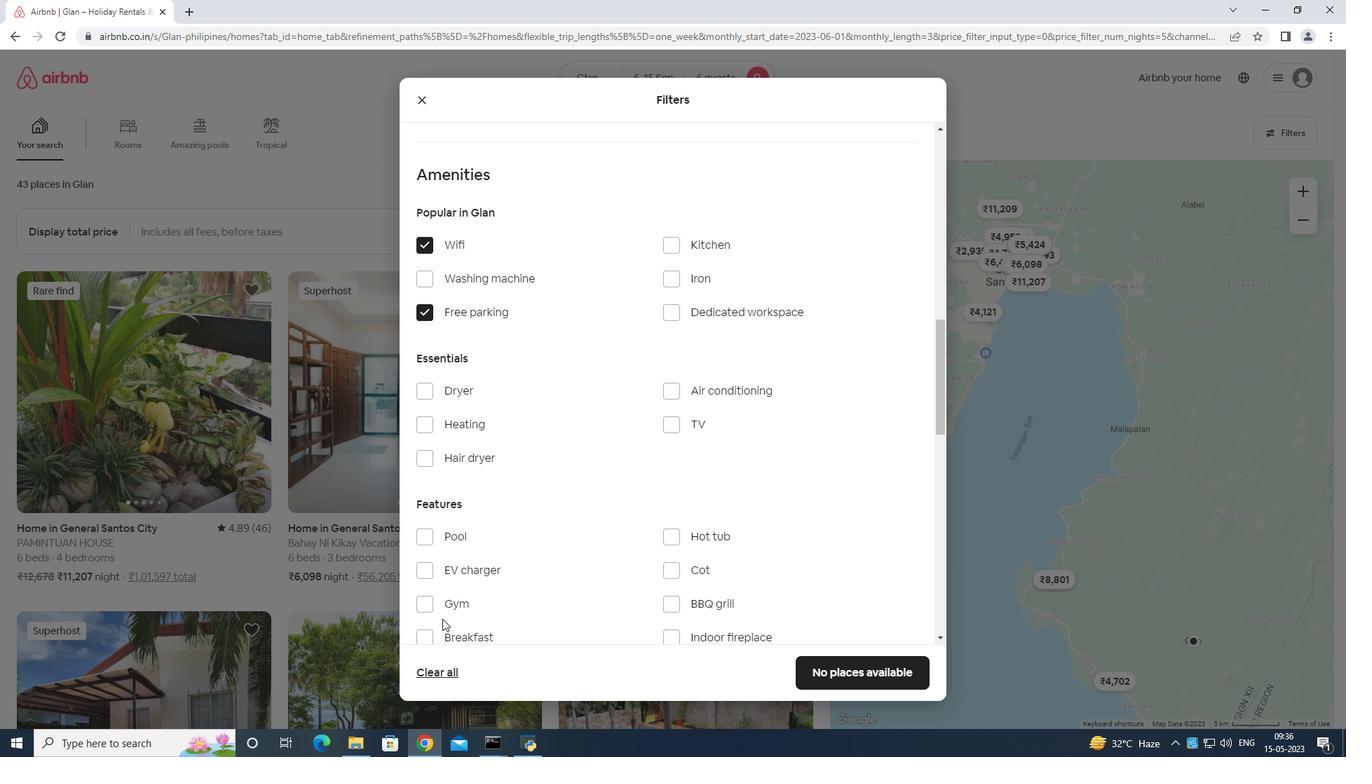 
Action: Mouse moved to (426, 533)
Screenshot: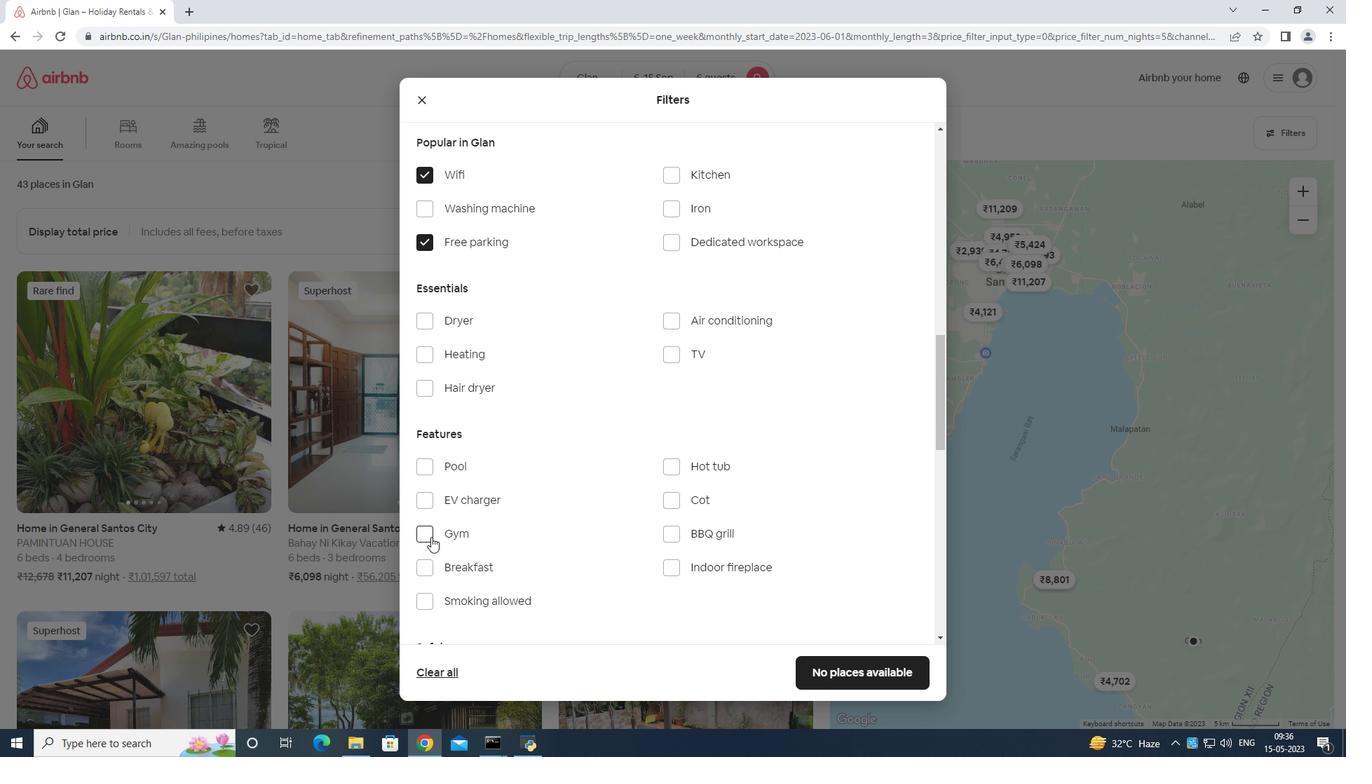 
Action: Mouse pressed left at (426, 533)
Screenshot: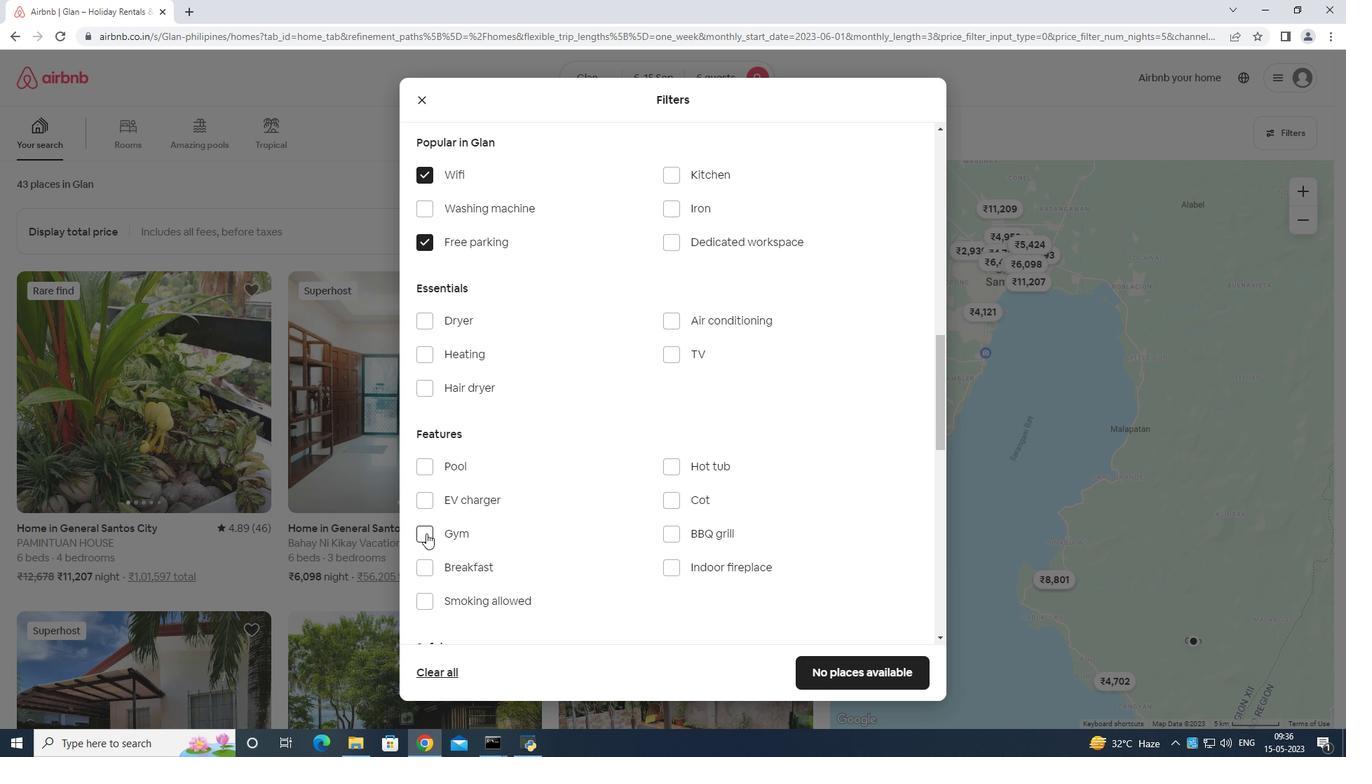 
Action: Mouse moved to (417, 563)
Screenshot: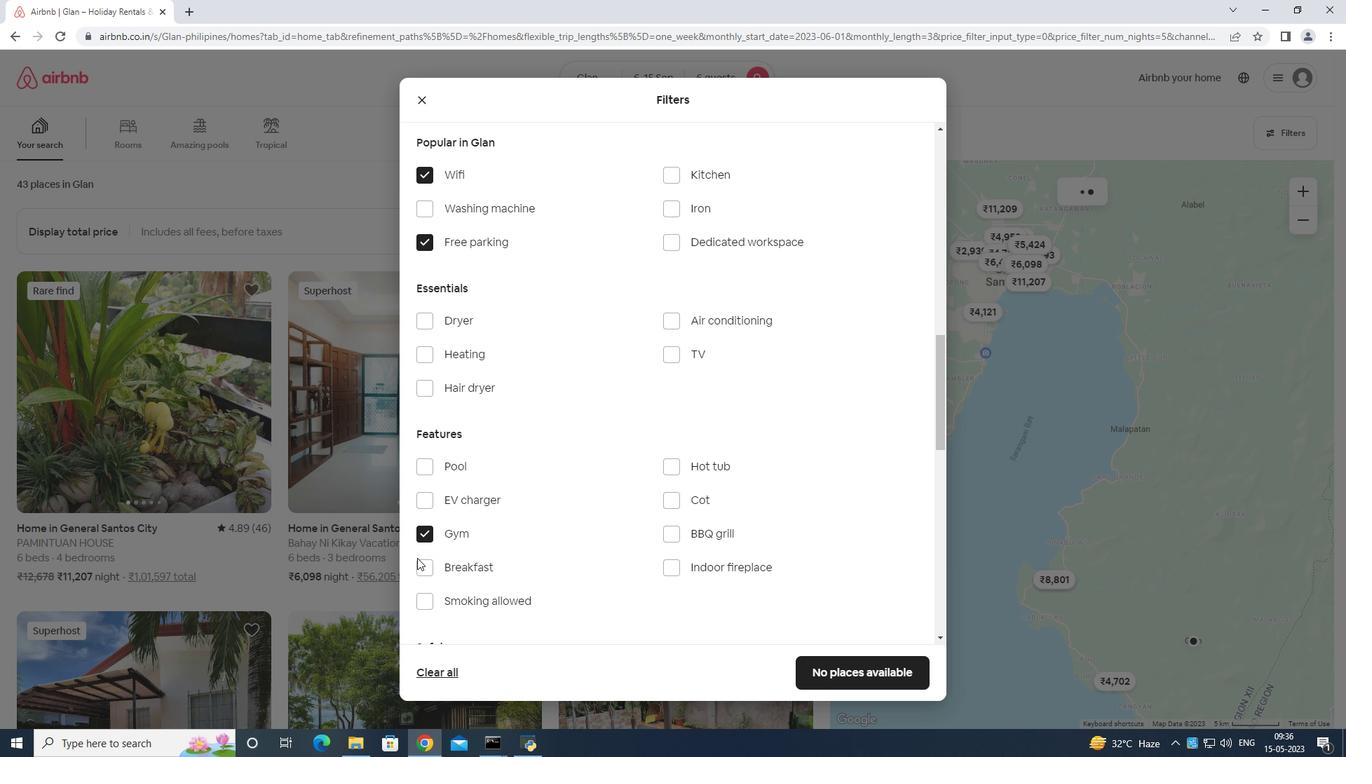 
Action: Mouse pressed left at (417, 563)
Screenshot: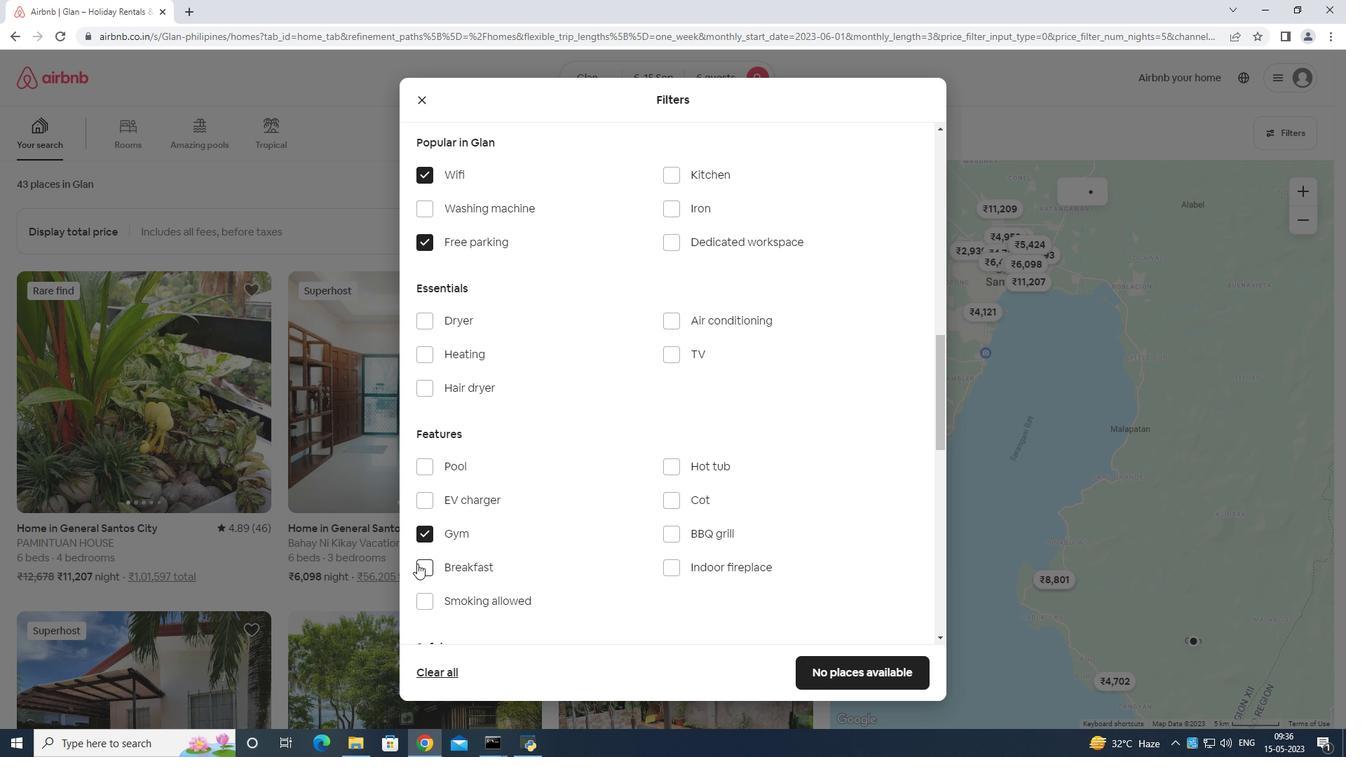 
Action: Mouse moved to (676, 353)
Screenshot: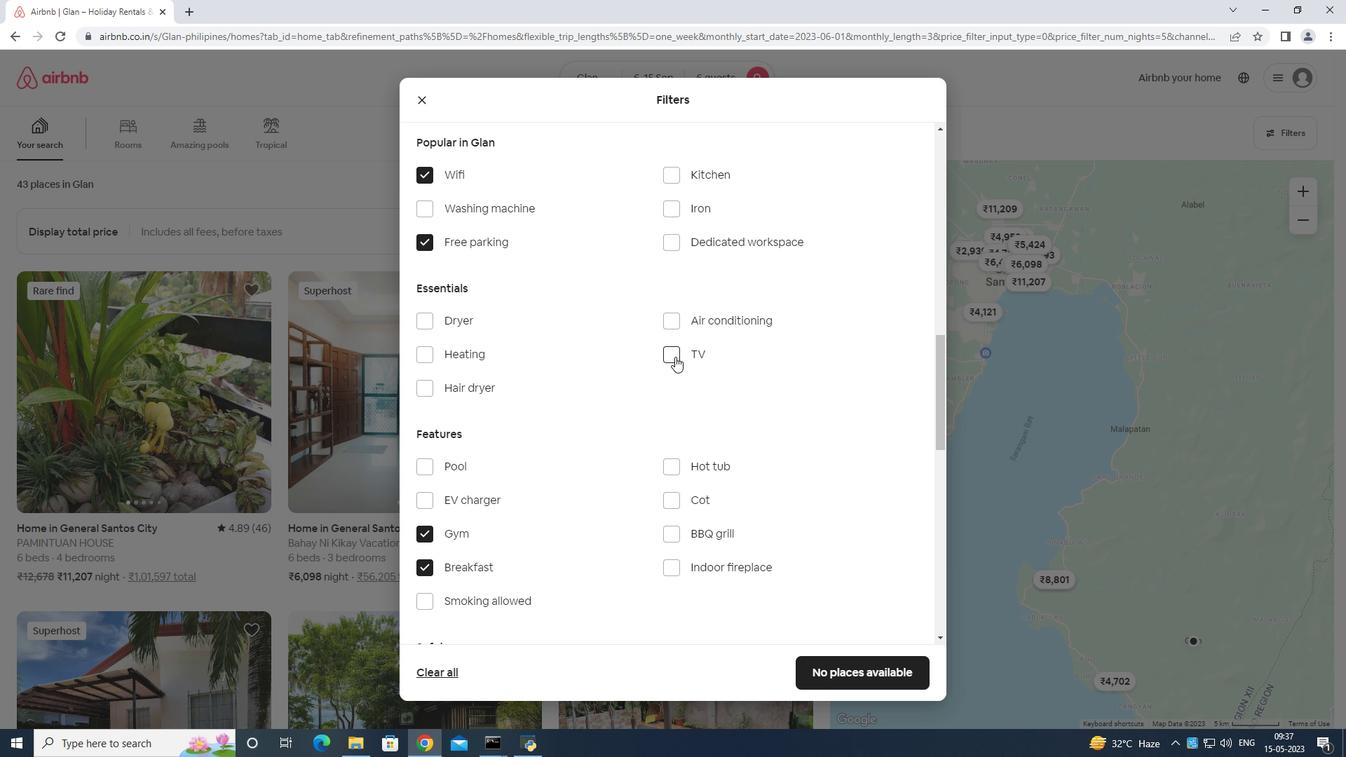 
Action: Mouse pressed left at (676, 353)
Screenshot: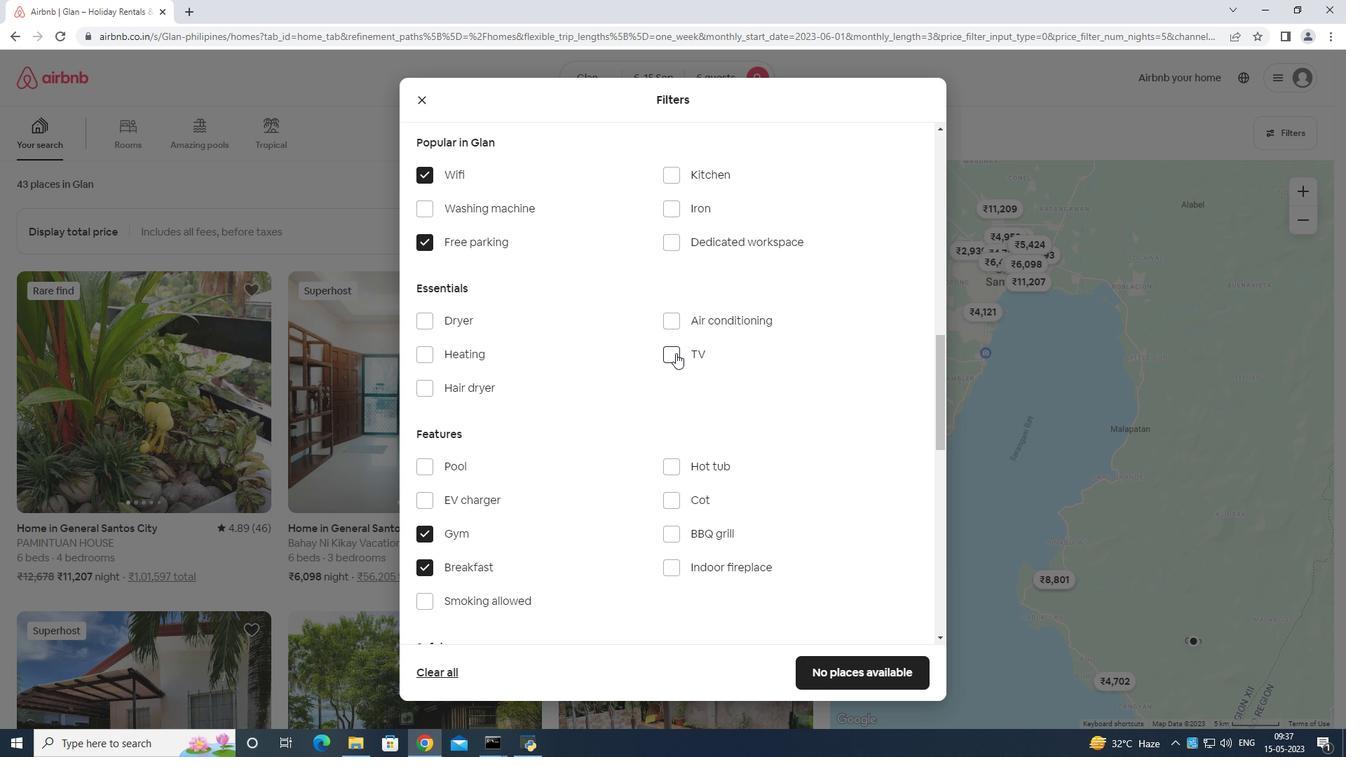 
Action: Mouse moved to (670, 354)
Screenshot: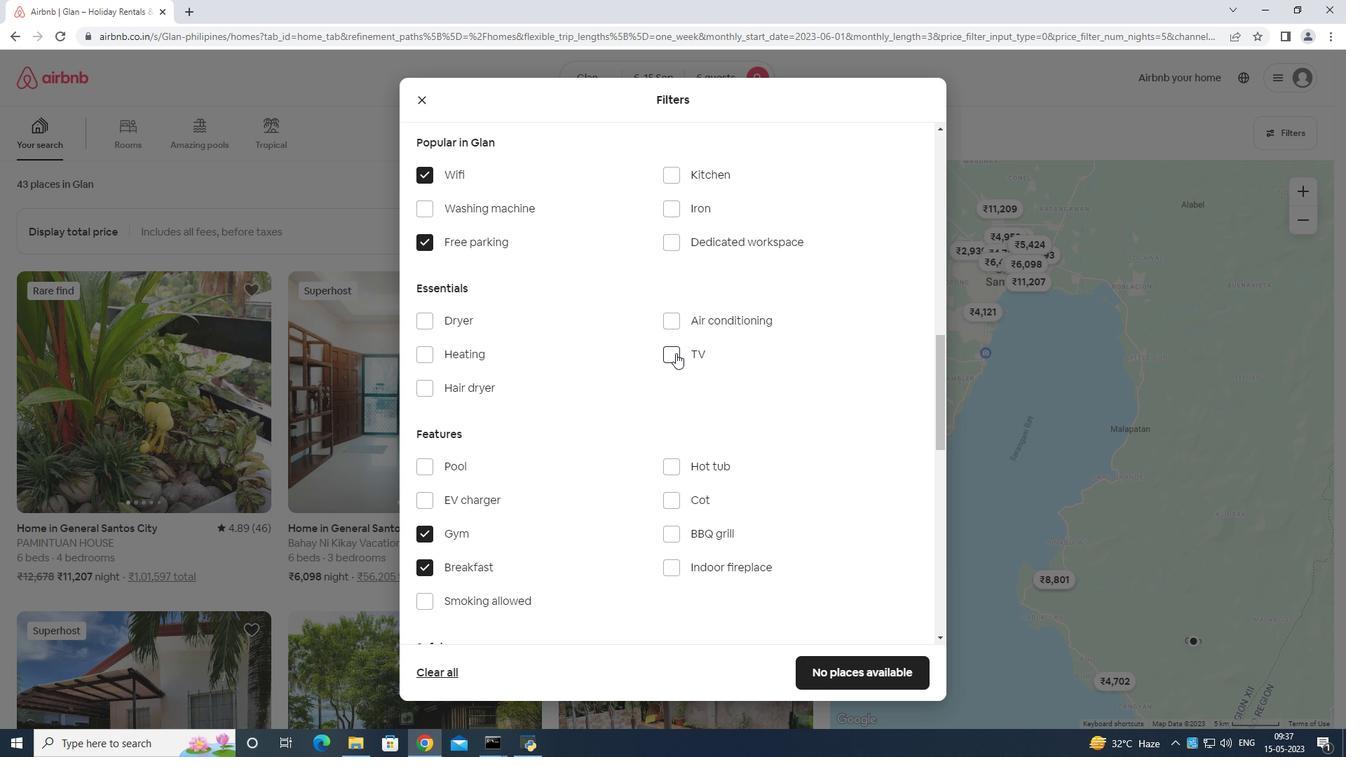 
Action: Mouse scrolled (670, 353) with delta (0, 0)
Screenshot: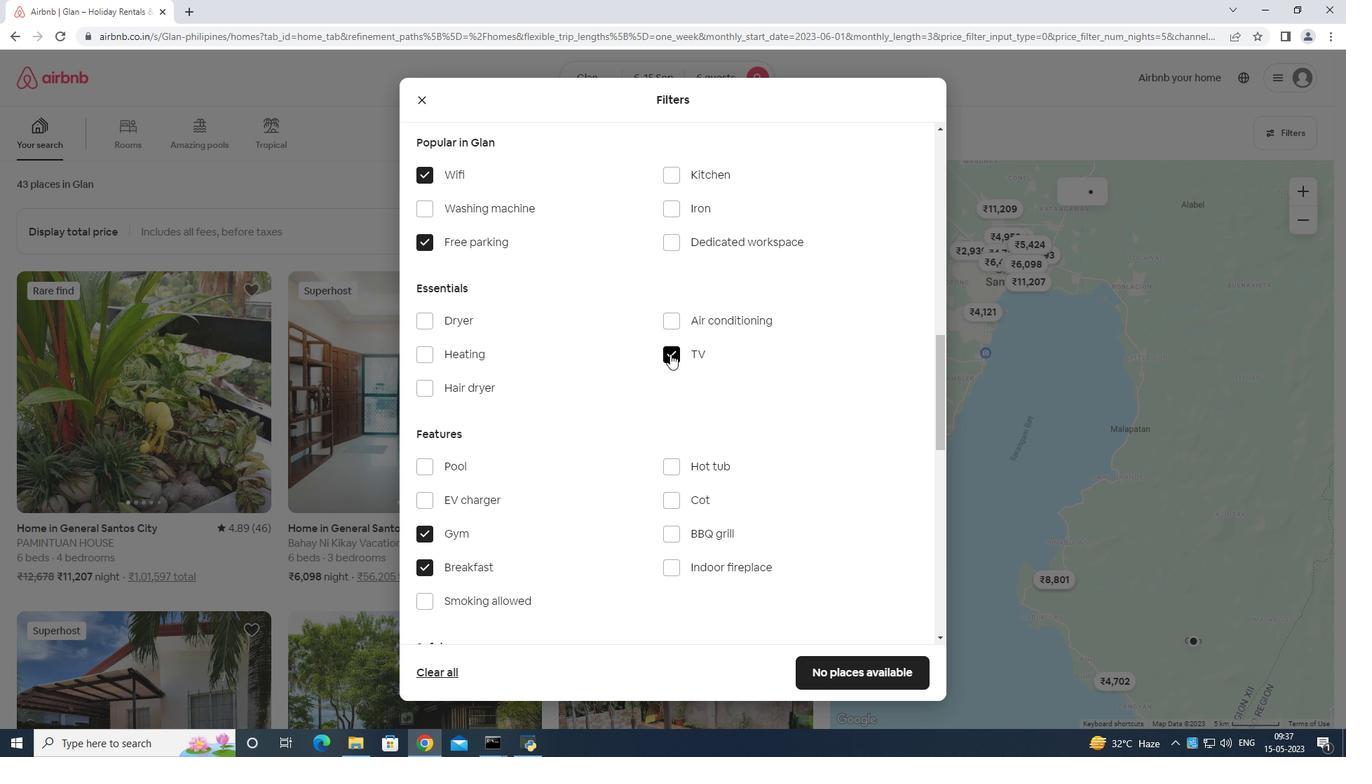 
Action: Mouse scrolled (670, 353) with delta (0, 0)
Screenshot: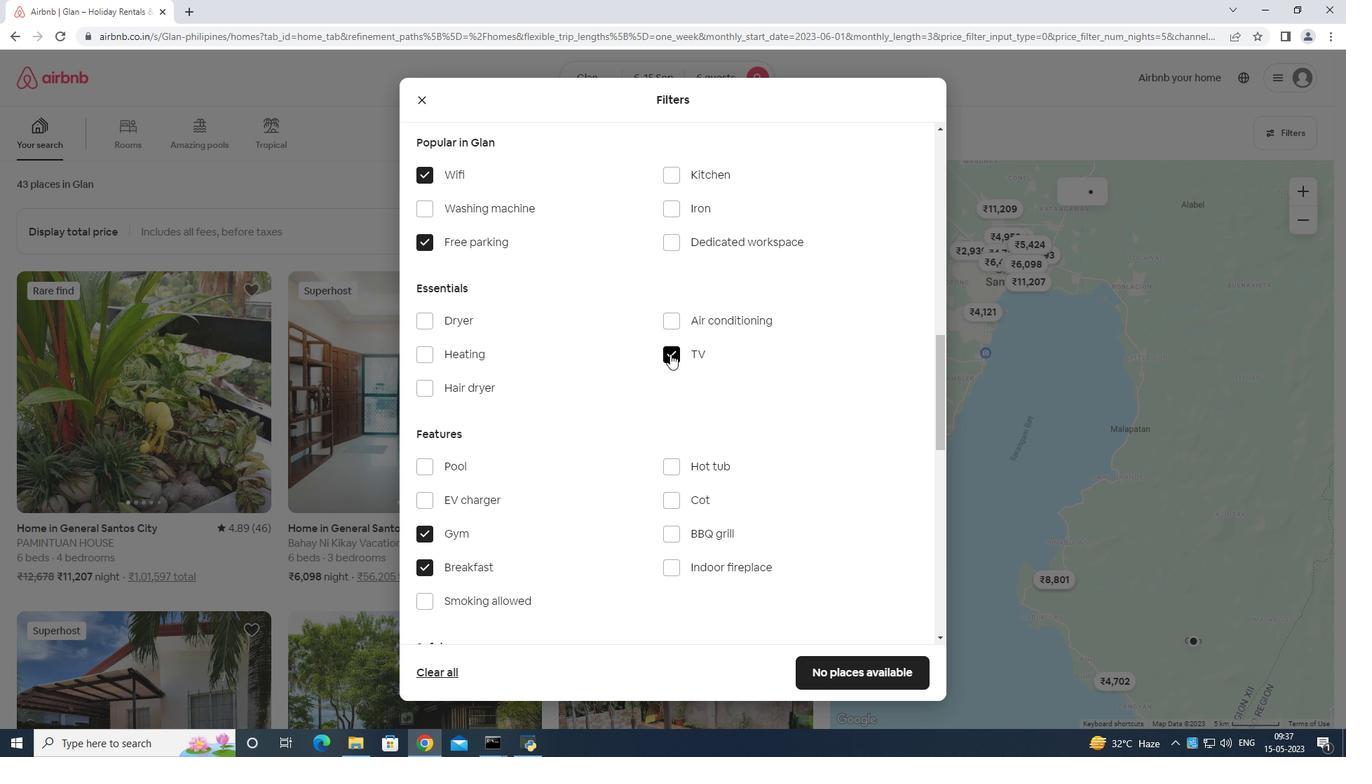 
Action: Mouse scrolled (670, 353) with delta (0, 0)
Screenshot: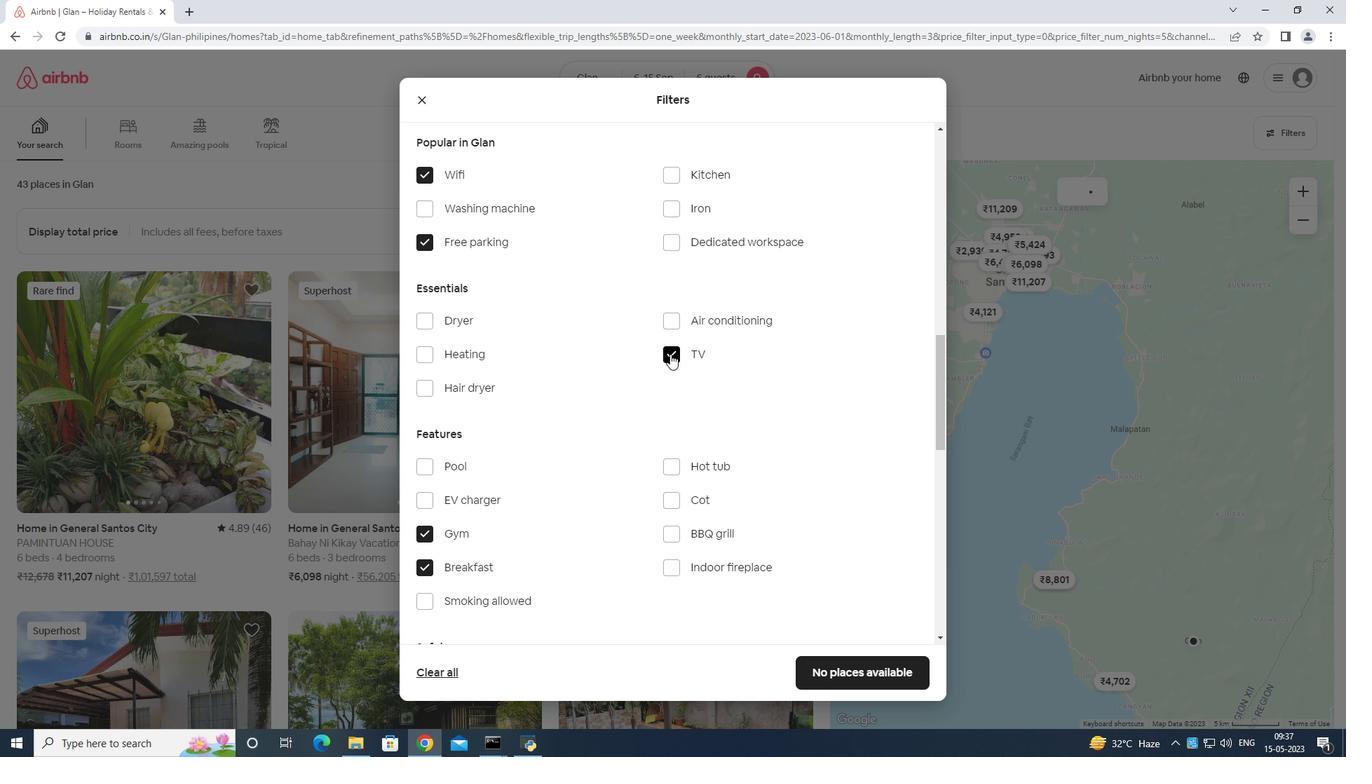 
Action: Mouse scrolled (670, 353) with delta (0, 0)
Screenshot: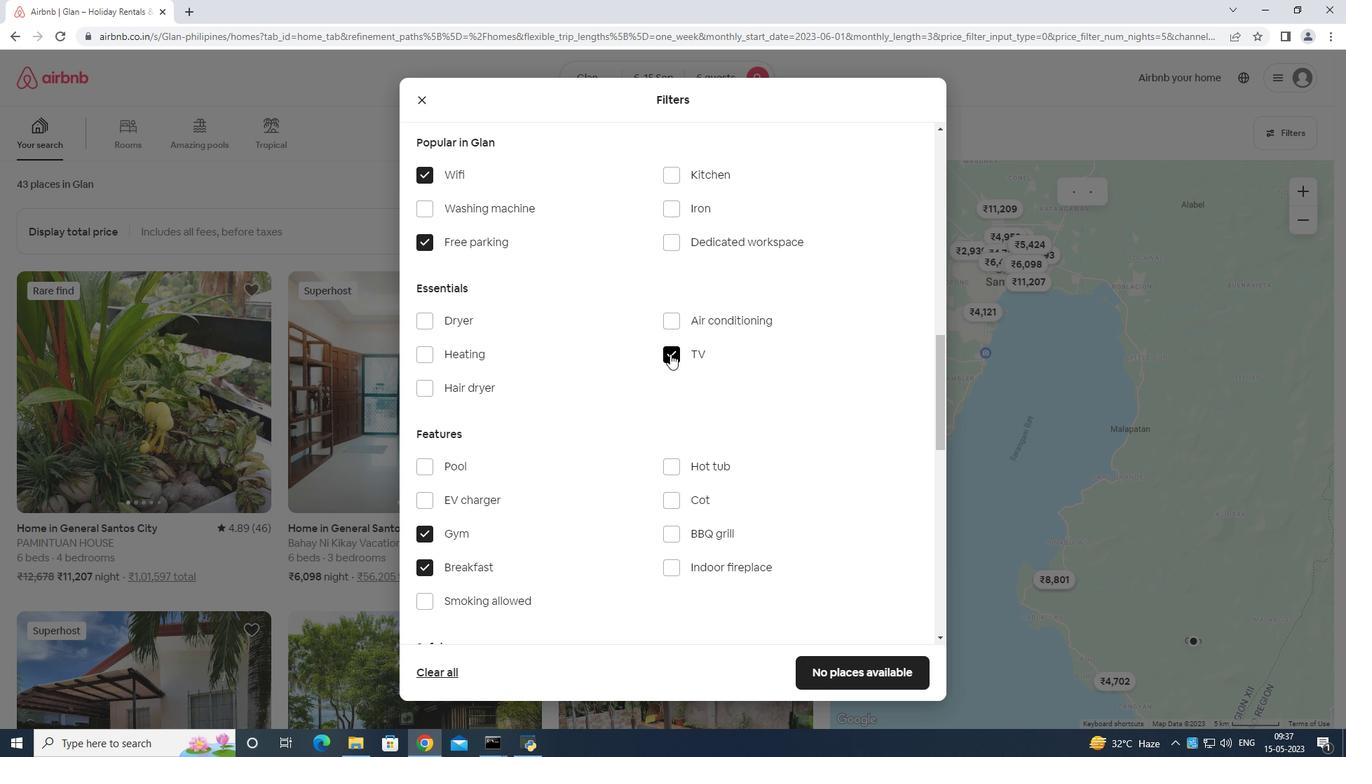 
Action: Mouse scrolled (670, 353) with delta (0, 0)
Screenshot: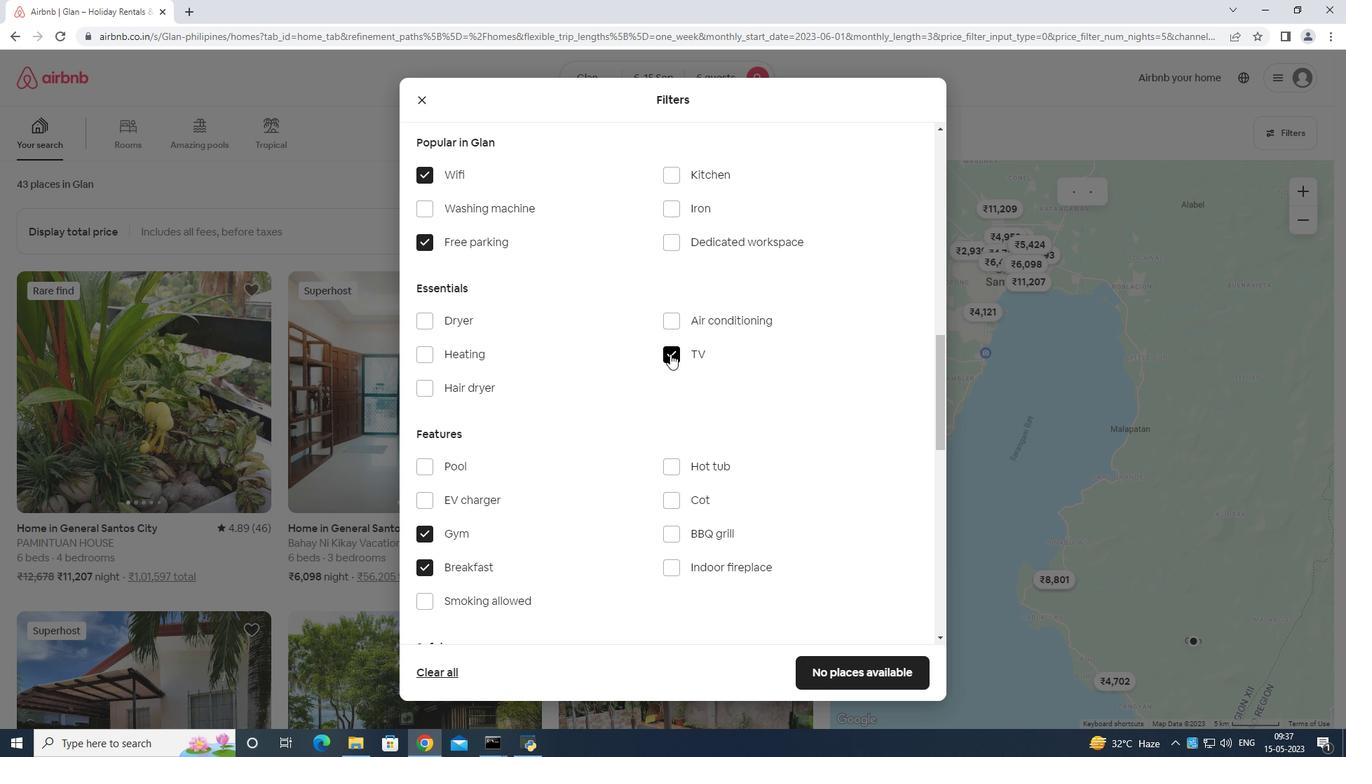 
Action: Mouse scrolled (670, 353) with delta (0, 0)
Screenshot: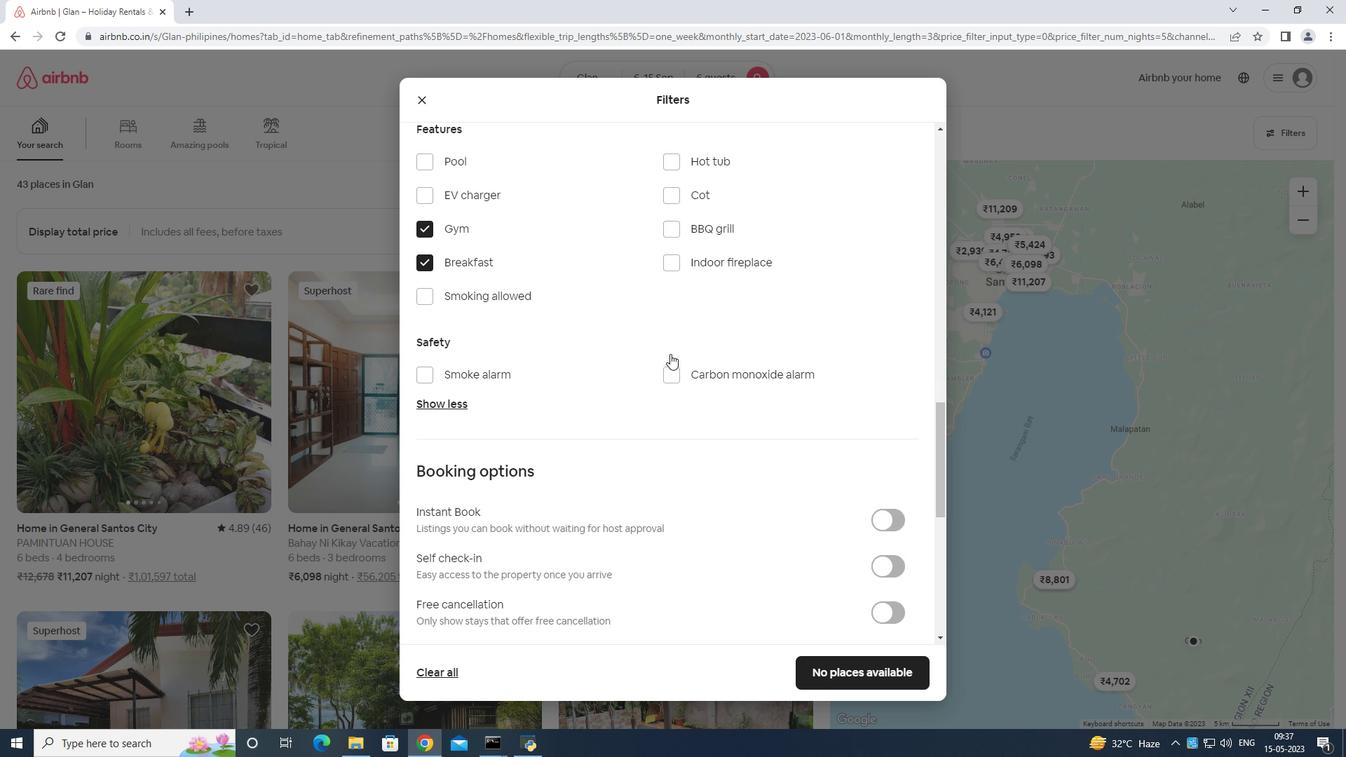 
Action: Mouse scrolled (670, 353) with delta (0, 0)
Screenshot: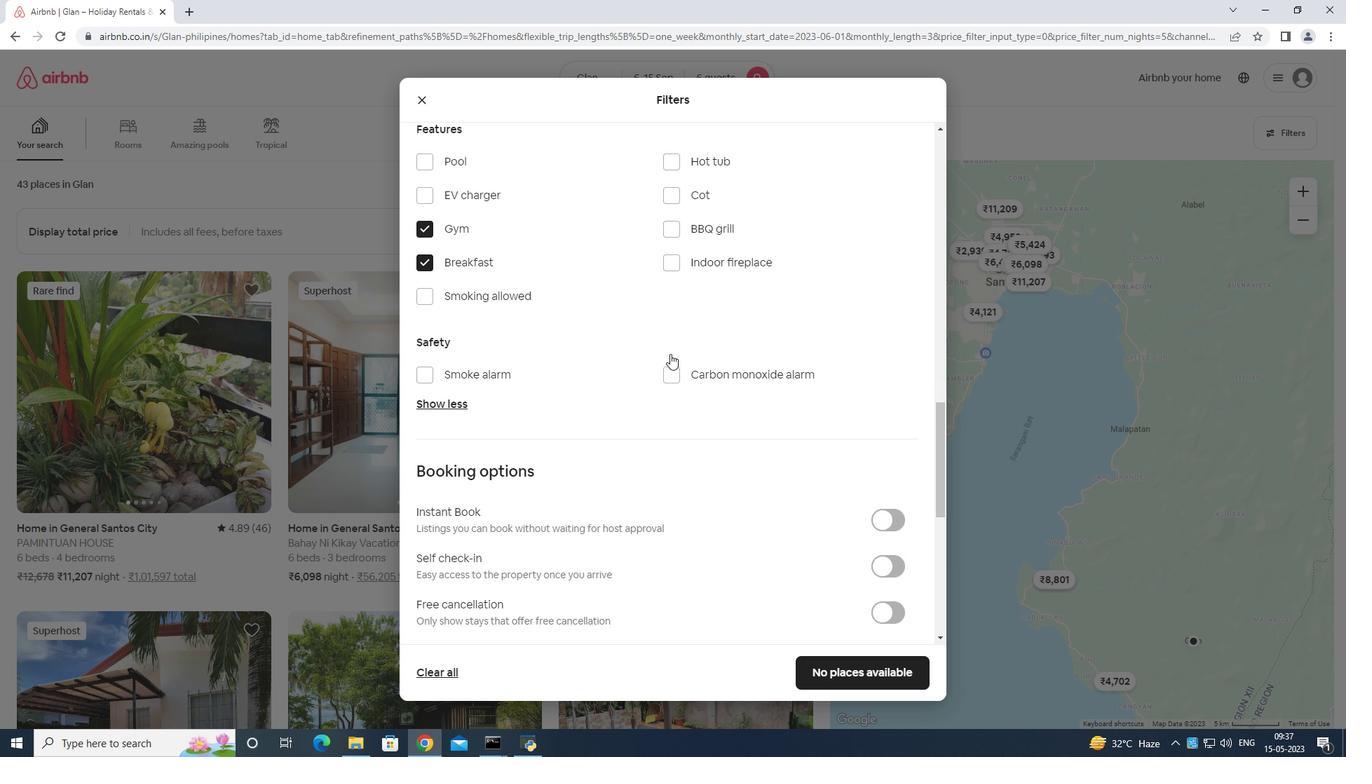 
Action: Mouse moved to (667, 356)
Screenshot: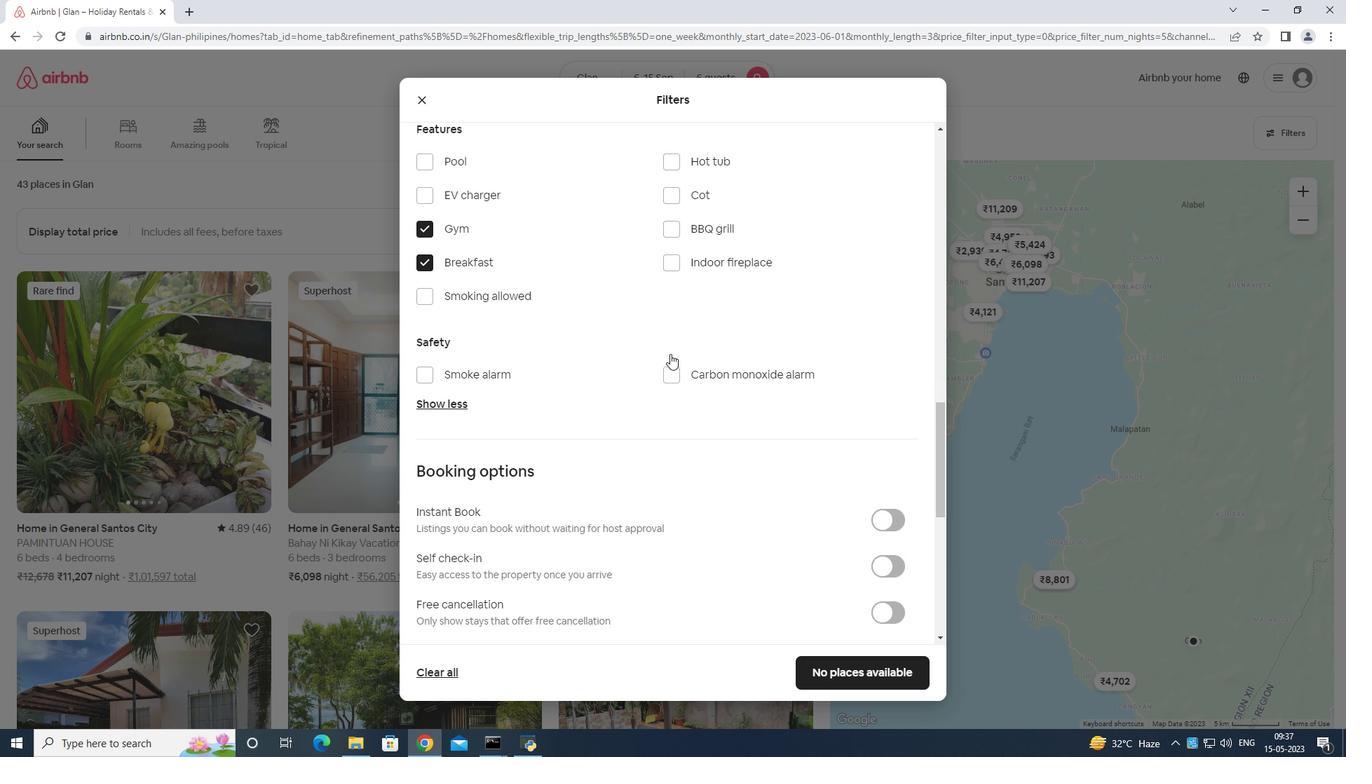 
Action: Mouse scrolled (667, 355) with delta (0, 0)
Screenshot: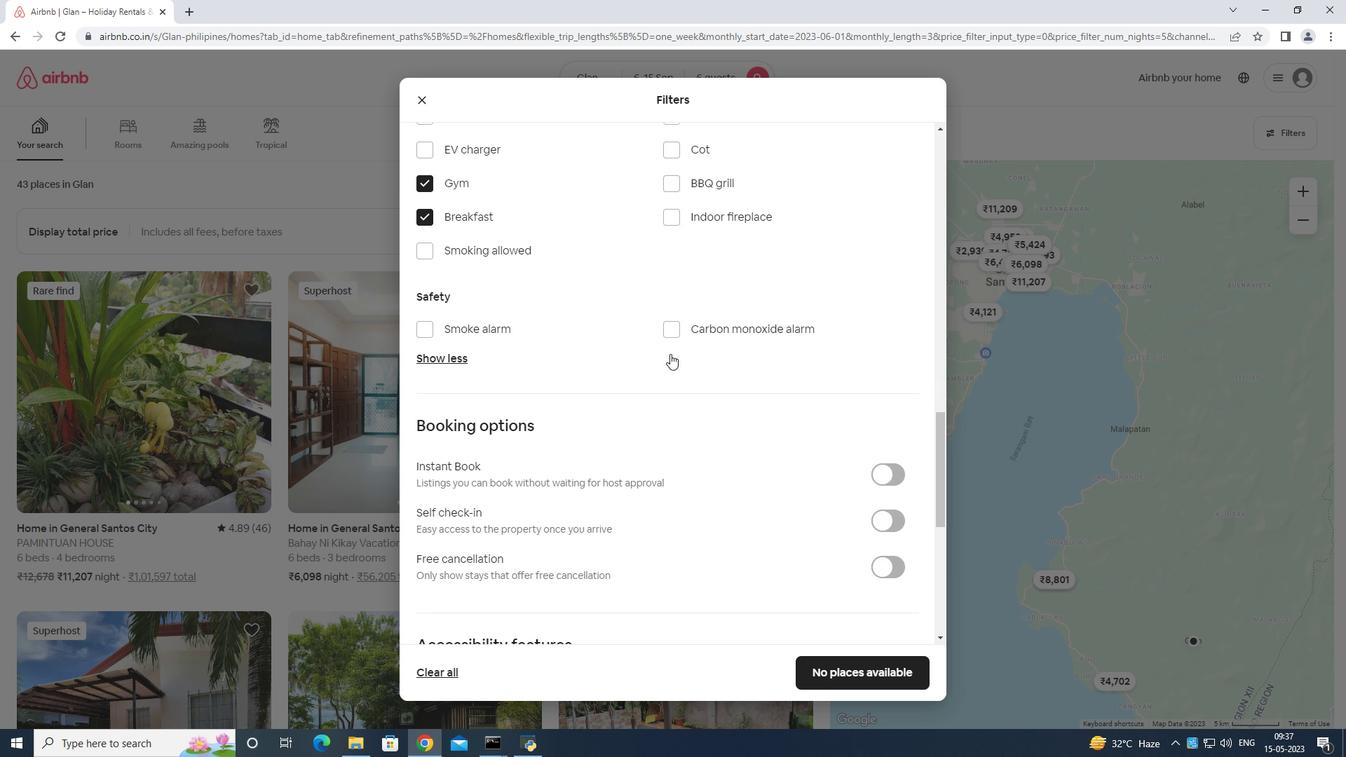 
Action: Mouse moved to (904, 310)
Screenshot: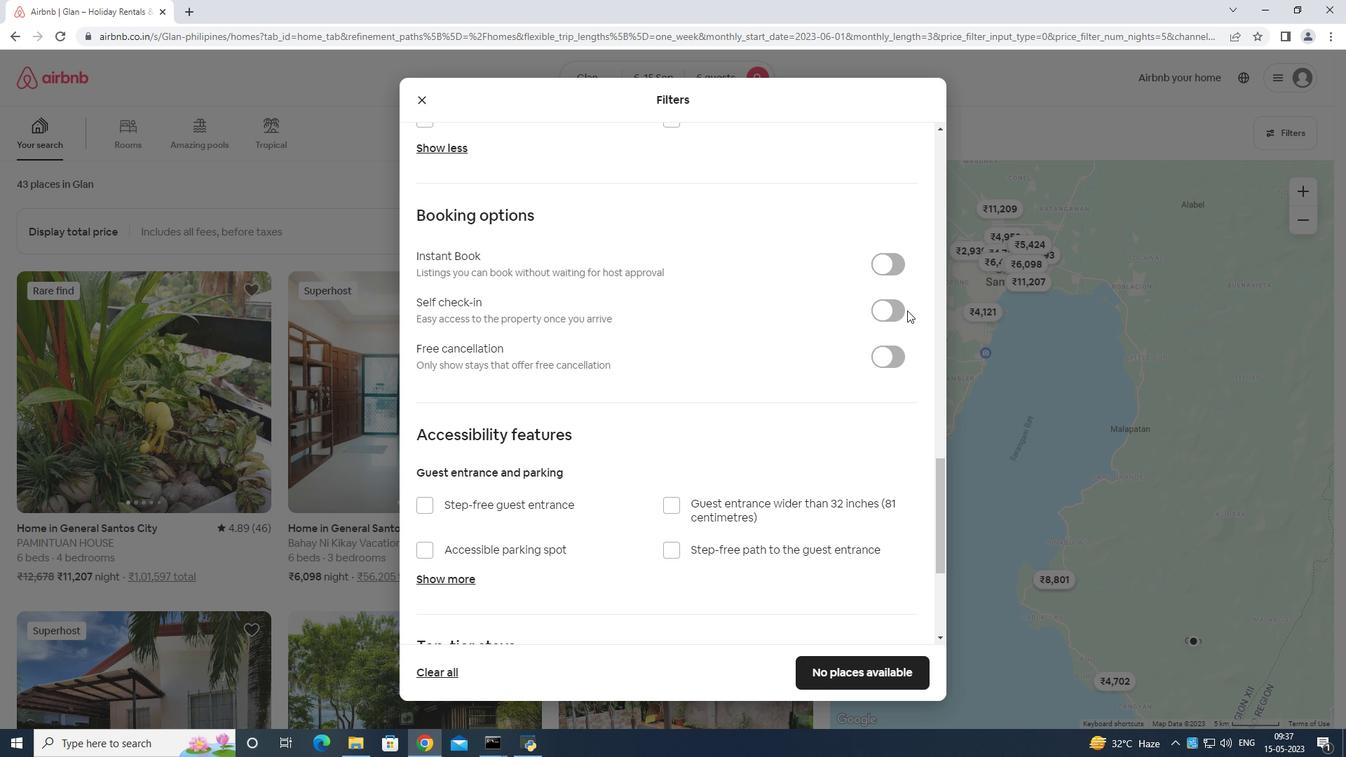 
Action: Mouse pressed left at (904, 310)
Screenshot: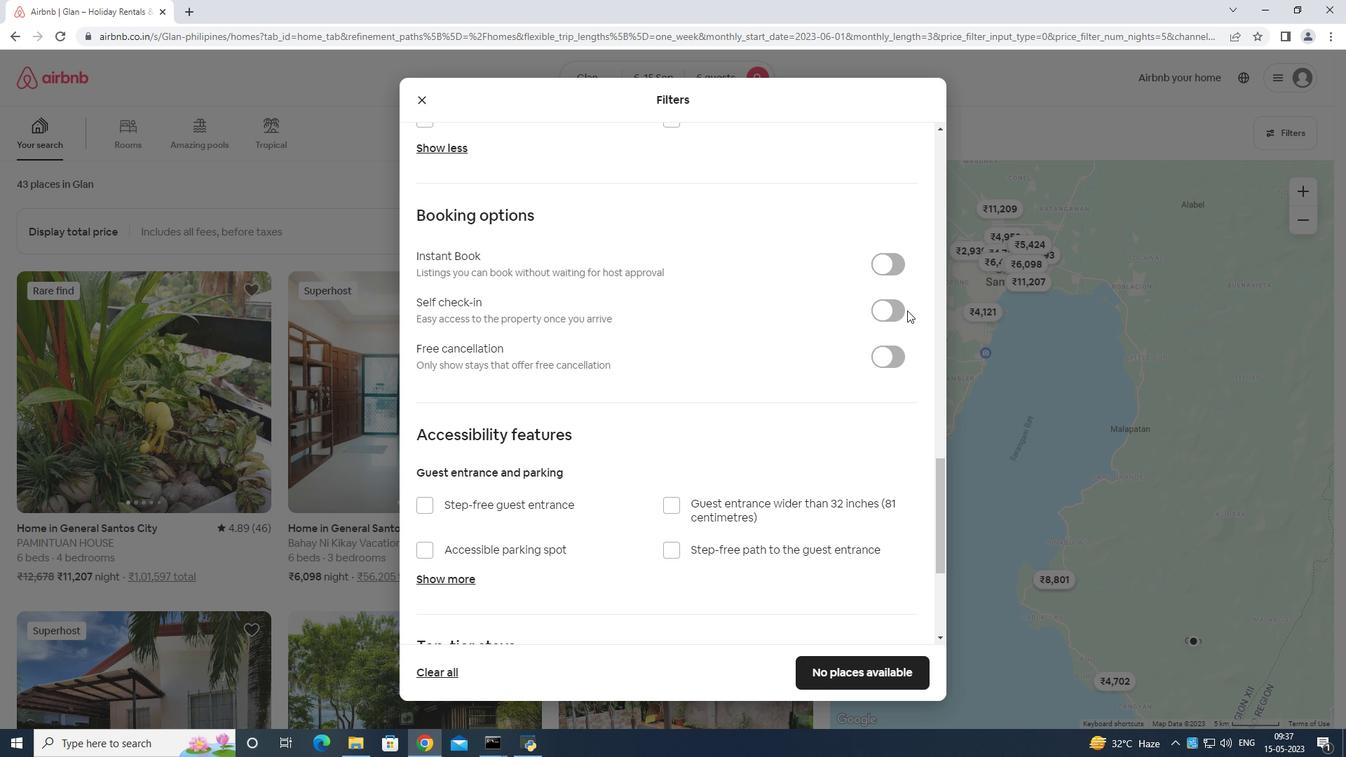 
Action: Mouse moved to (832, 314)
Screenshot: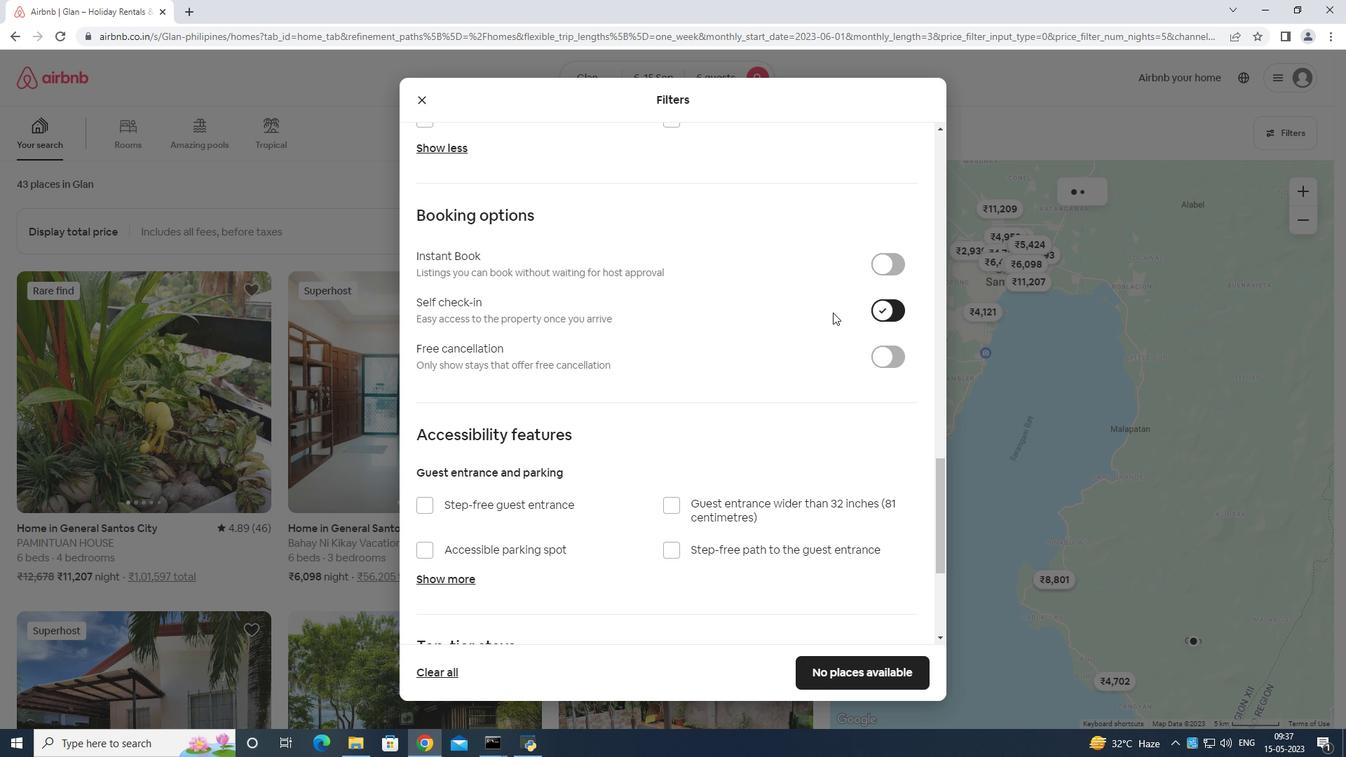 
Action: Mouse scrolled (832, 313) with delta (0, 0)
Screenshot: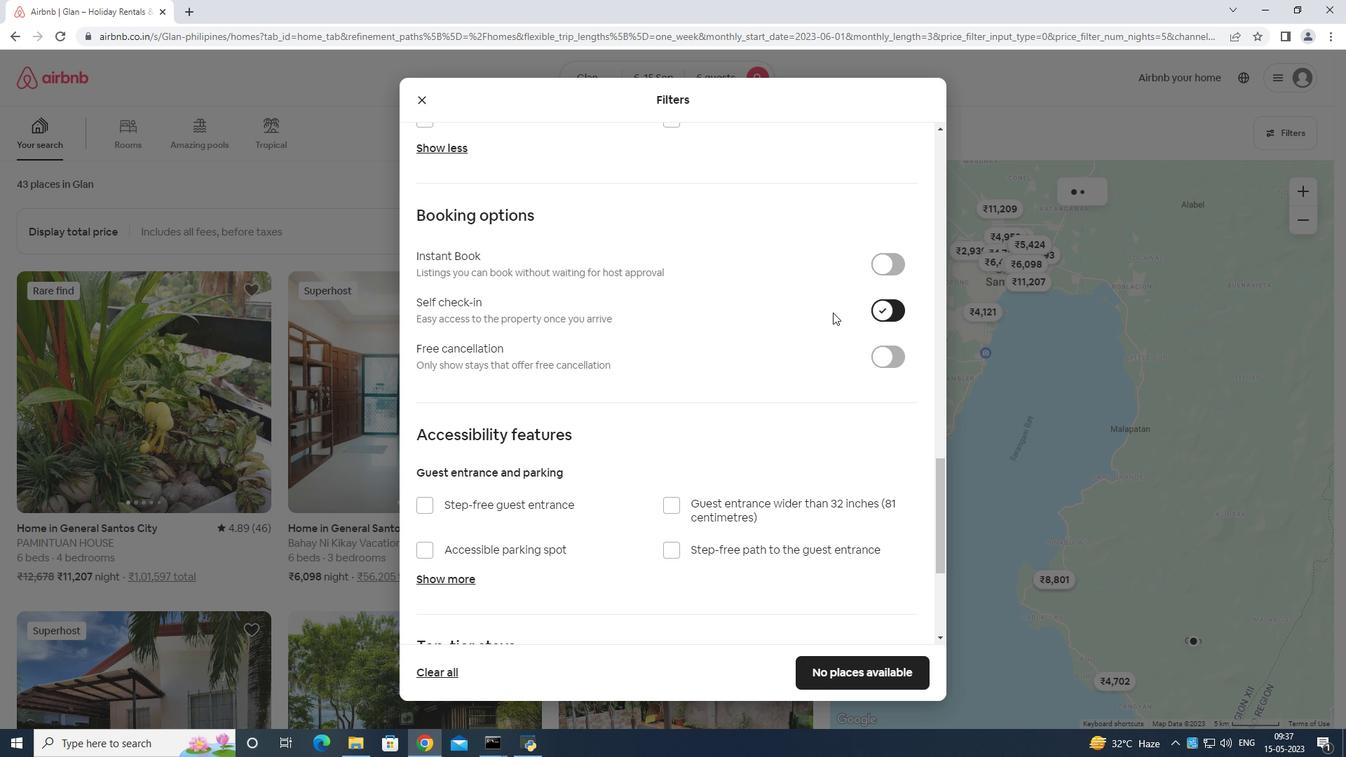 
Action: Mouse moved to (831, 315)
Screenshot: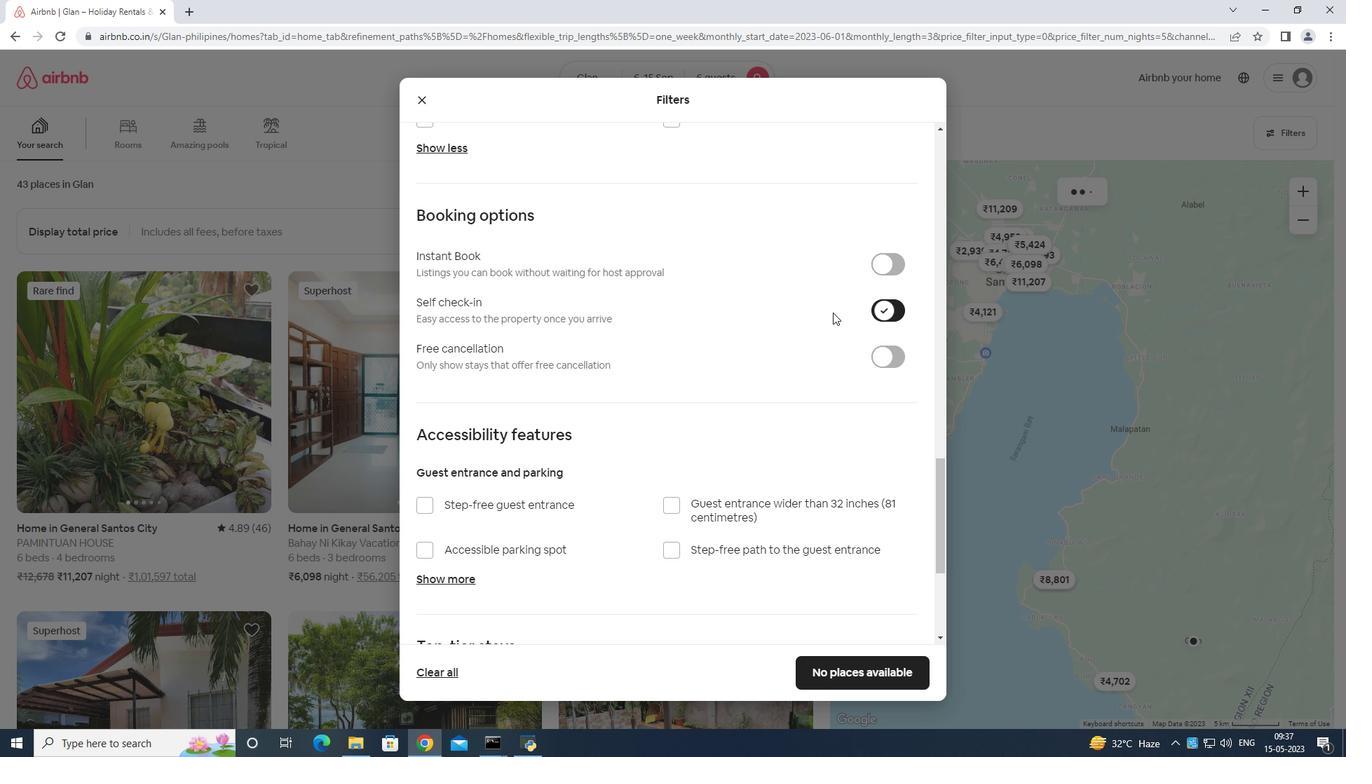 
Action: Mouse scrolled (831, 314) with delta (0, 0)
Screenshot: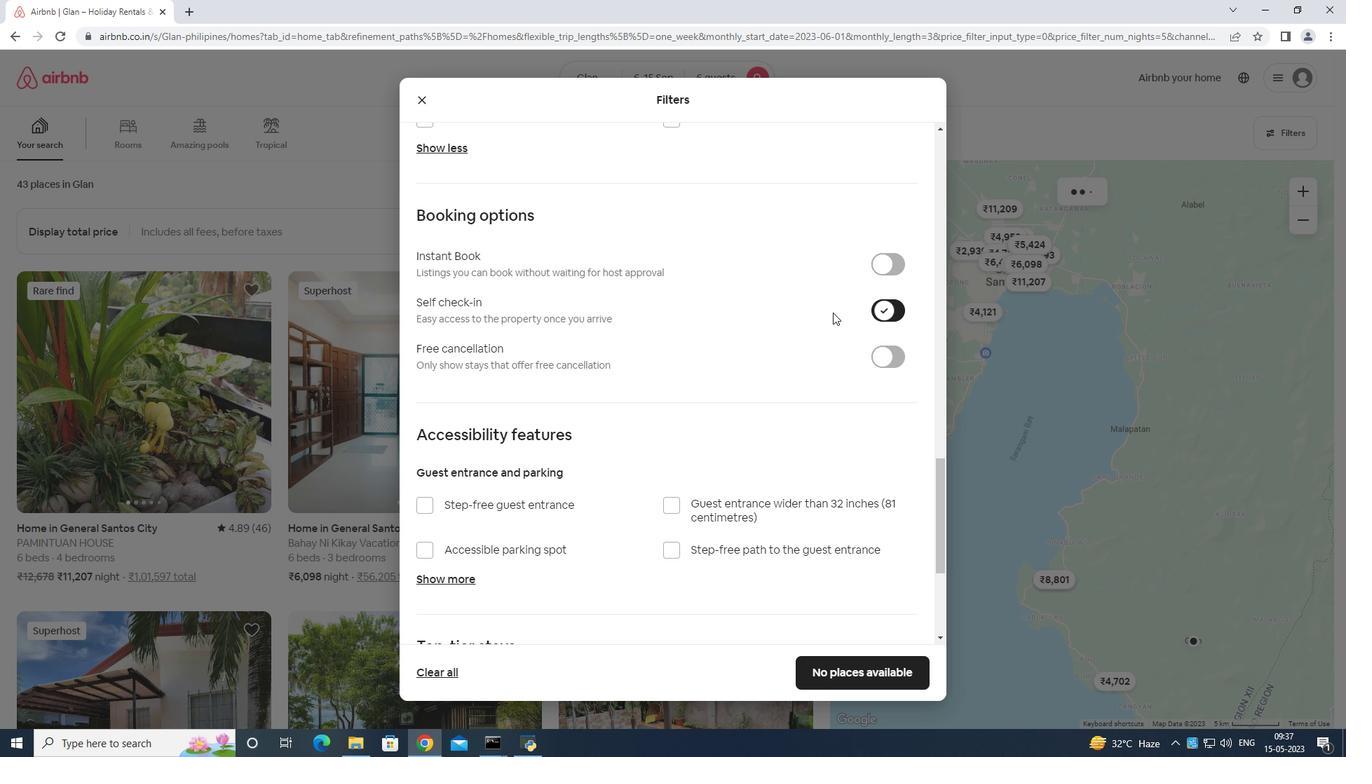 
Action: Mouse moved to (831, 316)
Screenshot: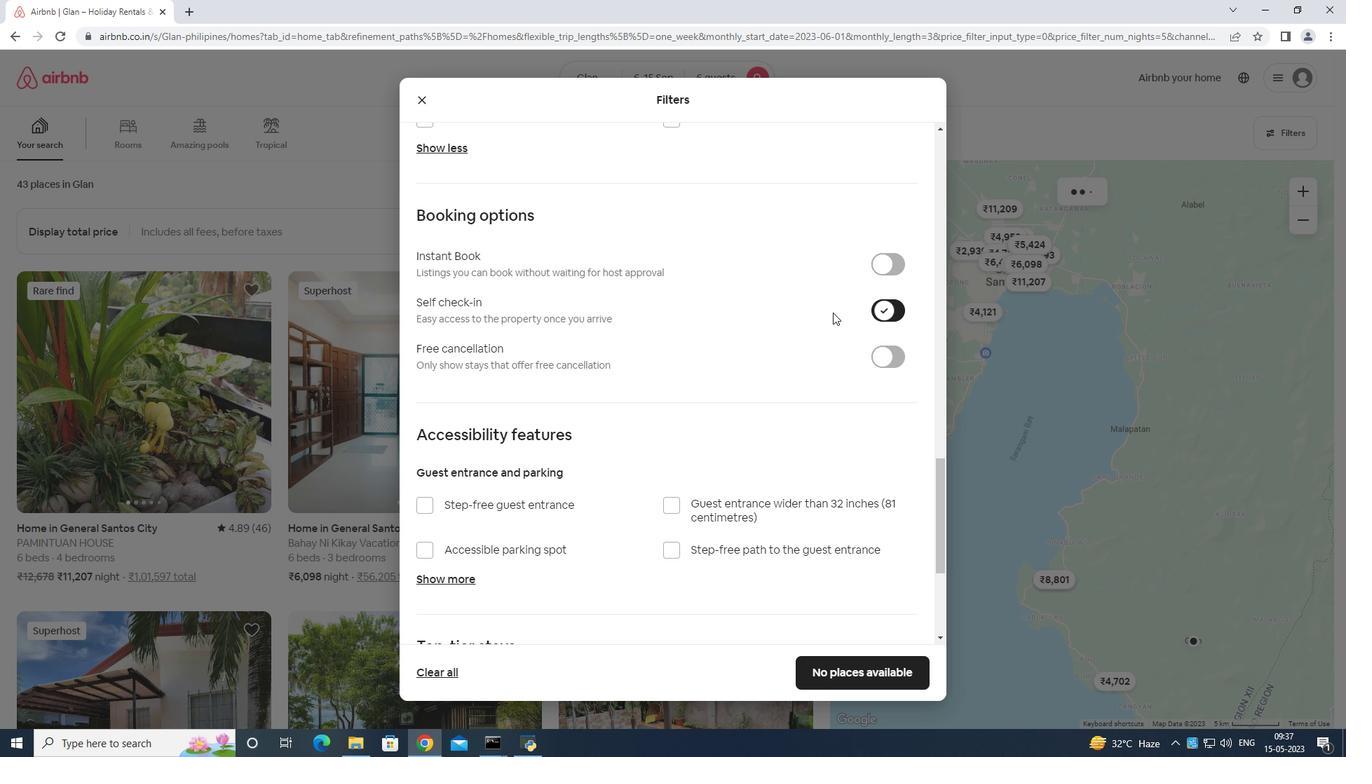 
Action: Mouse scrolled (831, 315) with delta (0, 0)
Screenshot: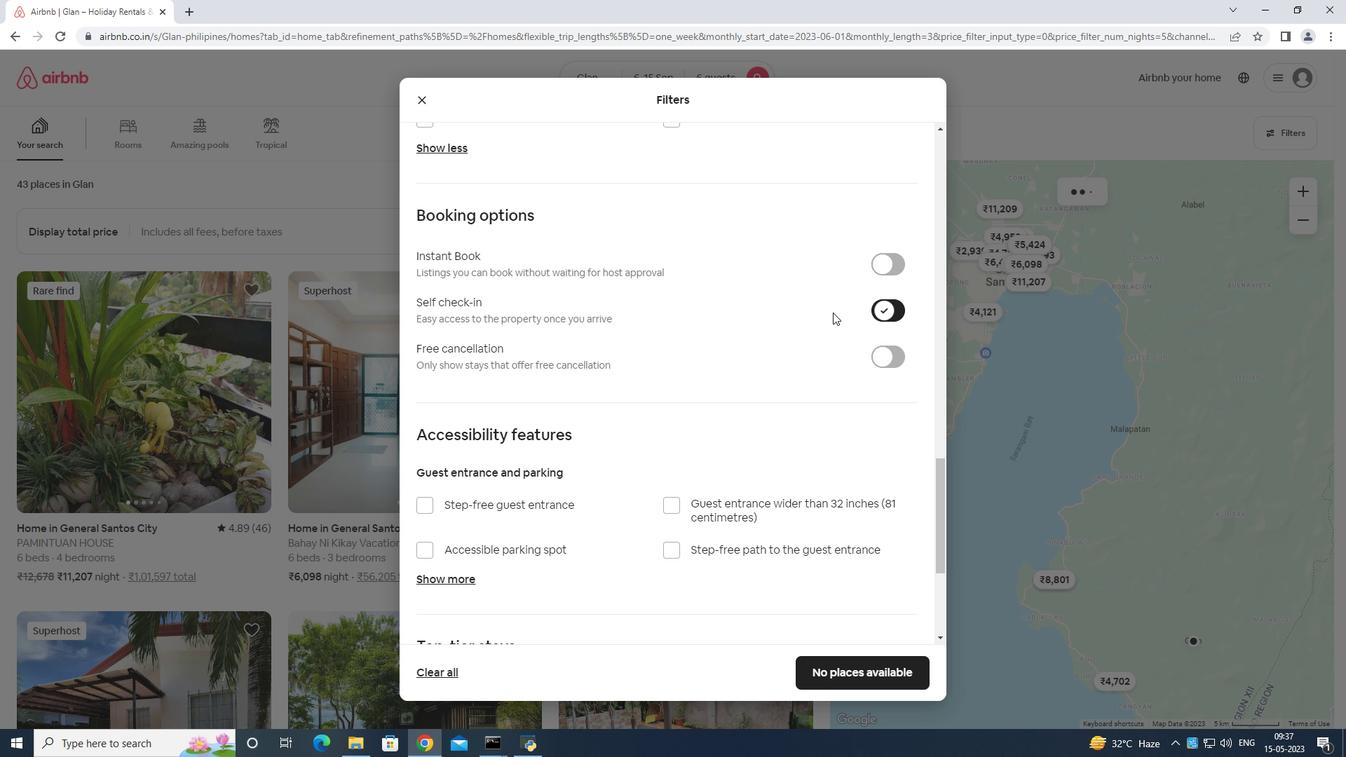 
Action: Mouse moved to (830, 319)
Screenshot: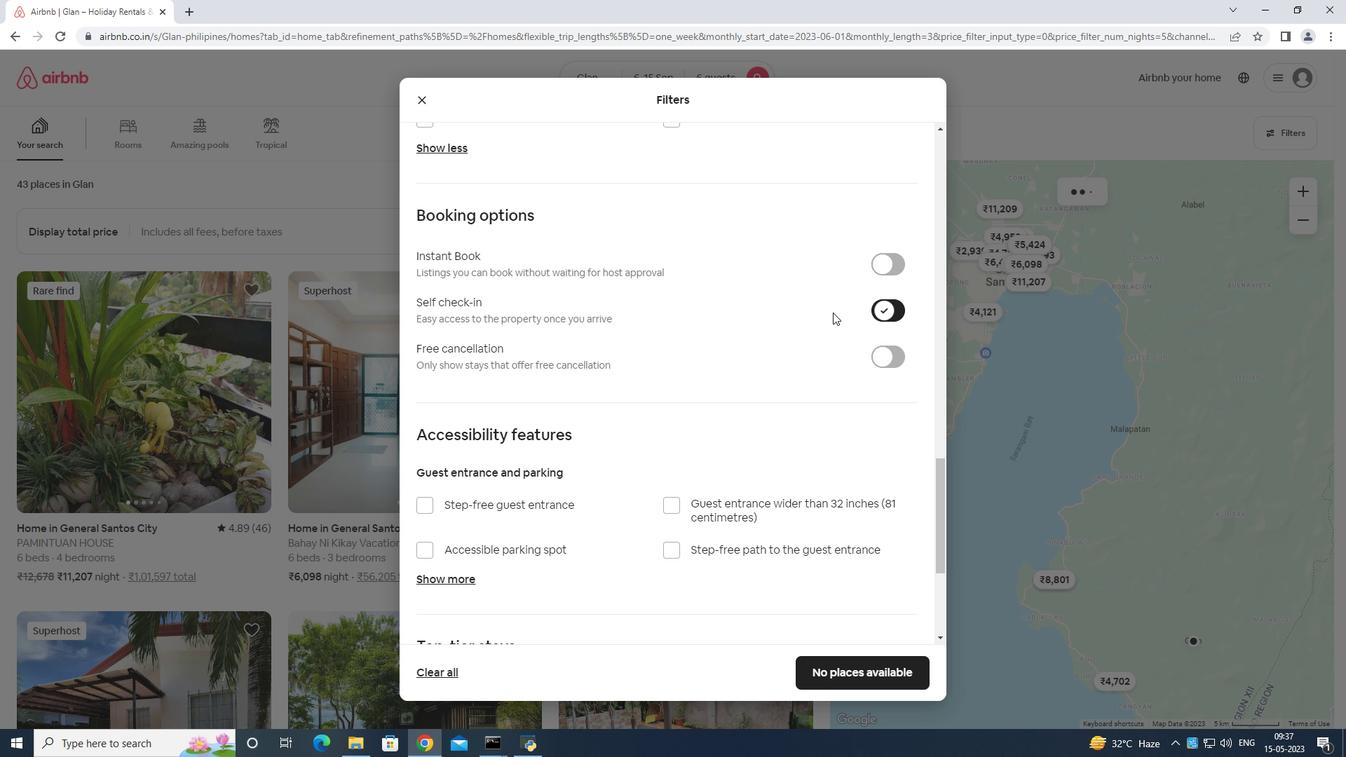 
Action: Mouse scrolled (830, 318) with delta (0, 0)
Screenshot: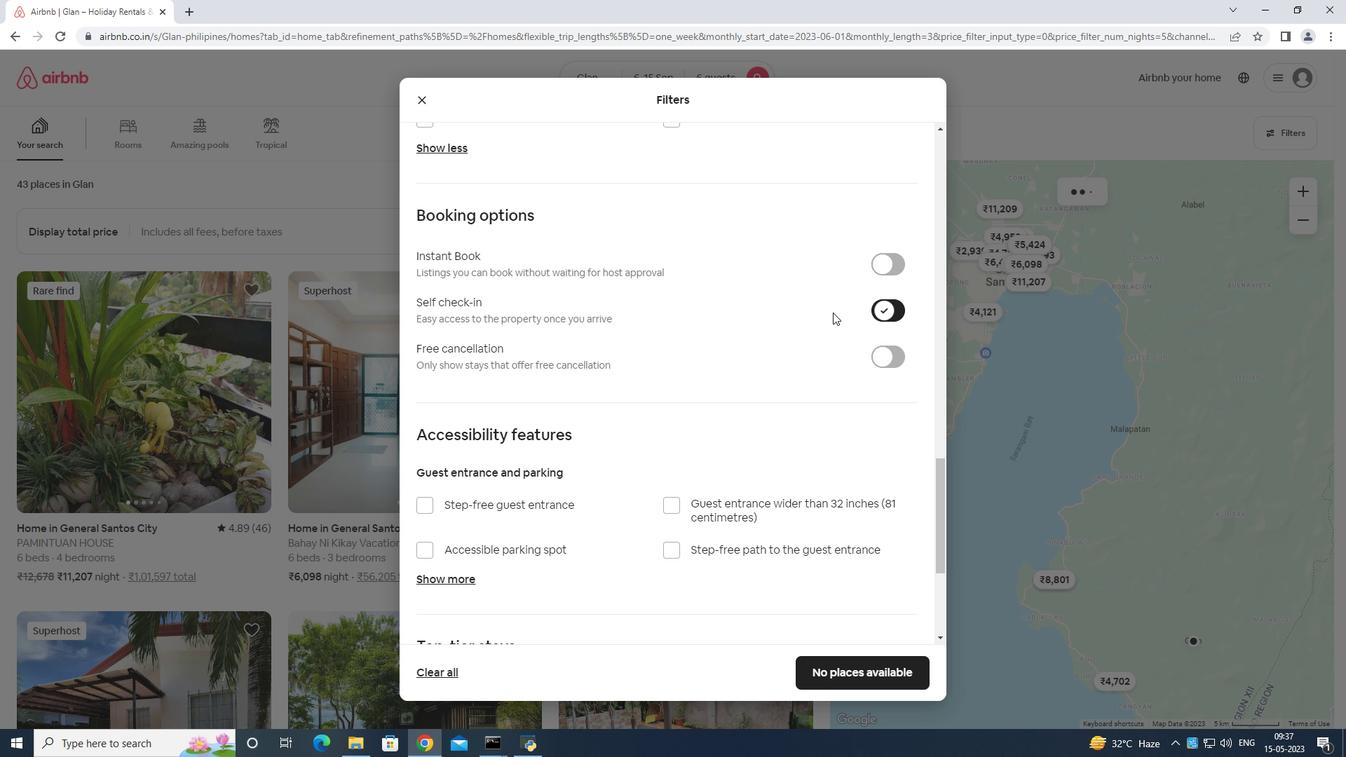 
Action: Mouse moved to (825, 328)
Screenshot: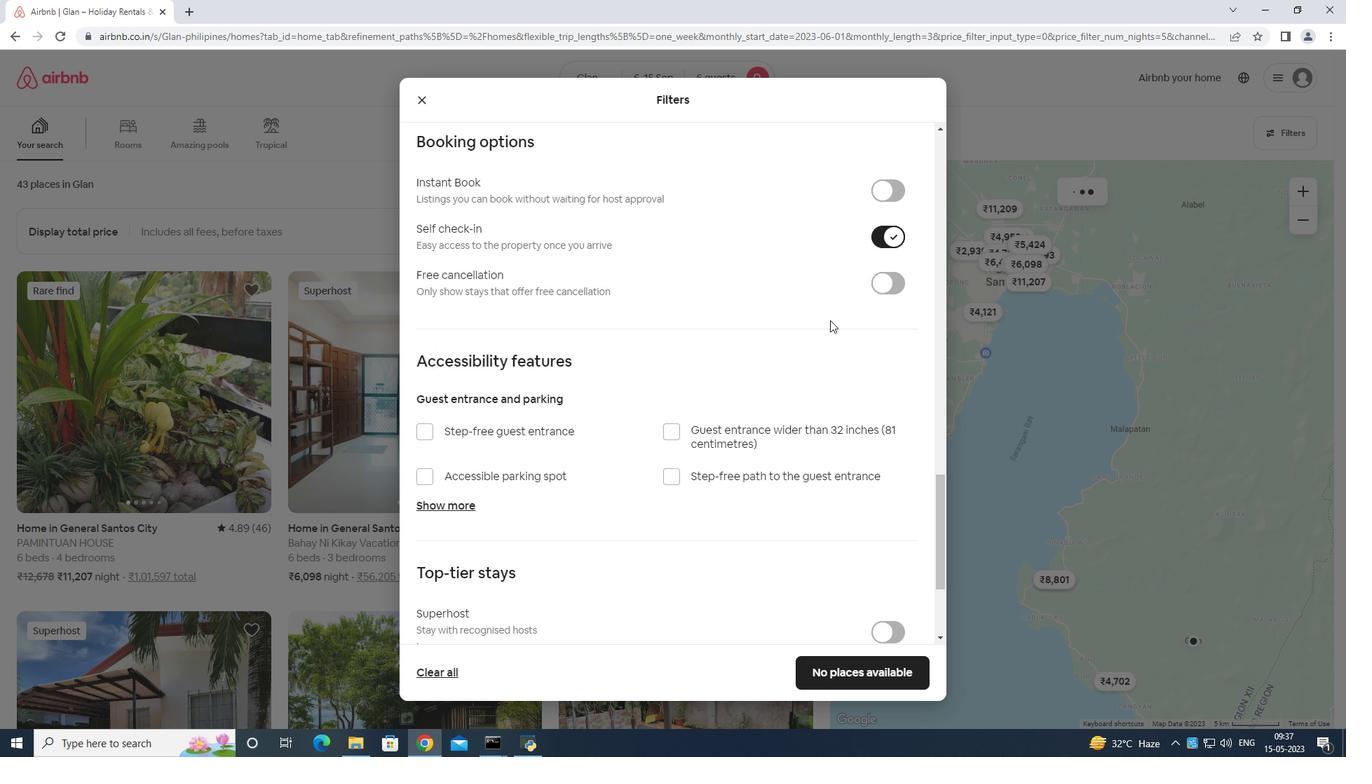 
Action: Mouse scrolled (825, 328) with delta (0, 0)
Screenshot: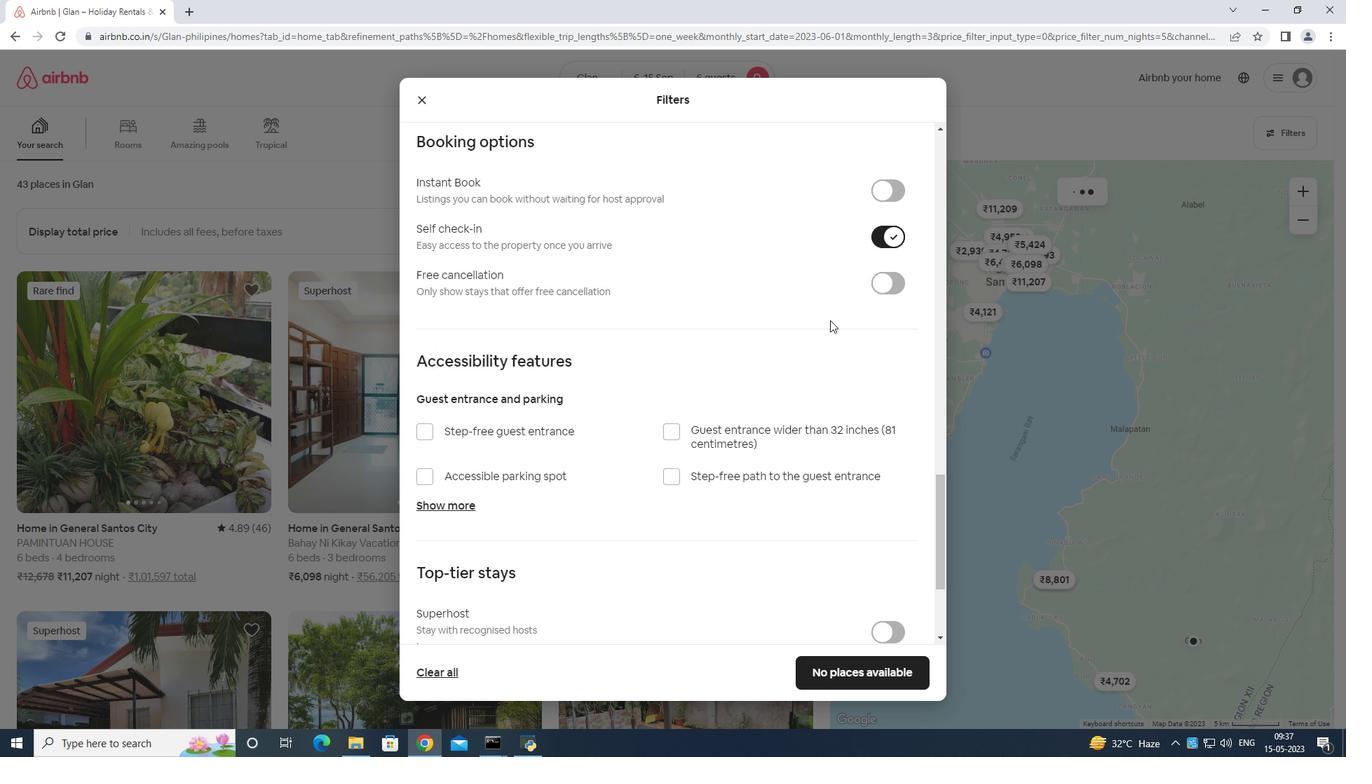 
Action: Mouse moved to (825, 329)
Screenshot: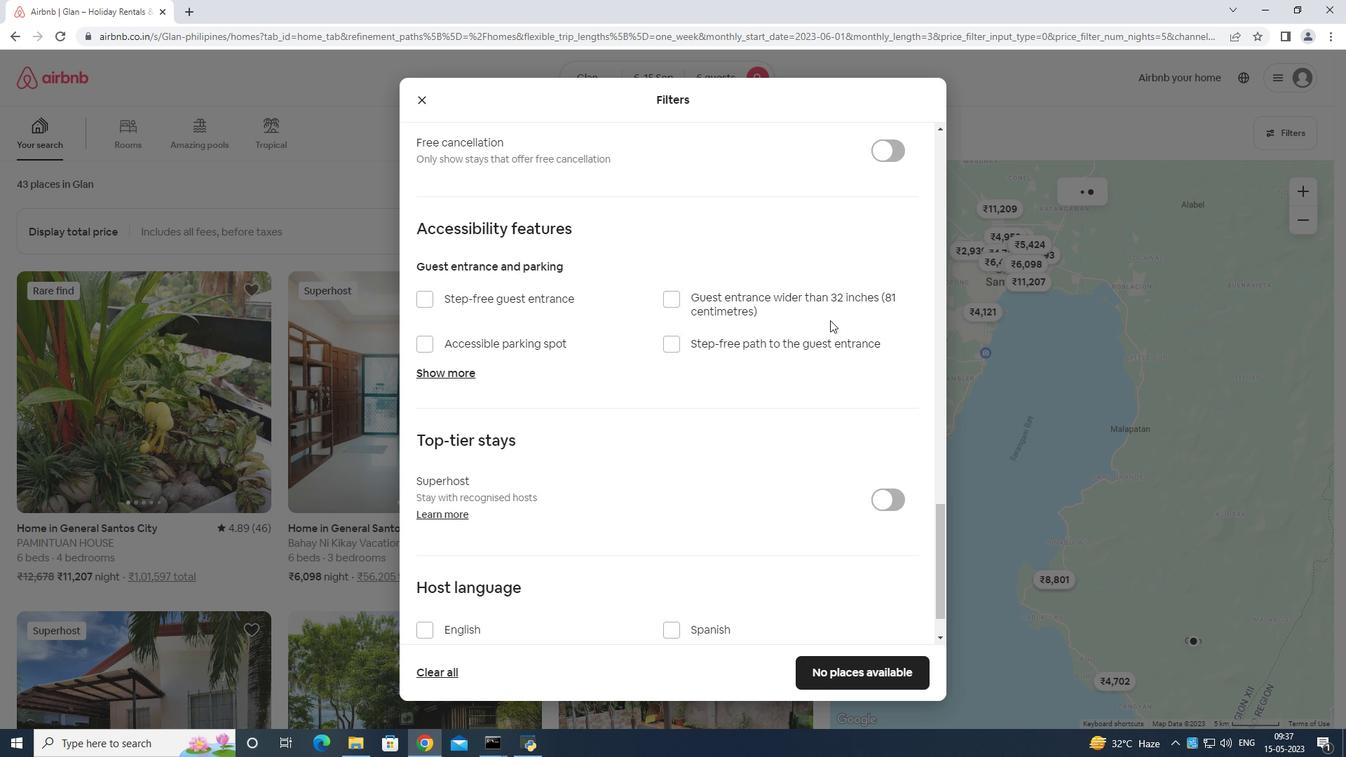 
Action: Mouse scrolled (825, 328) with delta (0, 0)
Screenshot: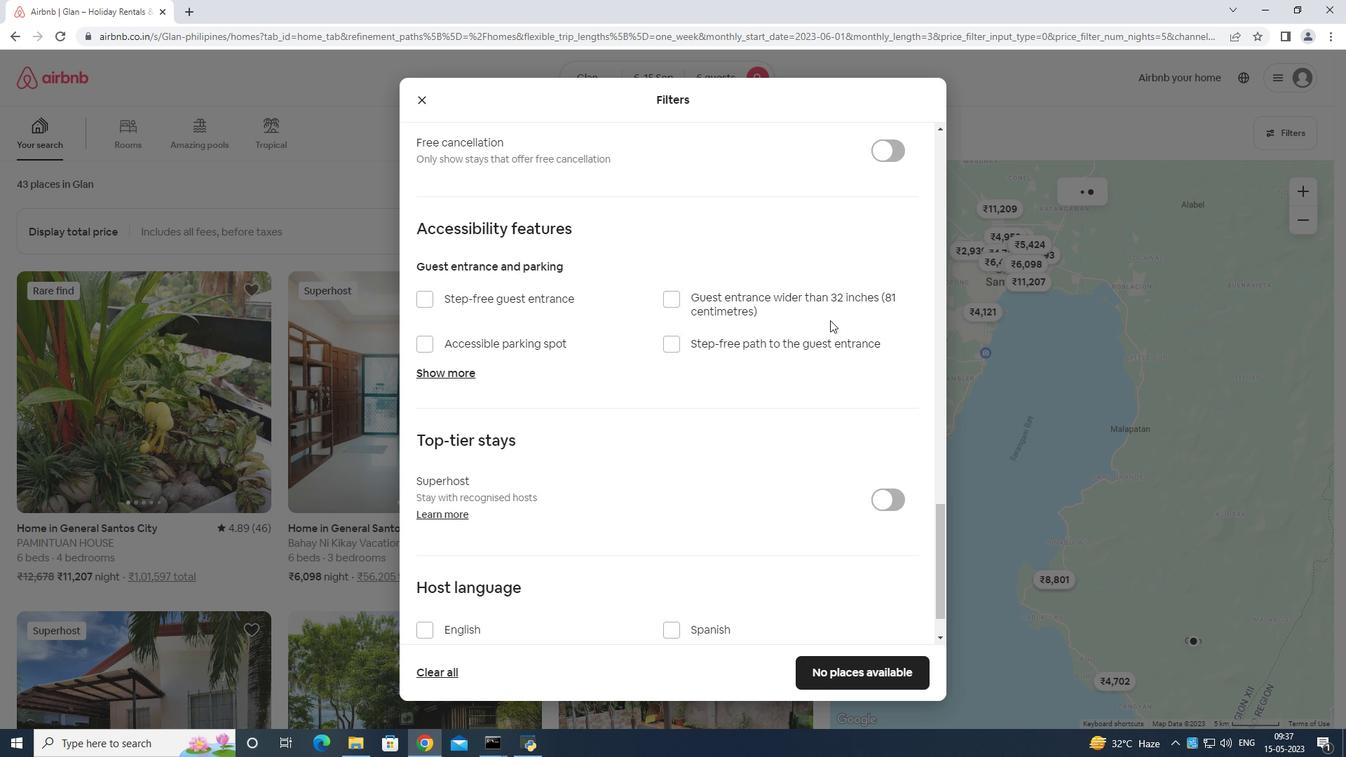 
Action: Mouse scrolled (825, 328) with delta (0, 0)
Screenshot: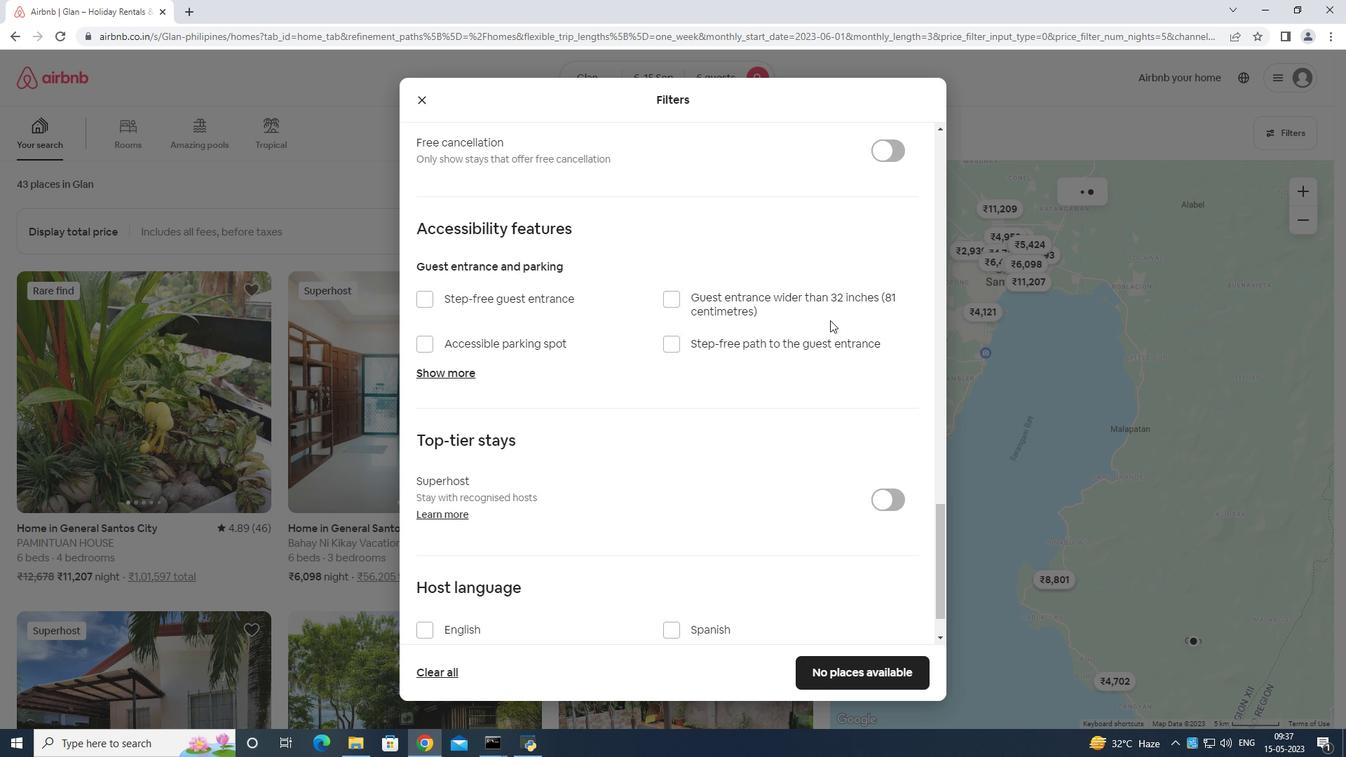 
Action: Mouse scrolled (825, 328) with delta (0, 0)
Screenshot: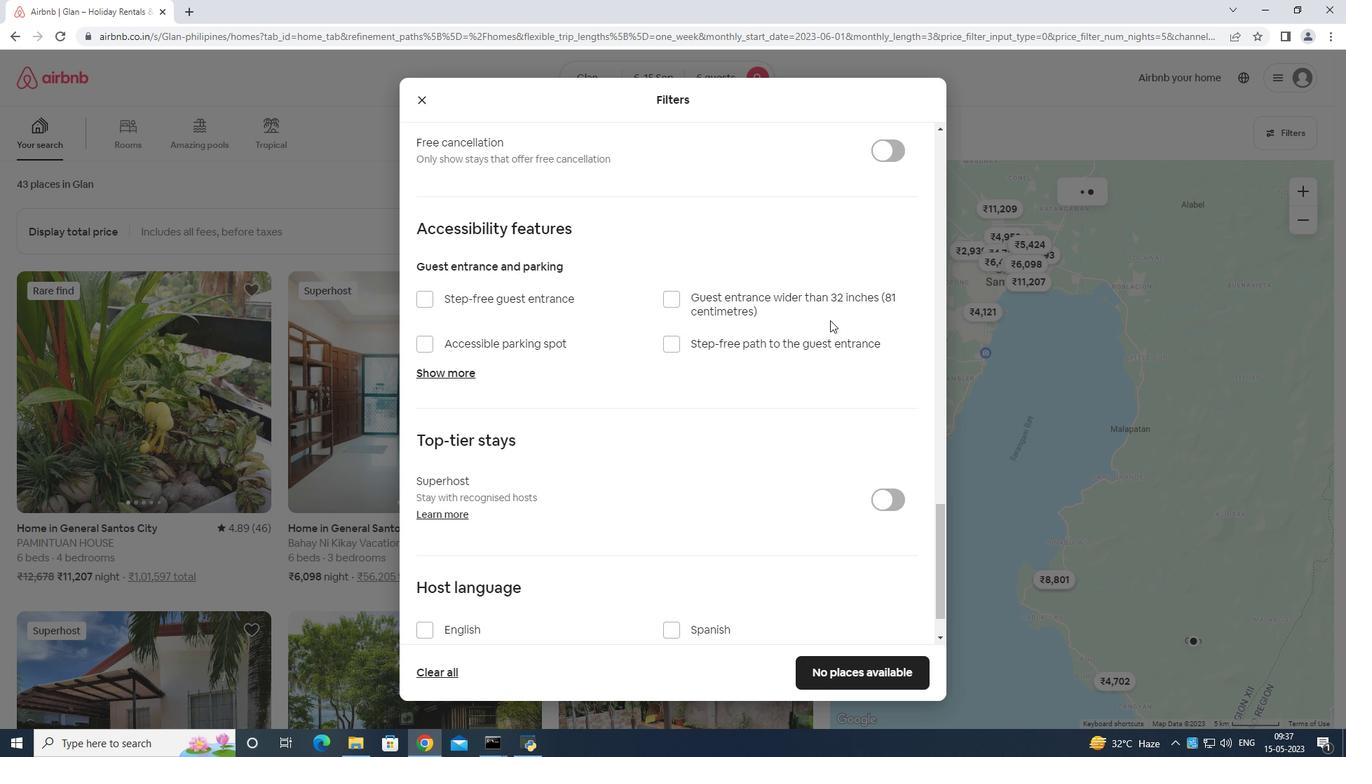 
Action: Mouse scrolled (825, 328) with delta (0, 0)
Screenshot: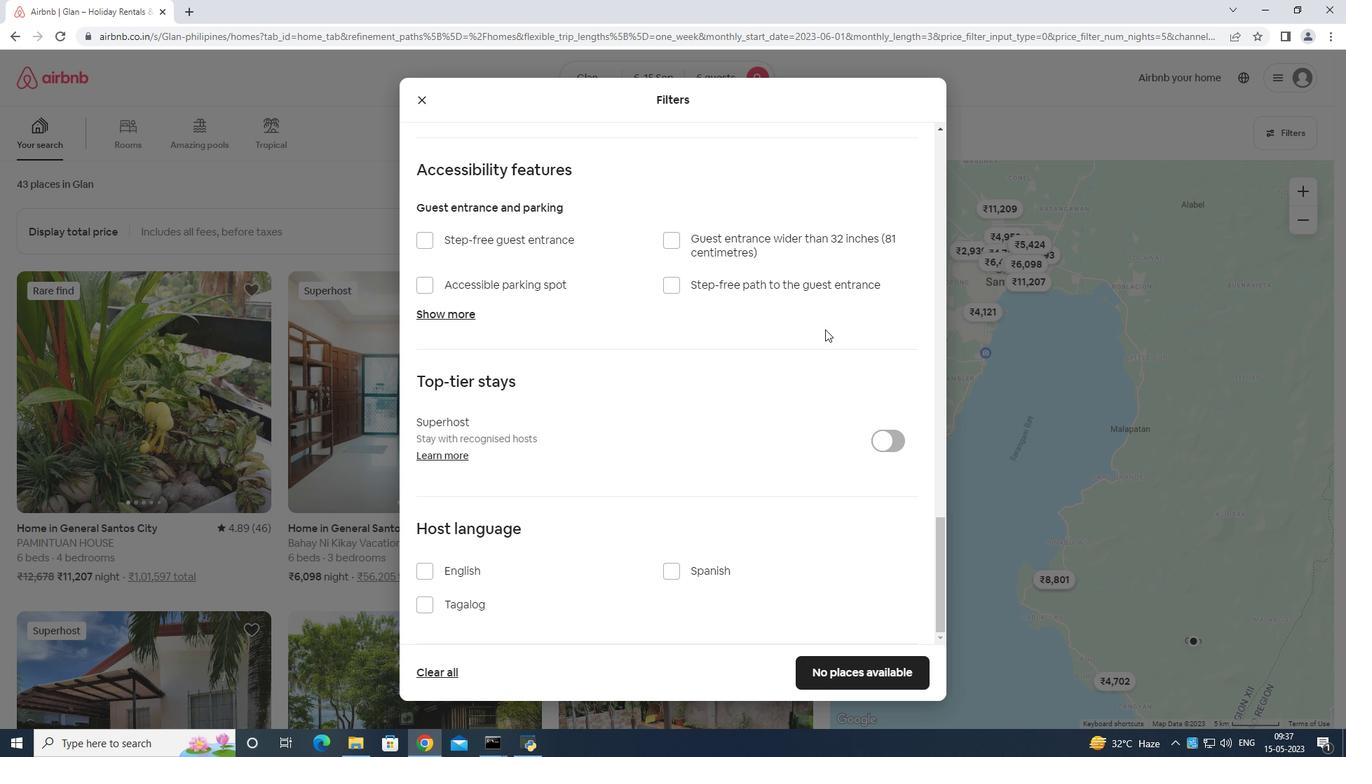 
Action: Mouse scrolled (825, 328) with delta (0, 0)
Screenshot: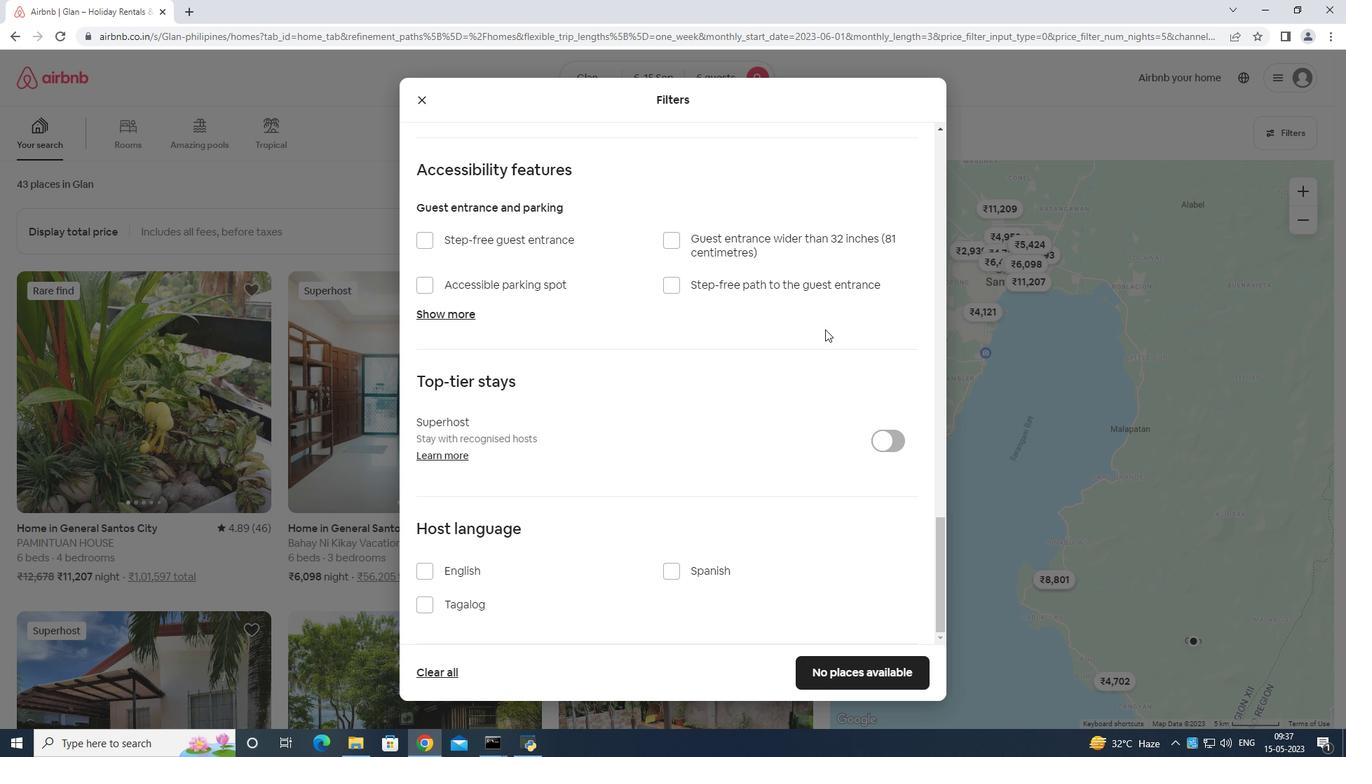 
Action: Mouse scrolled (825, 328) with delta (0, 0)
Screenshot: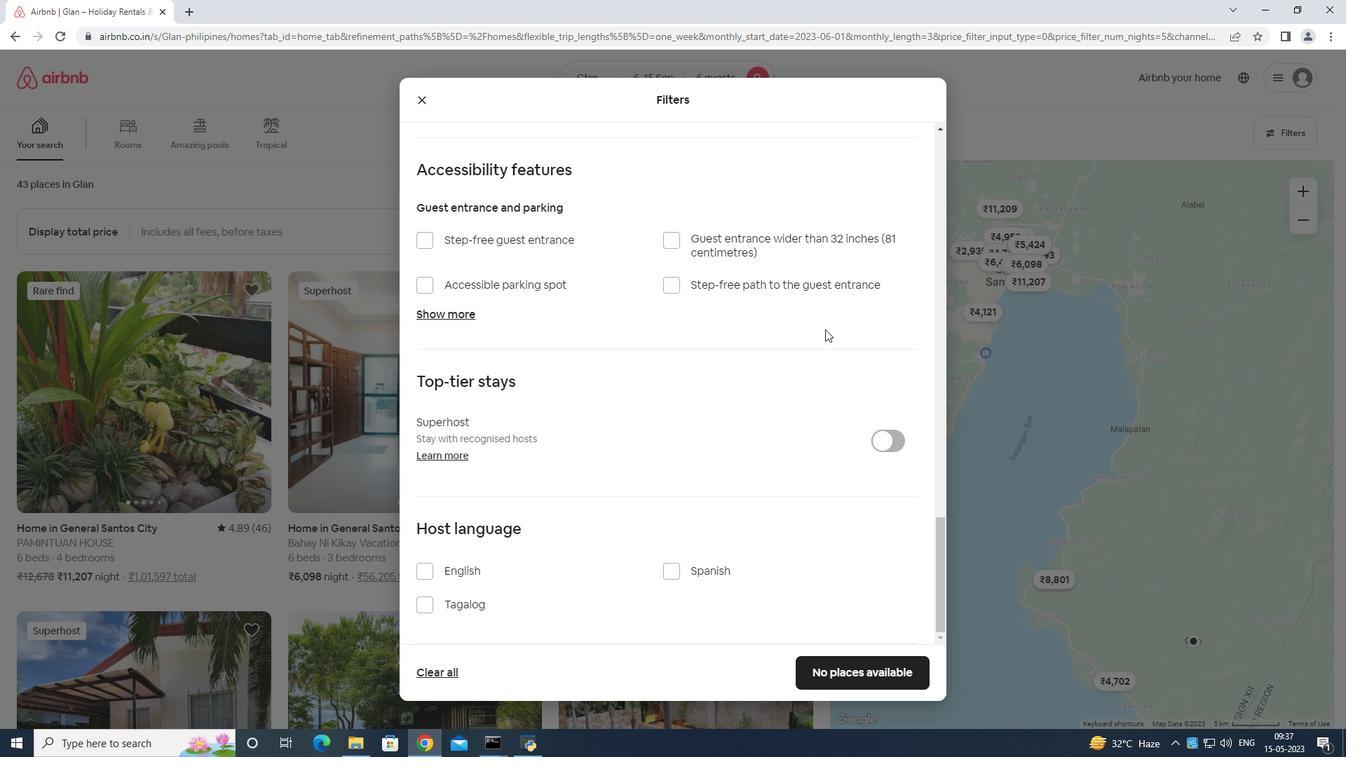 
Action: Mouse scrolled (825, 328) with delta (0, 0)
Screenshot: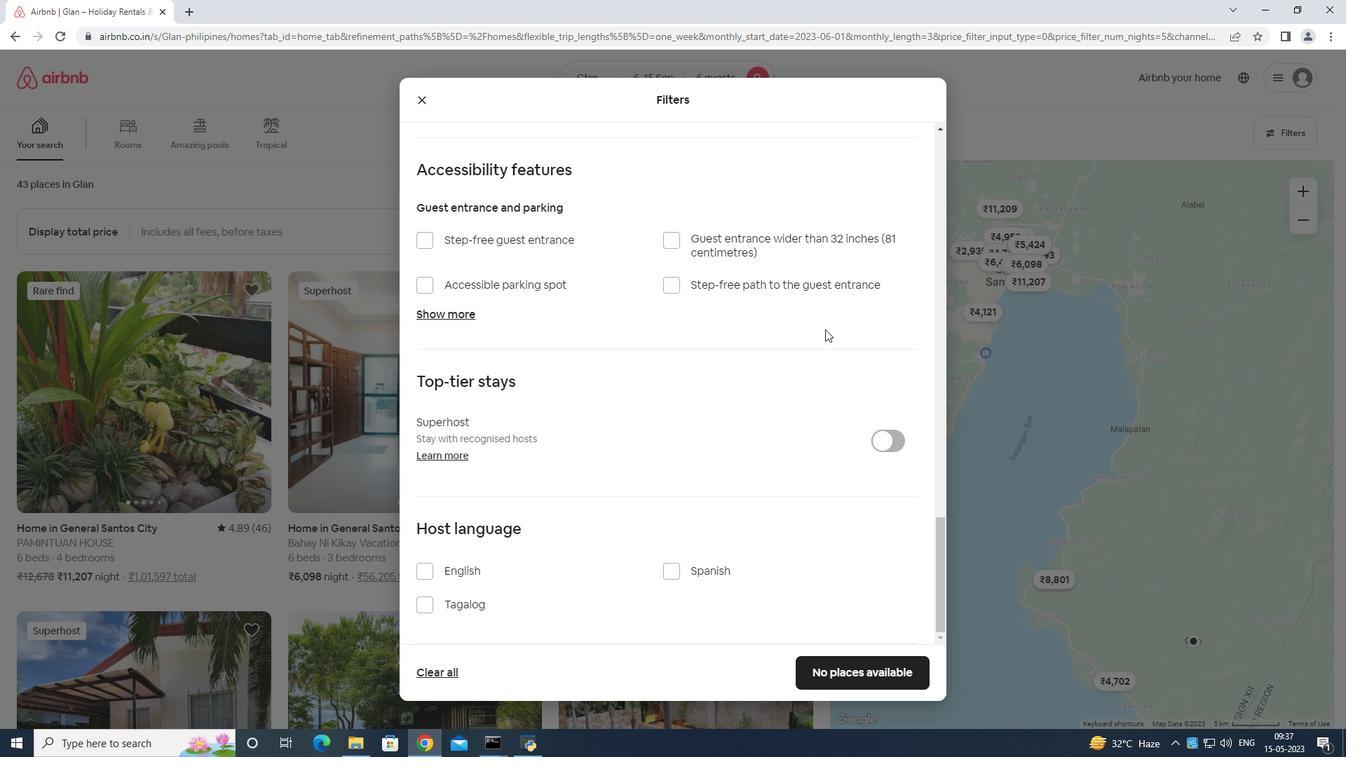 
Action: Mouse moved to (424, 570)
Screenshot: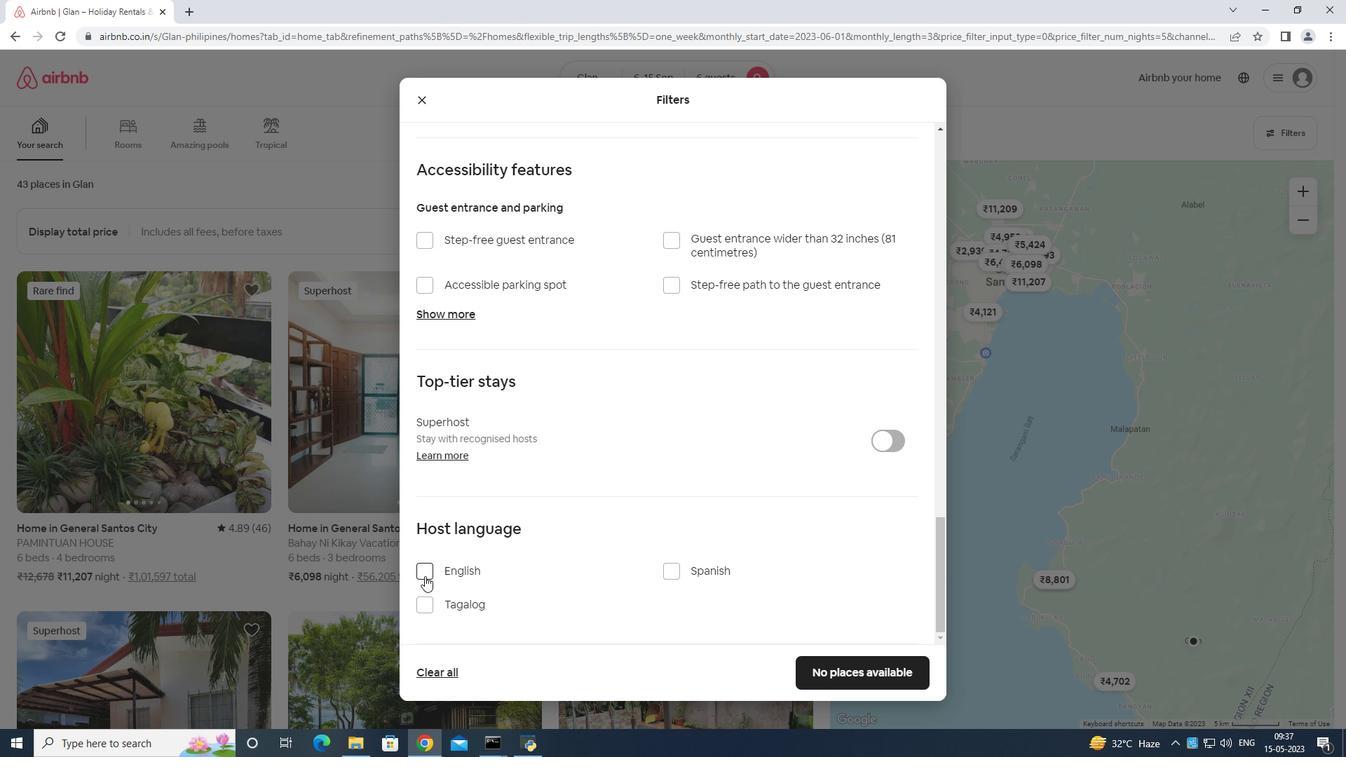 
Action: Mouse pressed left at (424, 570)
Screenshot: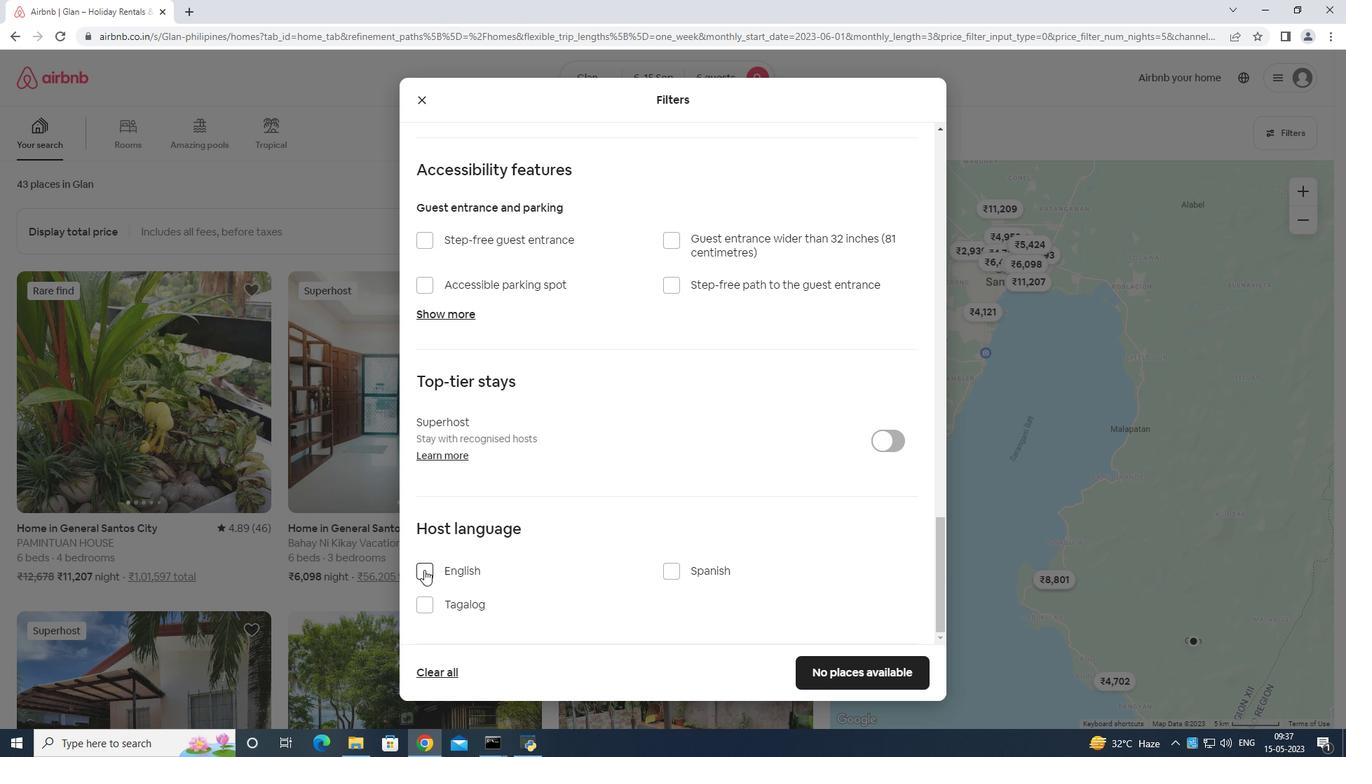 
Action: Mouse moved to (864, 675)
Screenshot: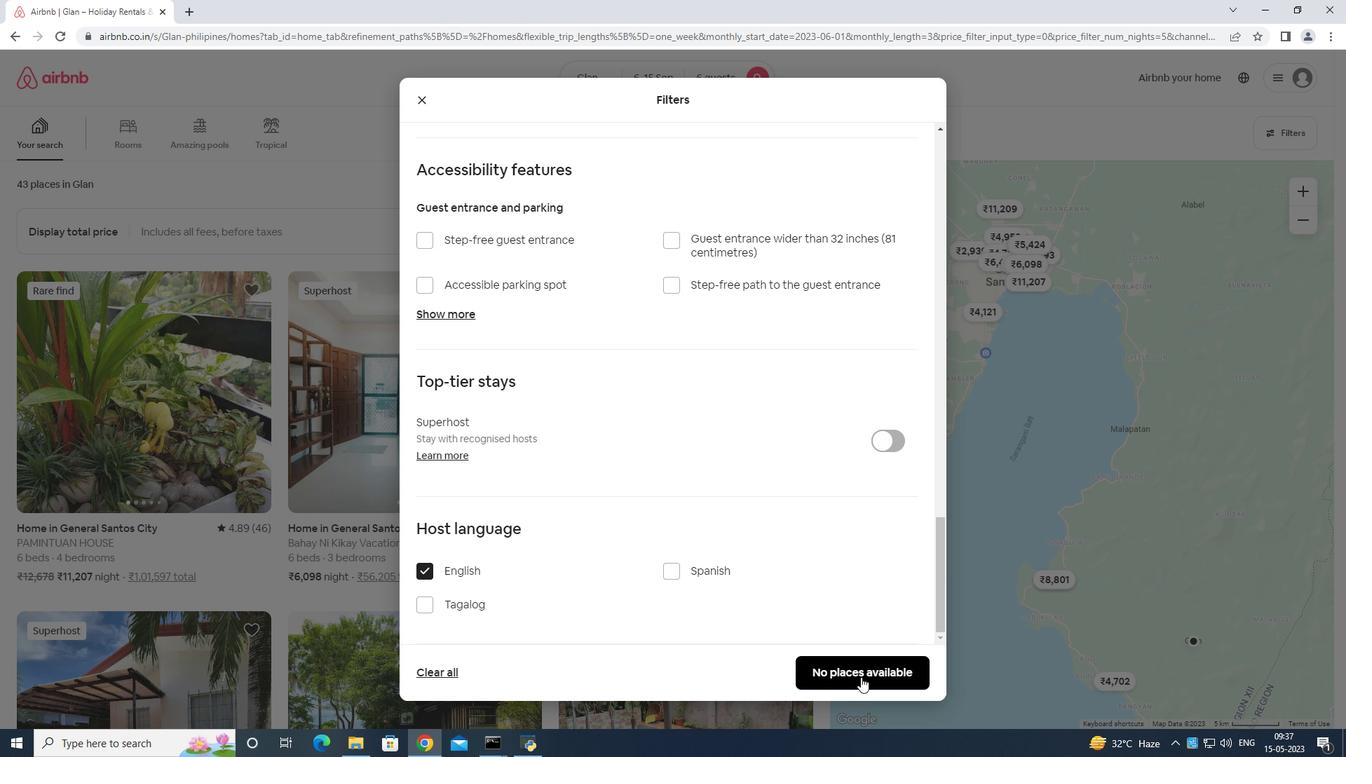 
Action: Mouse pressed left at (864, 675)
Screenshot: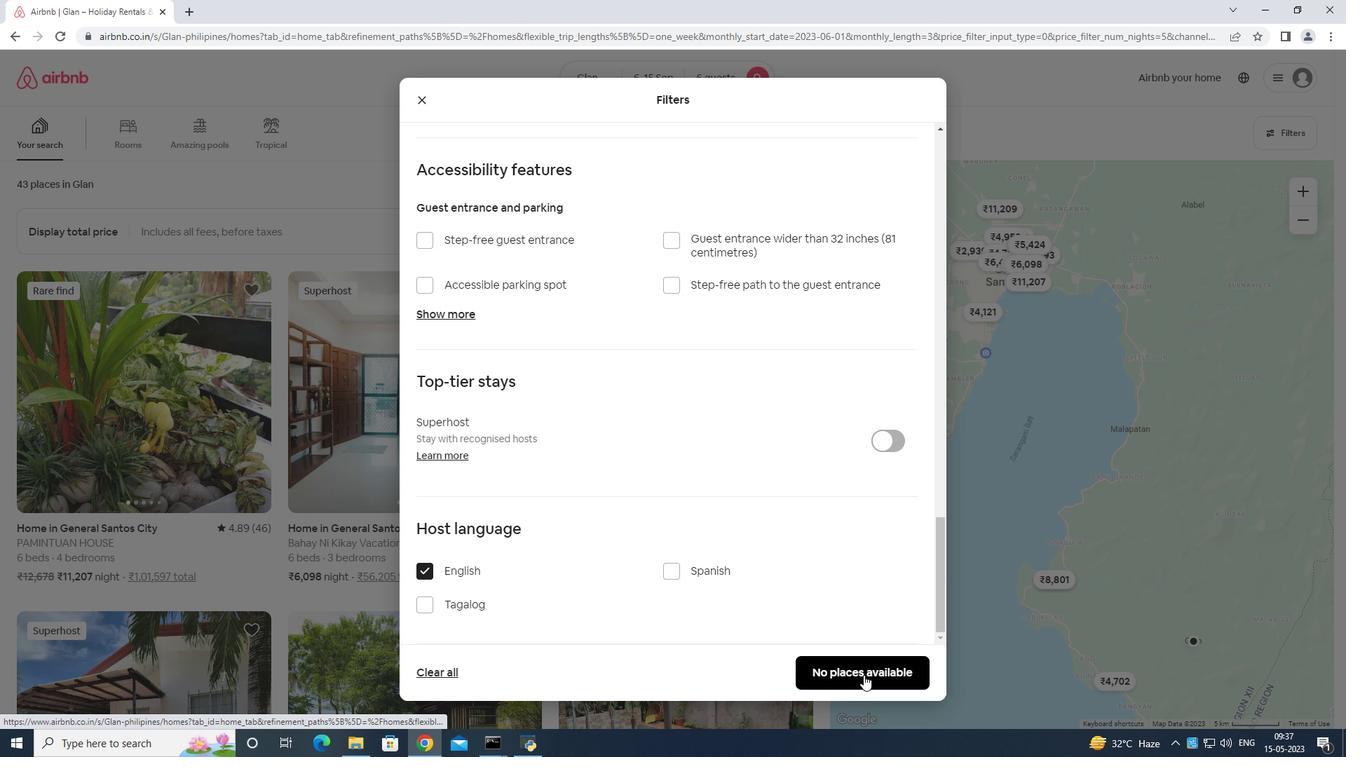 
